 Task: Create dashboard for showing registration numbers and attendance.
Action: Mouse moved to (398, 77)
Screenshot: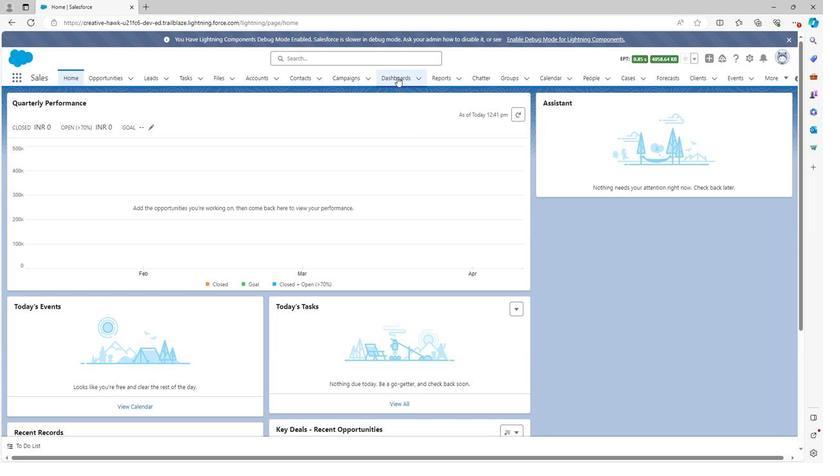 
Action: Mouse pressed left at (398, 77)
Screenshot: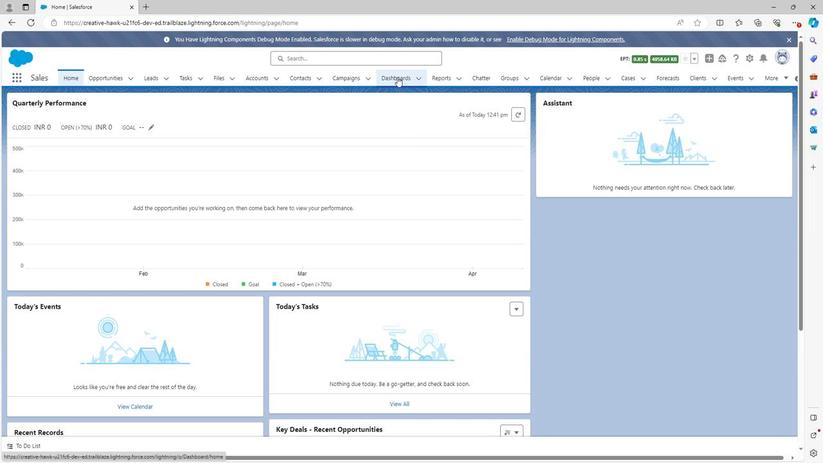 
Action: Mouse moved to (750, 110)
Screenshot: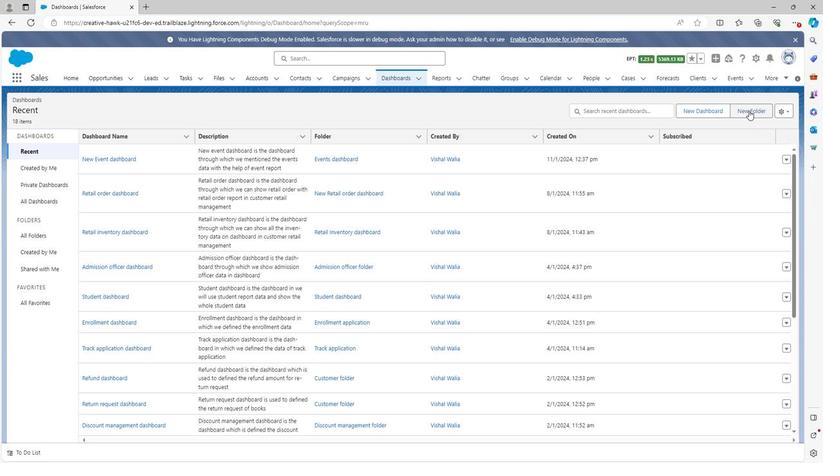 
Action: Mouse pressed left at (750, 110)
Screenshot: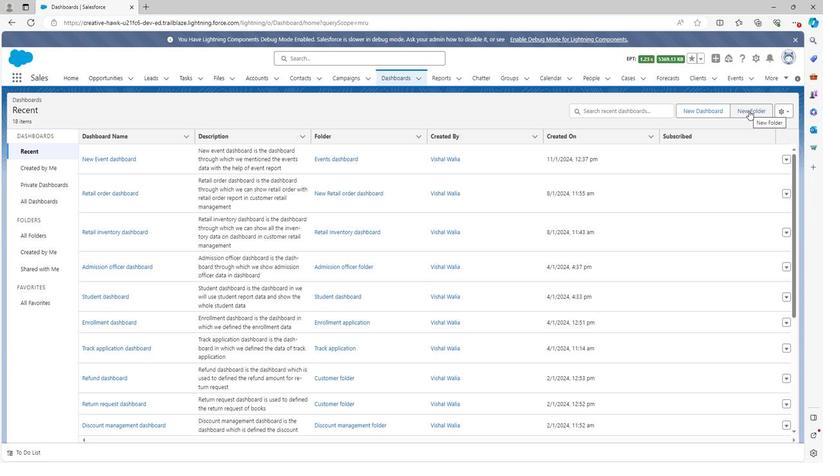 
Action: Mouse moved to (364, 221)
Screenshot: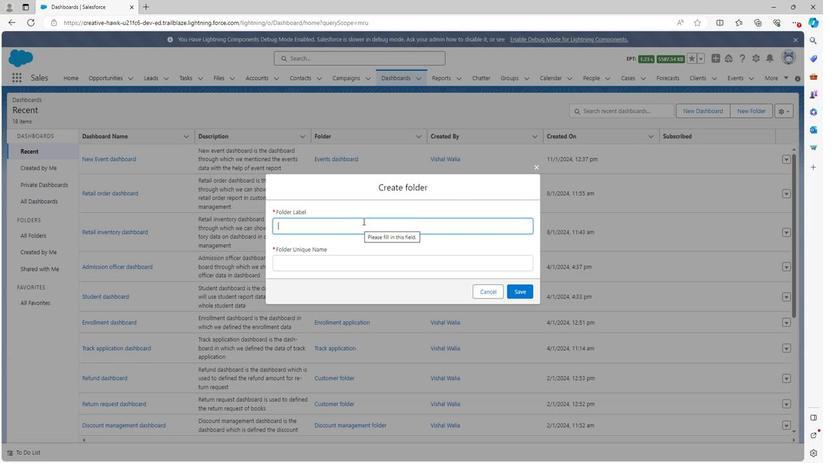 
Action: Key pressed <Key.shift>N
Screenshot: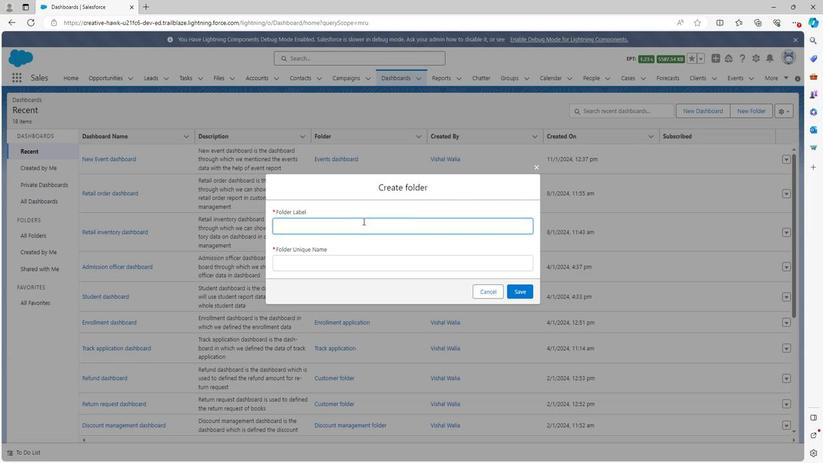 
Action: Mouse moved to (365, 221)
Screenshot: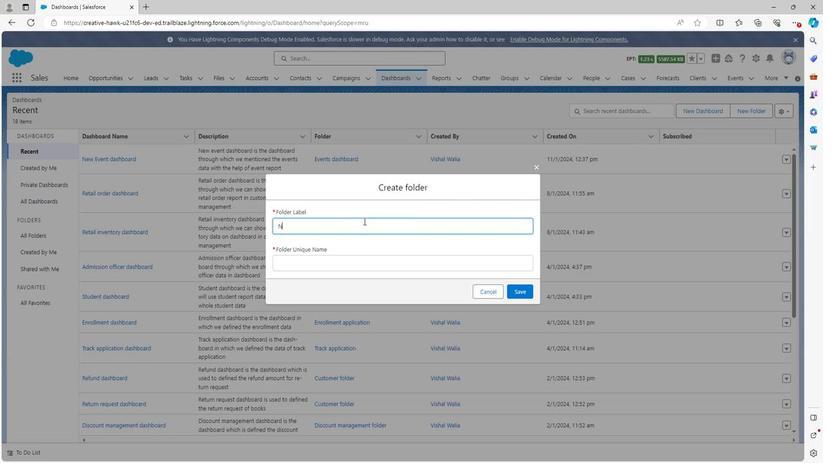 
Action: Key pressed e
Screenshot: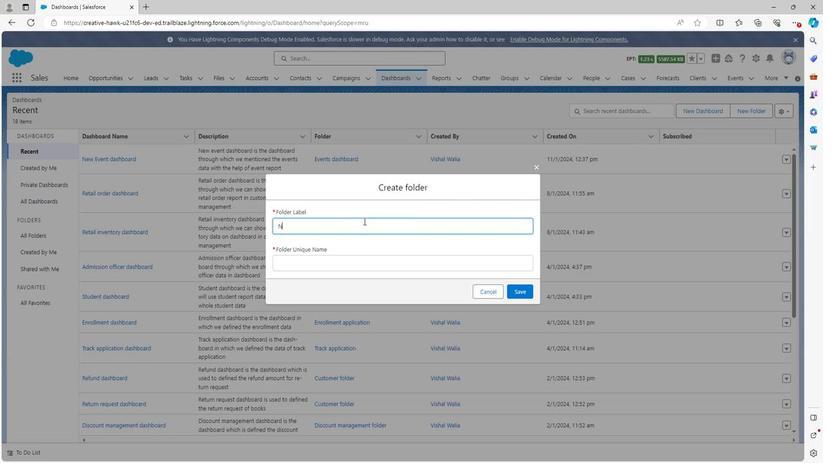 
Action: Mouse moved to (367, 220)
Screenshot: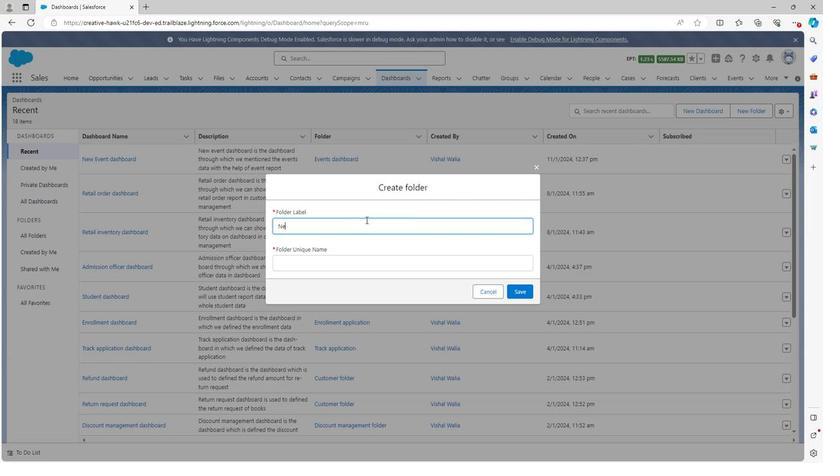 
Action: Key pressed w
Screenshot: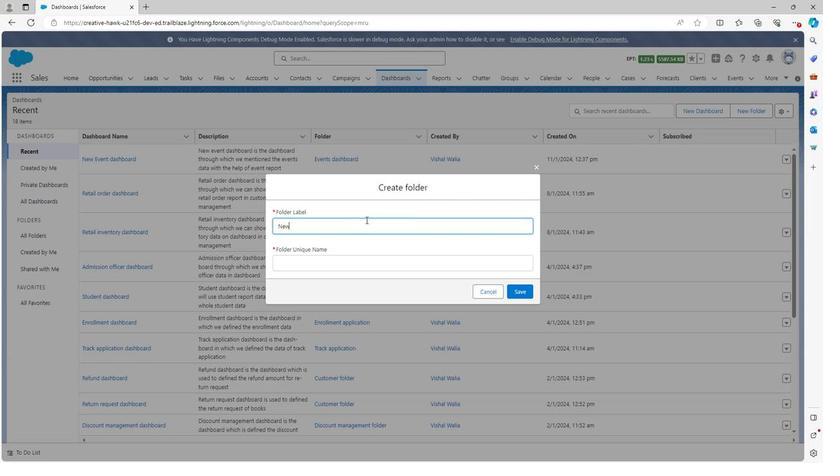 
Action: Mouse moved to (369, 218)
Screenshot: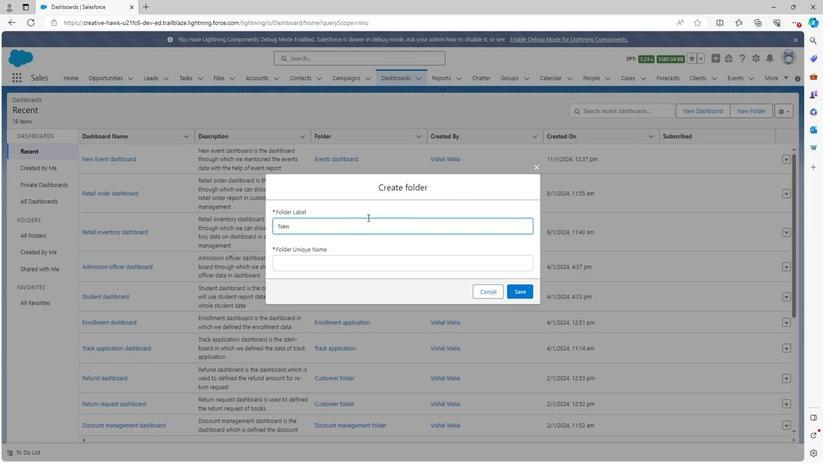 
Action: Key pressed <Key.space>
Screenshot: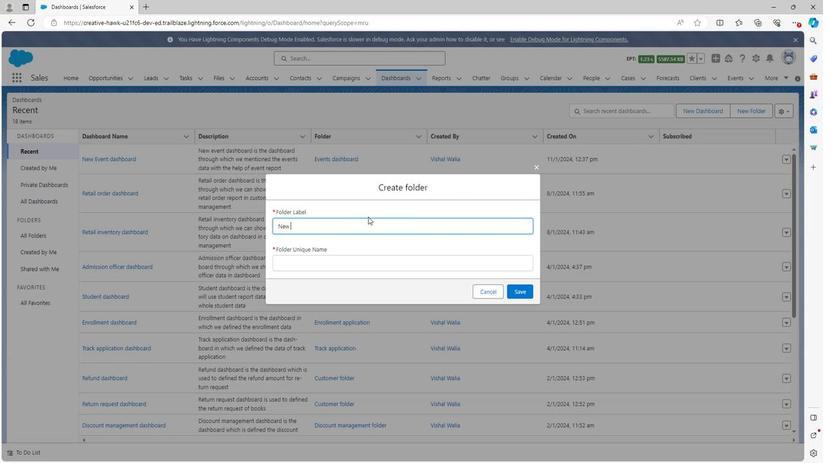 
Action: Mouse moved to (369, 216)
Screenshot: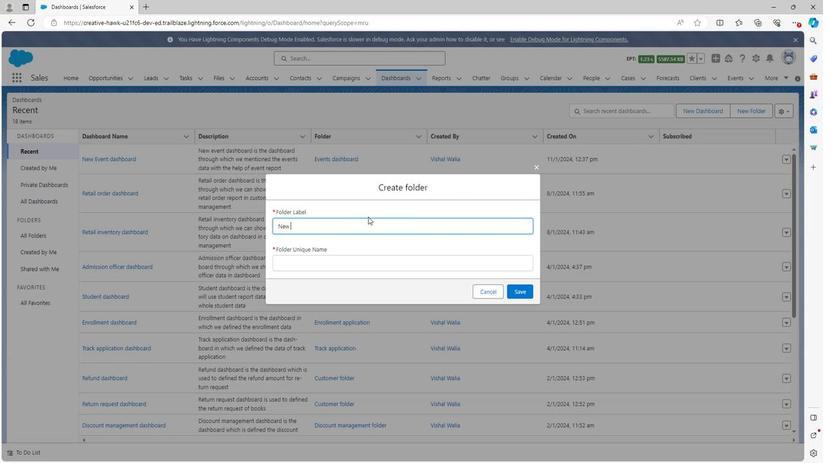 
Action: Key pressed <Key.shift>R
Screenshot: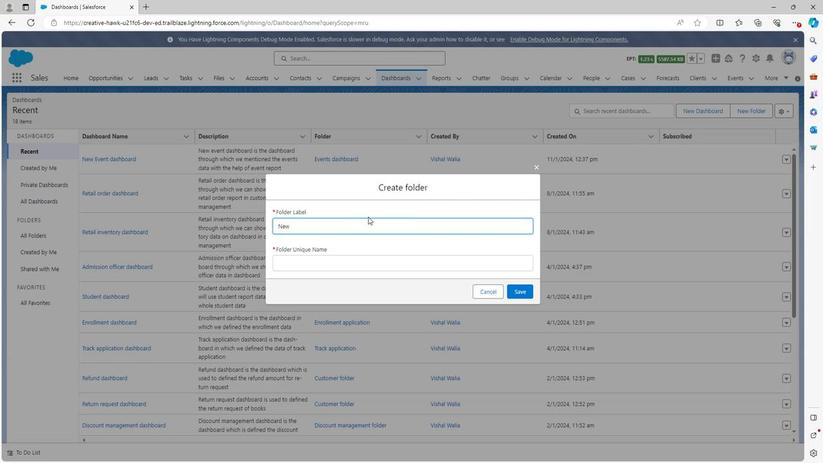 
Action: Mouse moved to (369, 216)
Screenshot: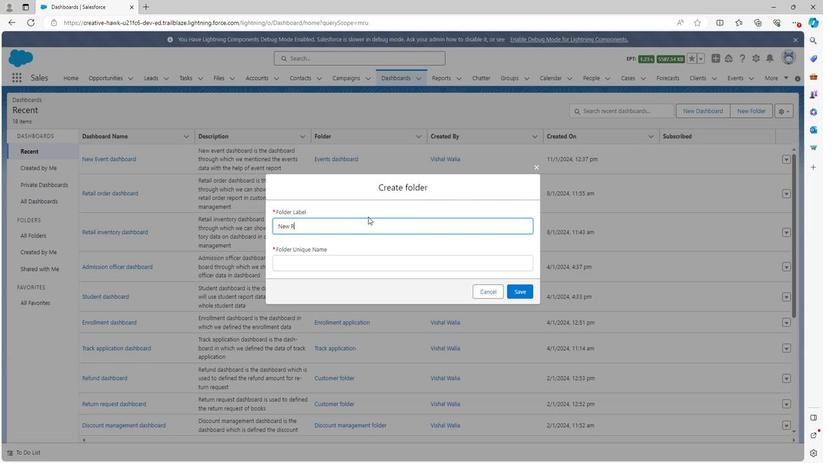 
Action: Key pressed egi
Screenshot: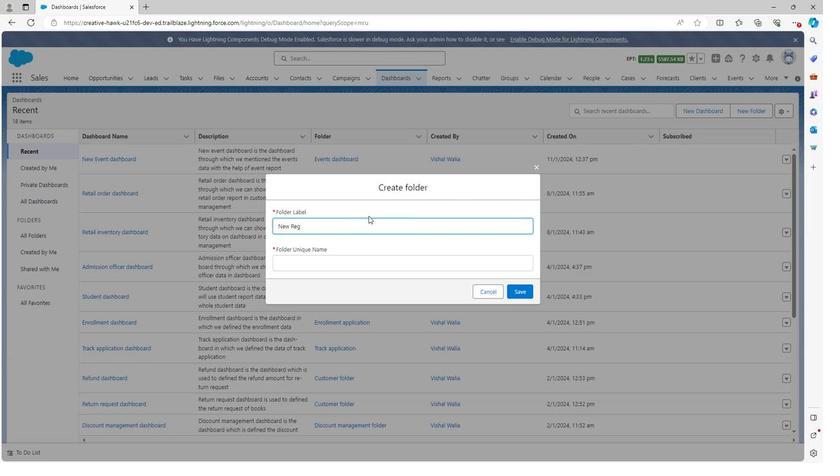 
Action: Mouse moved to (370, 216)
Screenshot: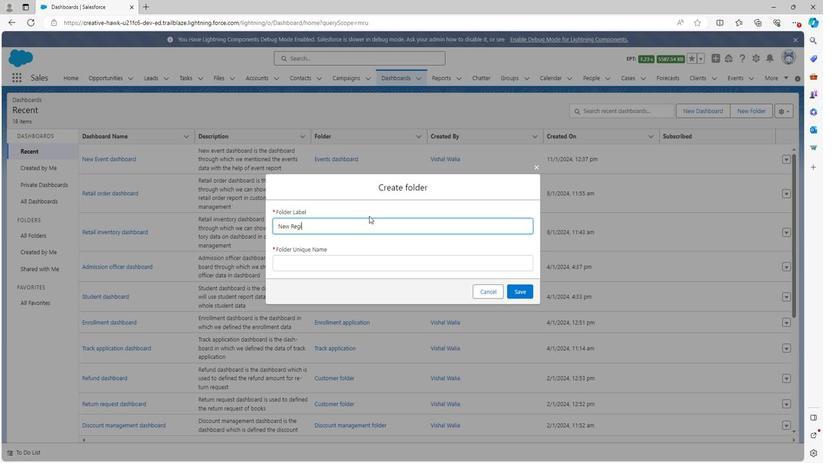 
Action: Key pressed stration
Screenshot: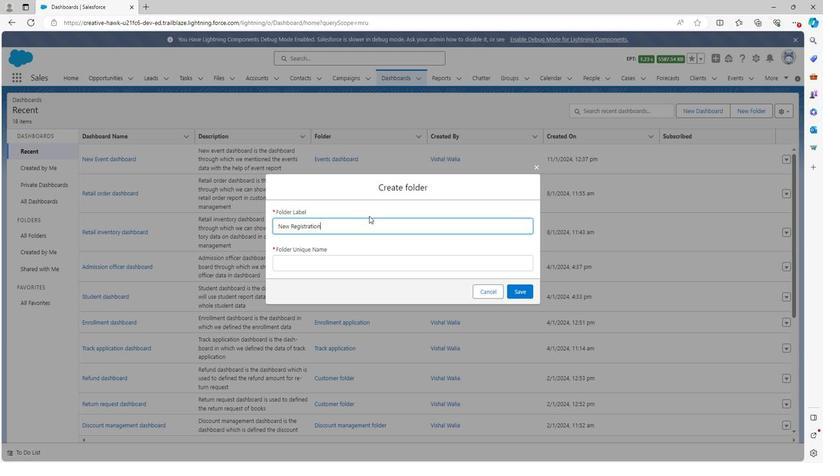 
Action: Mouse moved to (371, 216)
Screenshot: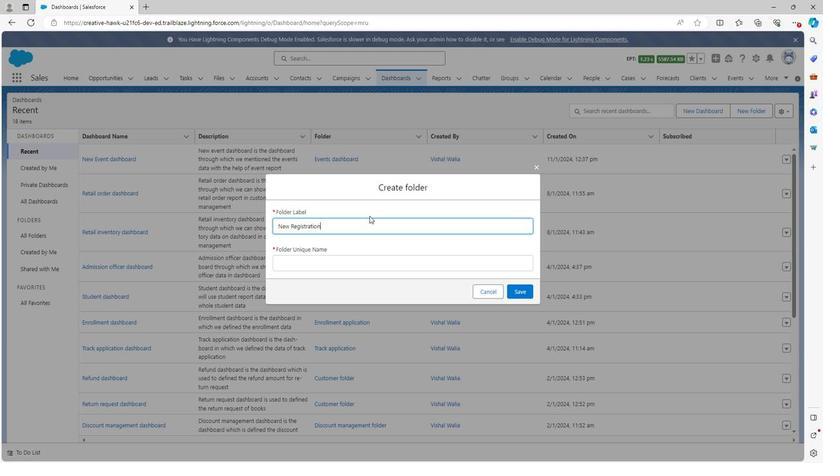 
Action: Key pressed <Key.space>dashboard
Screenshot: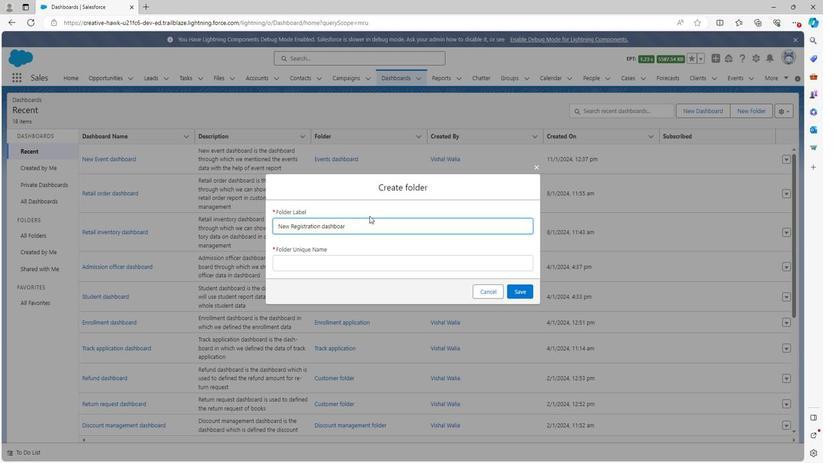 
Action: Mouse moved to (341, 240)
Screenshot: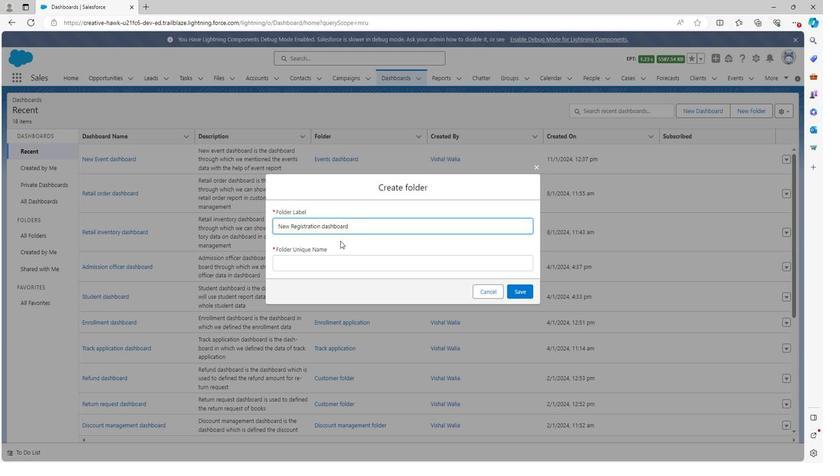
Action: Mouse pressed left at (341, 240)
Screenshot: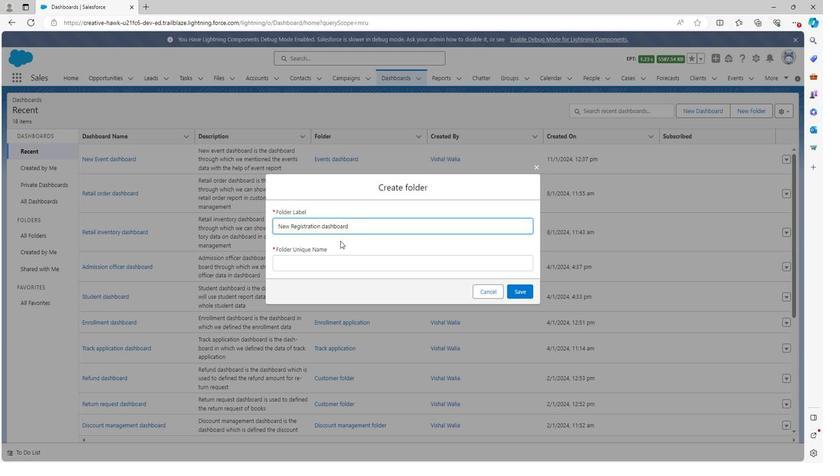 
Action: Mouse moved to (404, 257)
Screenshot: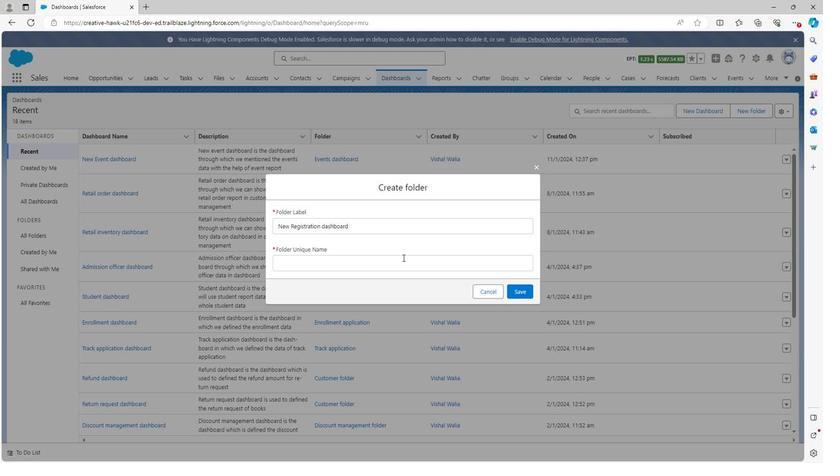 
Action: Mouse pressed left at (404, 257)
Screenshot: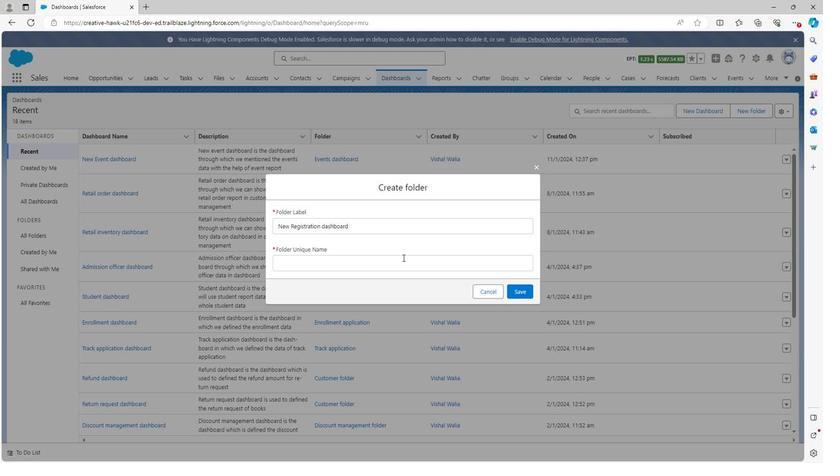 
Action: Mouse moved to (512, 287)
Screenshot: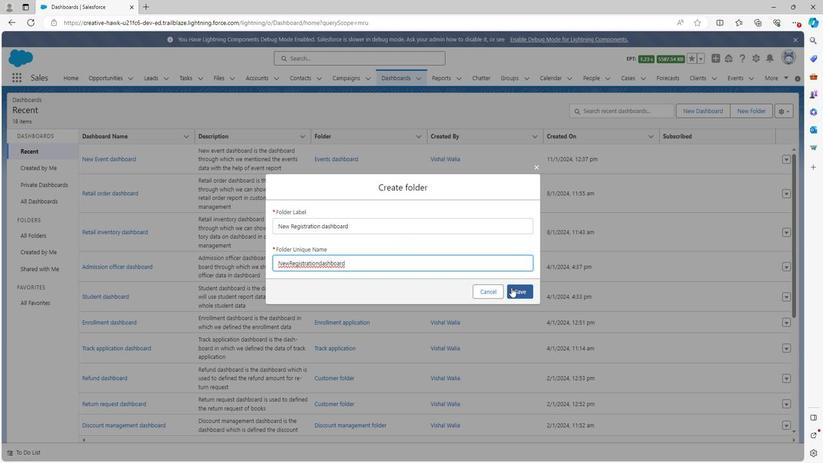 
Action: Mouse pressed left at (512, 287)
Screenshot: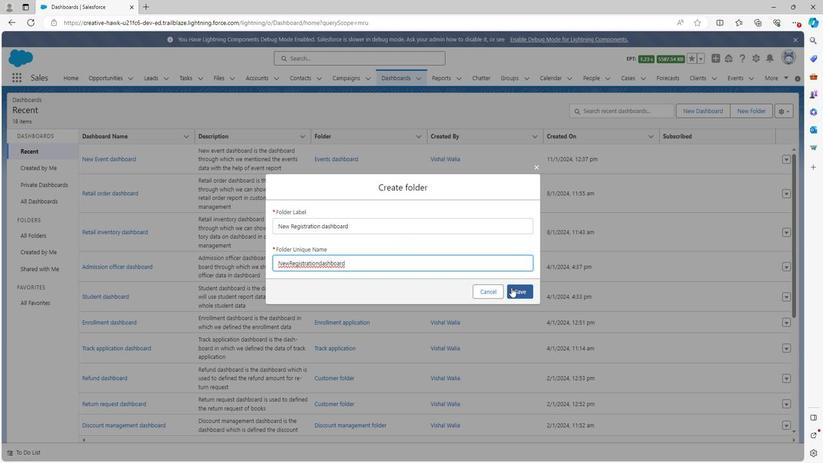 
Action: Mouse moved to (715, 115)
Screenshot: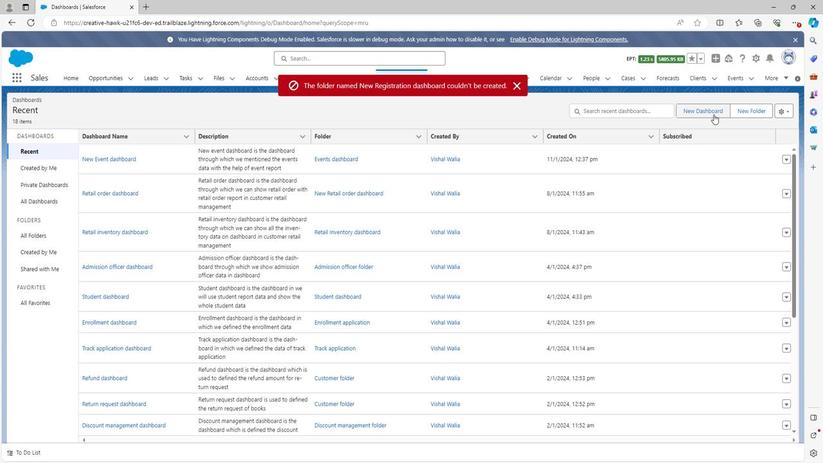 
Action: Mouse pressed left at (715, 115)
Screenshot: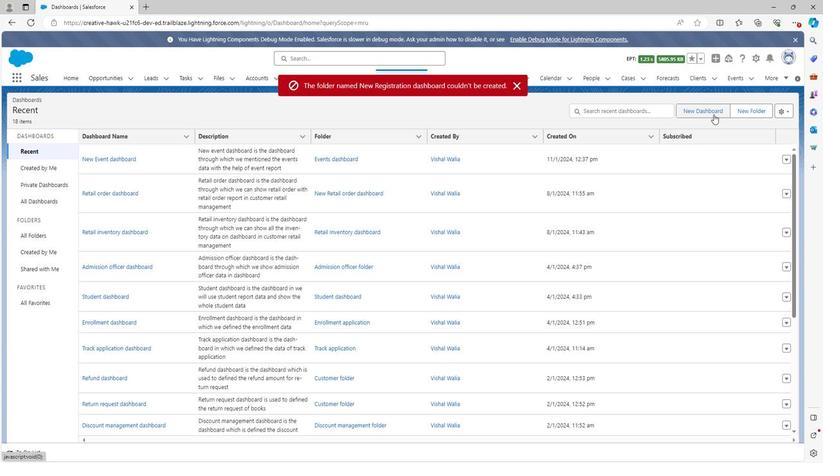 
Action: Mouse moved to (370, 229)
Screenshot: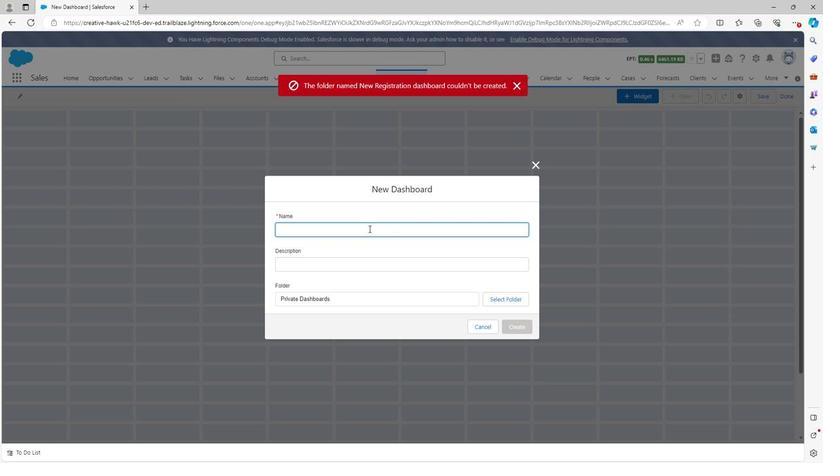 
Action: Key pressed <Key.shift><Key.shift><Key.shift><Key.shift><Key.shift><Key.shift><Key.shift><Key.shift><Key.shift><Key.shift><Key.shift><Key.shift>New<Key.space>registrati
Screenshot: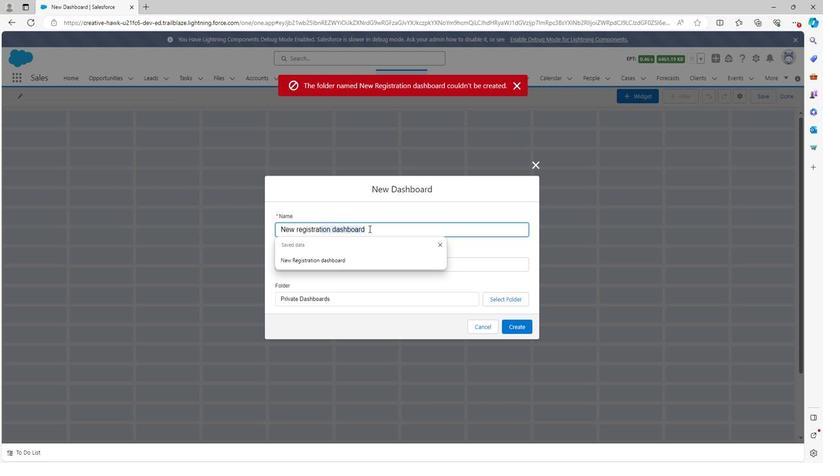 
Action: Mouse moved to (369, 229)
Screenshot: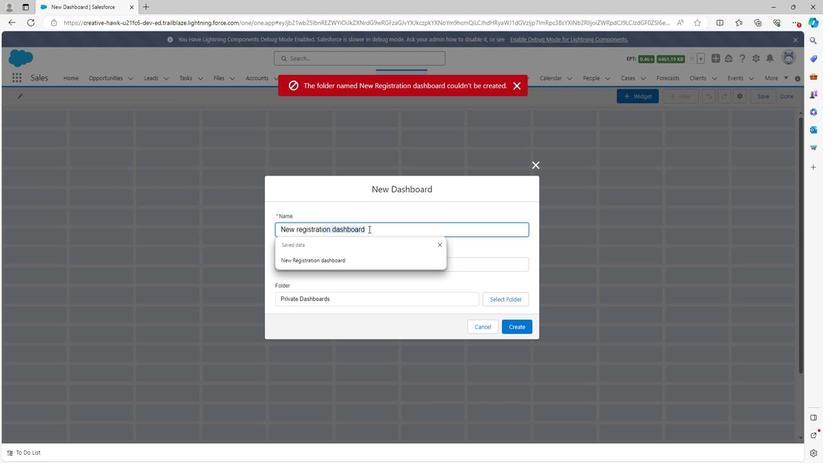 
Action: Key pressed o
Screenshot: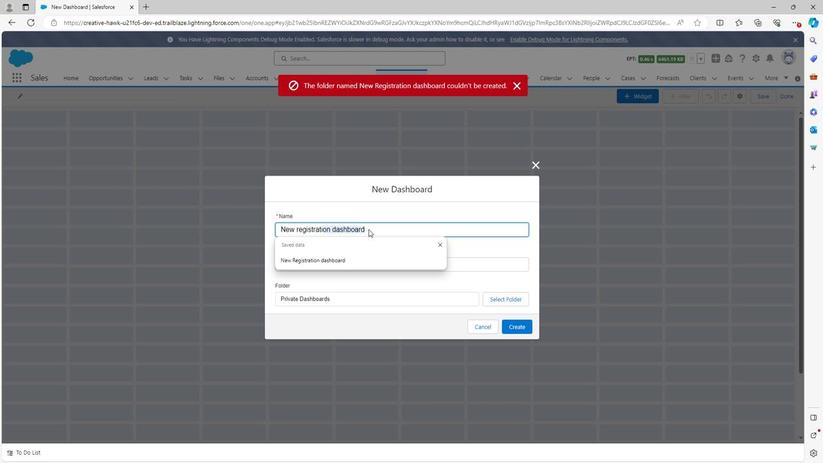 
Action: Mouse moved to (369, 230)
Screenshot: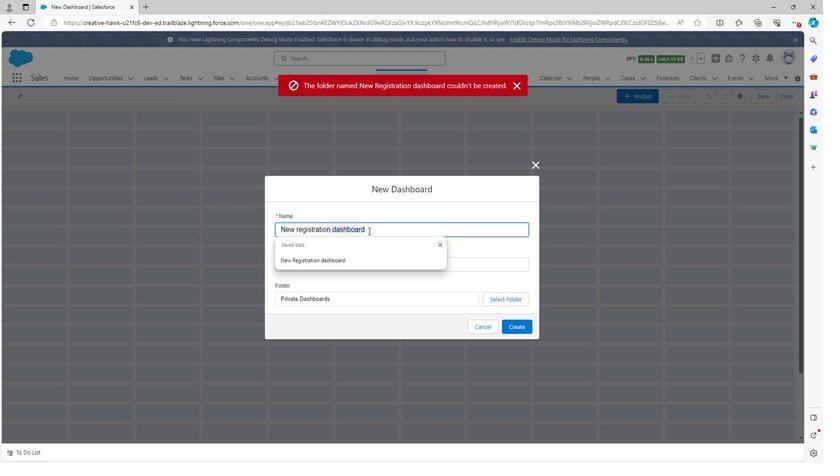 
Action: Key pressed n<Key.space>dashb
Screenshot: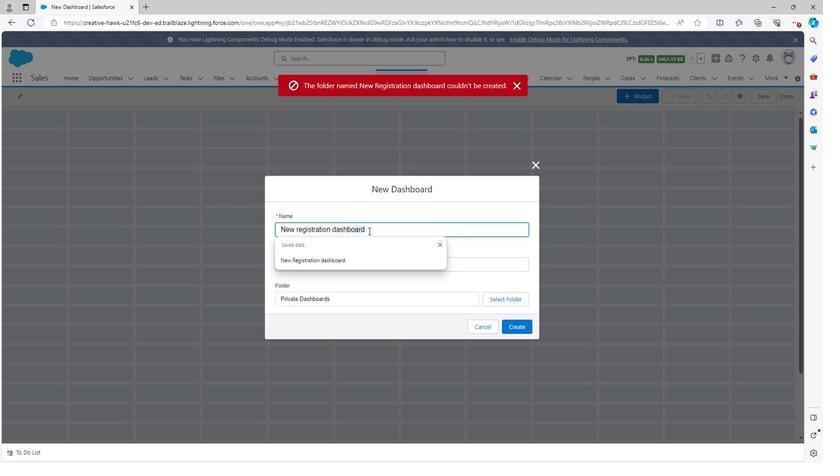
Action: Mouse moved to (369, 230)
Screenshot: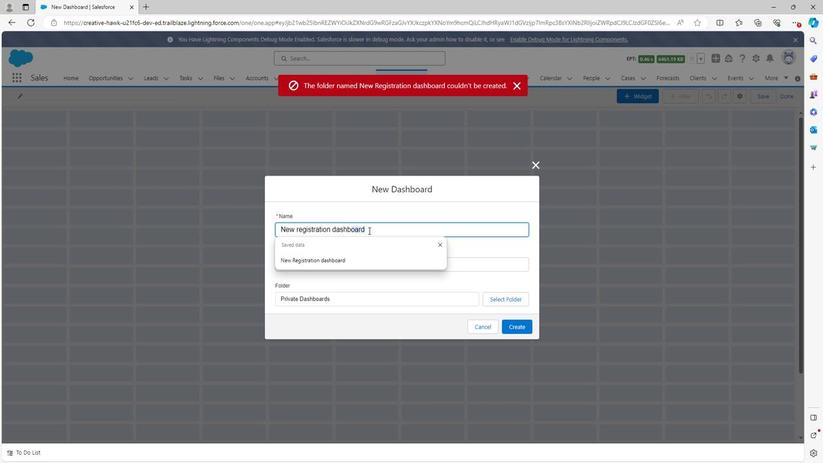 
Action: Key pressed oar
Screenshot: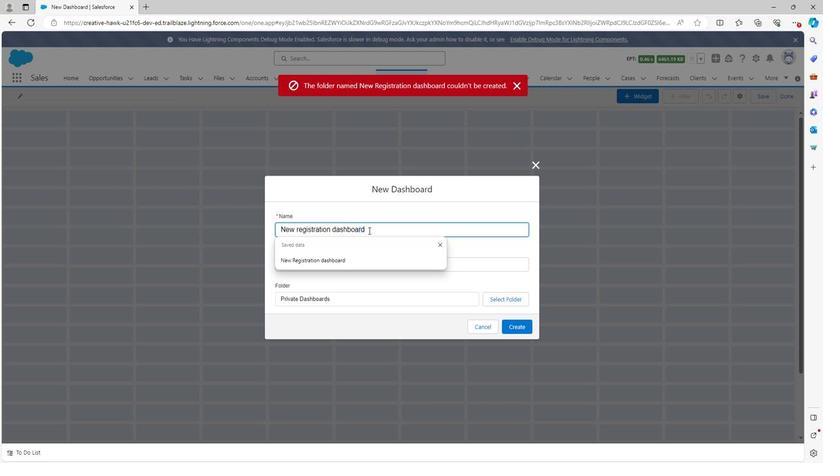 
Action: Mouse moved to (370, 239)
Screenshot: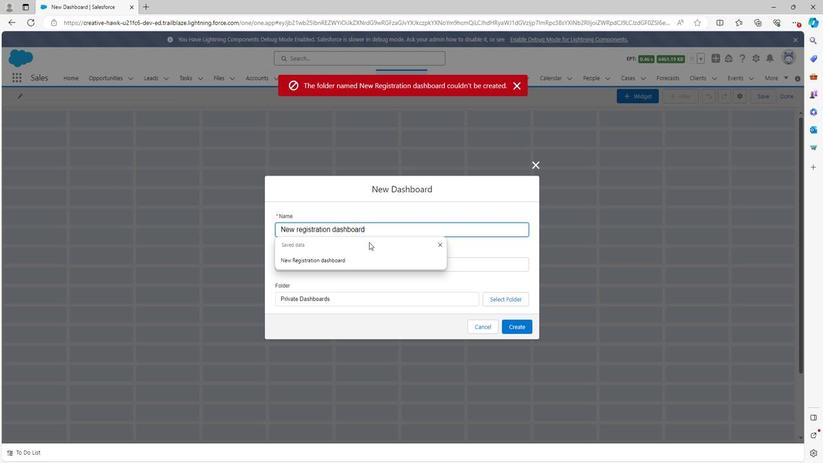 
Action: Key pressed d
Screenshot: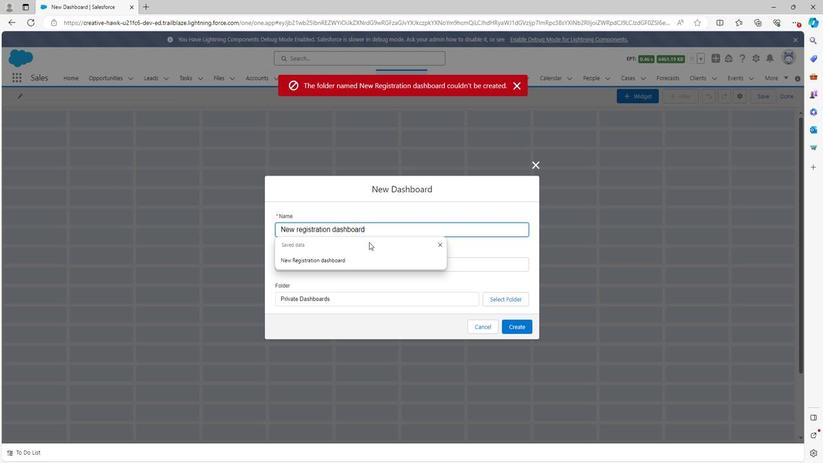 
Action: Mouse moved to (338, 263)
Screenshot: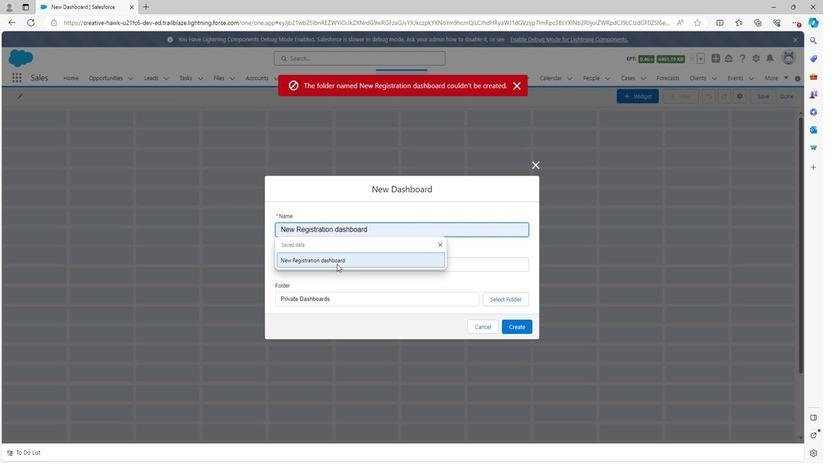 
Action: Mouse pressed left at (338, 263)
Screenshot: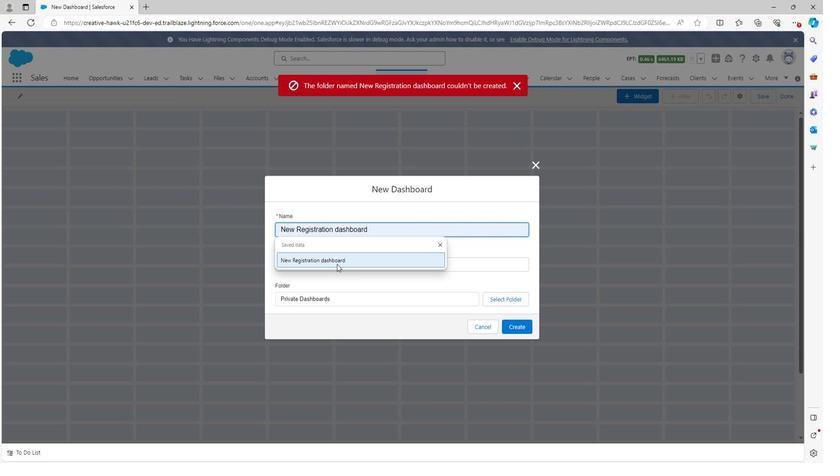 
Action: Mouse pressed left at (338, 263)
Screenshot: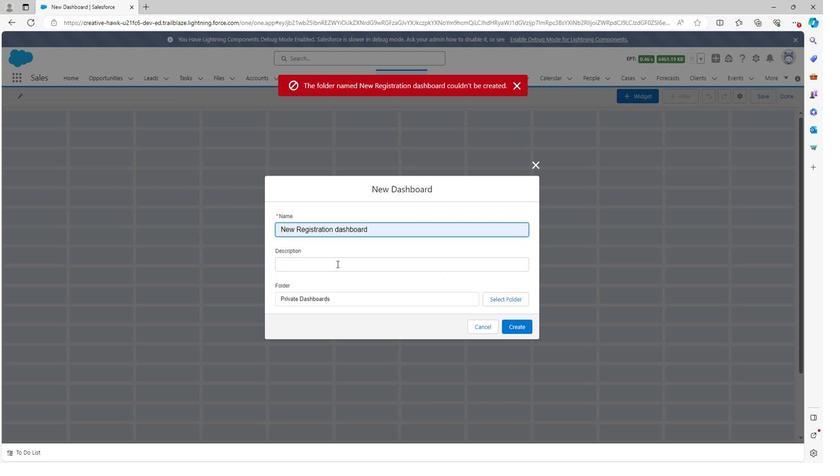 
Action: Key pressed <Key.shift>
Screenshot: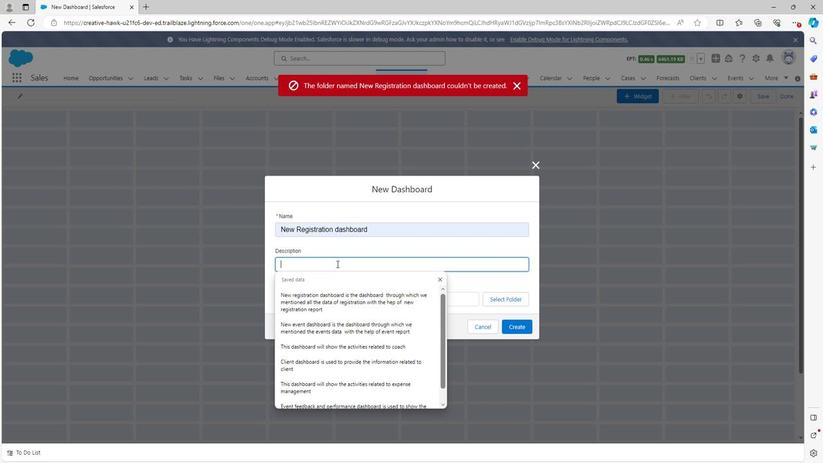 
Action: Mouse moved to (338, 263)
Screenshot: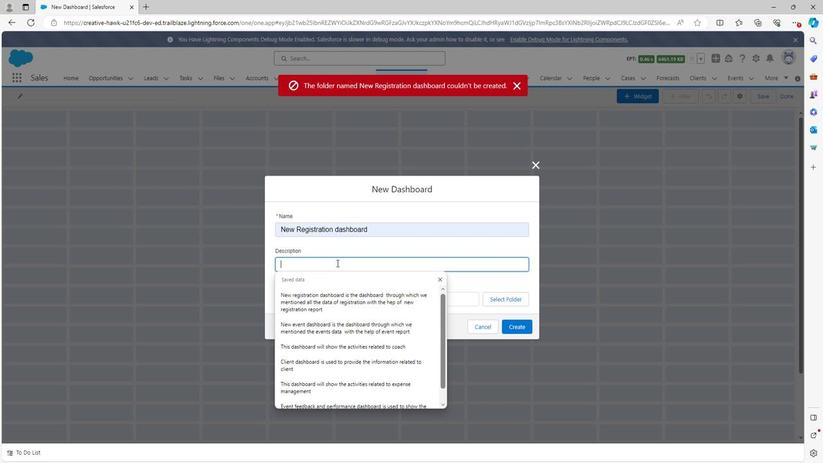 
Action: Key pressed N
Screenshot: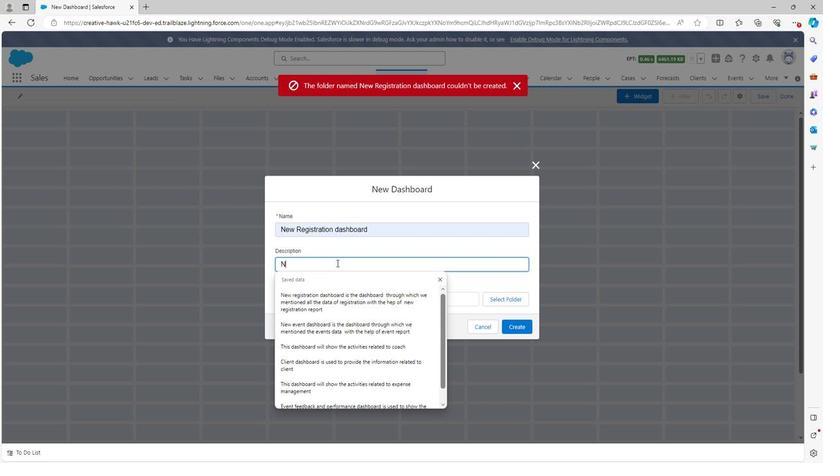 
Action: Mouse moved to (338, 262)
Screenshot: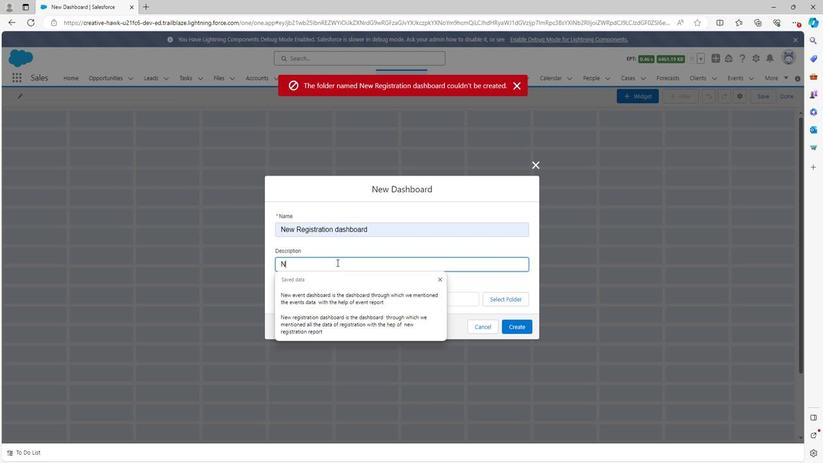 
Action: Key pressed e
Screenshot: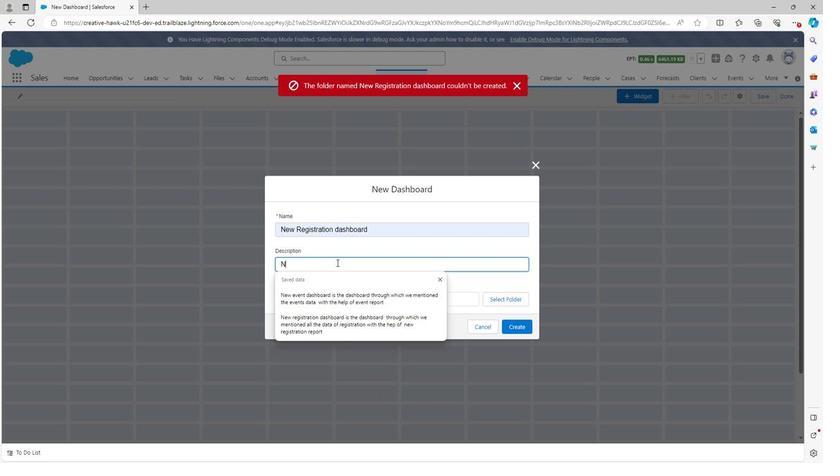 
Action: Mouse moved to (338, 262)
Screenshot: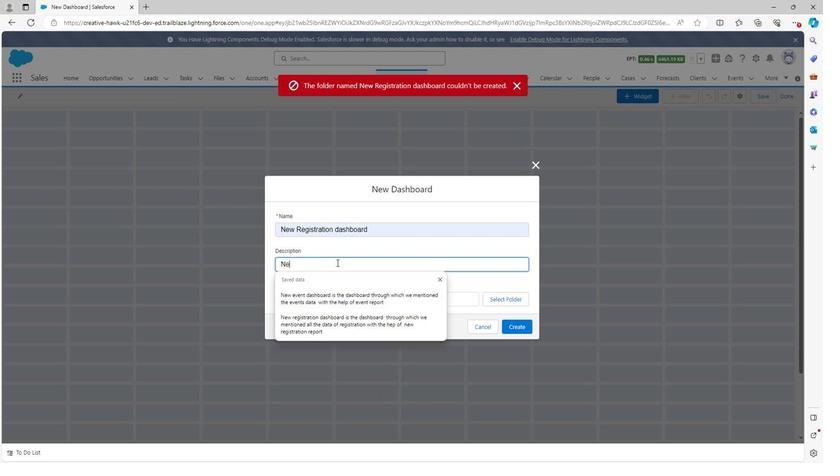 
Action: Key pressed w<Key.space>
Screenshot: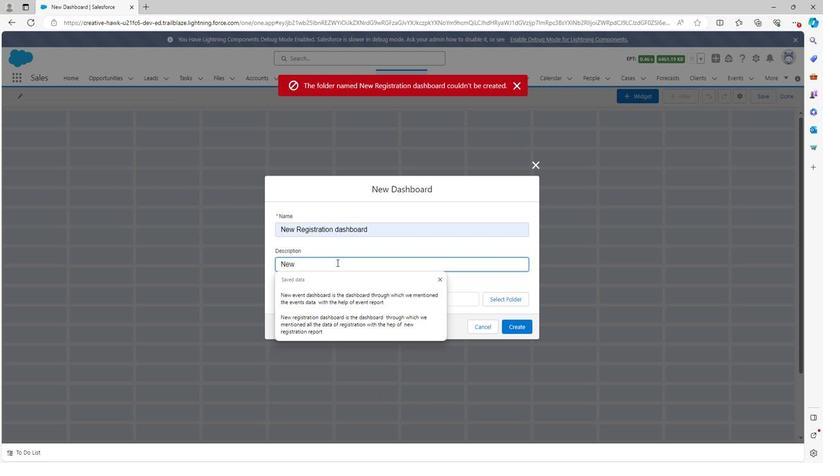 
Action: Mouse moved to (338, 262)
Screenshot: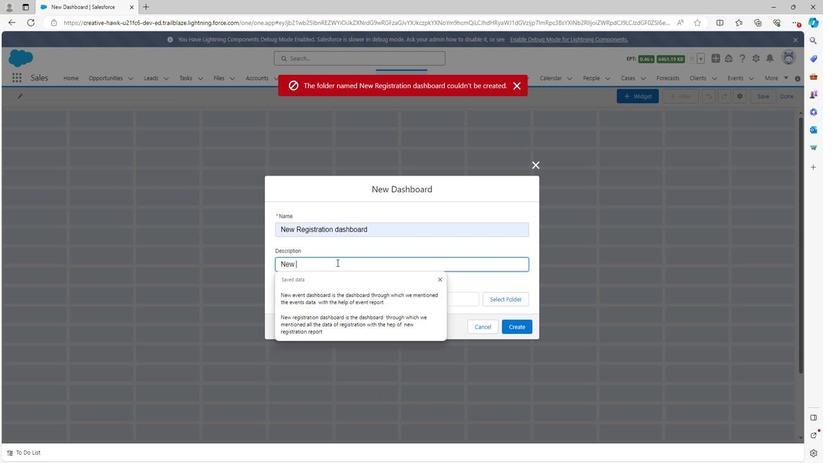 
Action: Key pressed r
Screenshot: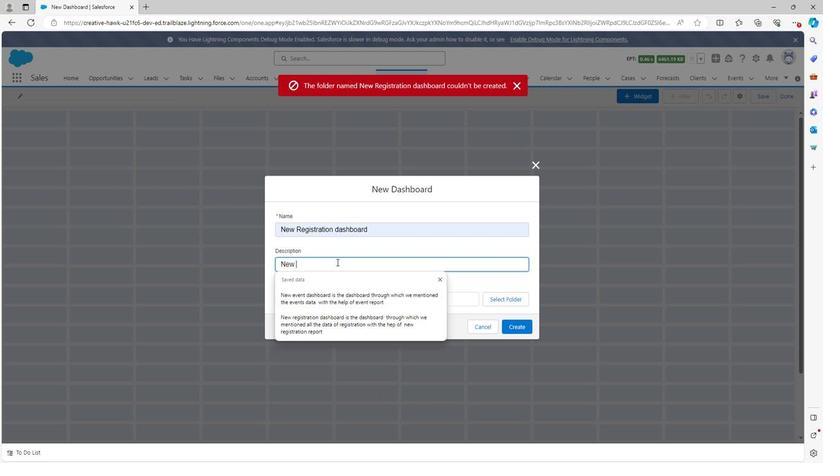 
Action: Mouse moved to (338, 261)
Screenshot: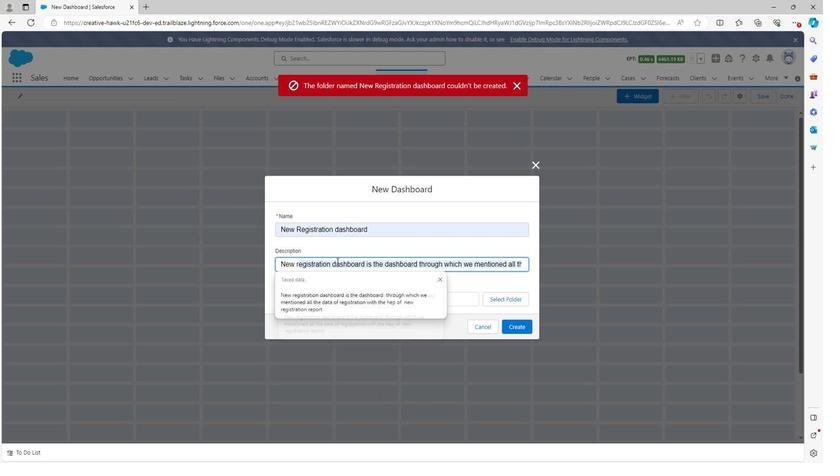 
Action: Key pressed egis
Screenshot: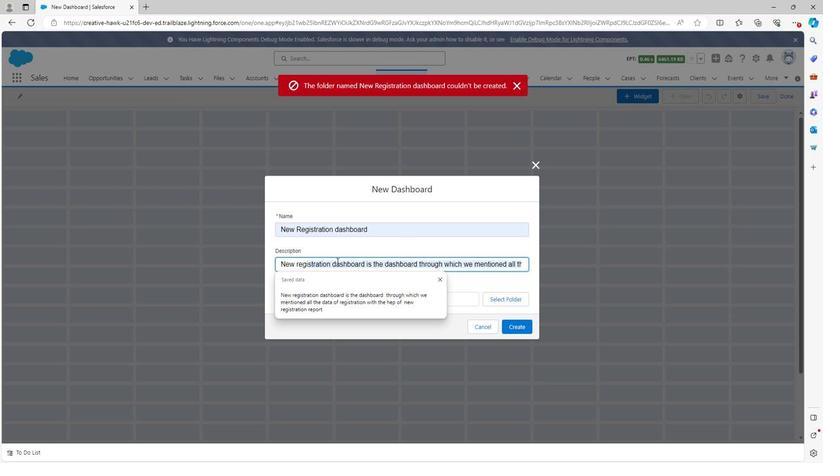 
Action: Mouse moved to (338, 261)
Screenshot: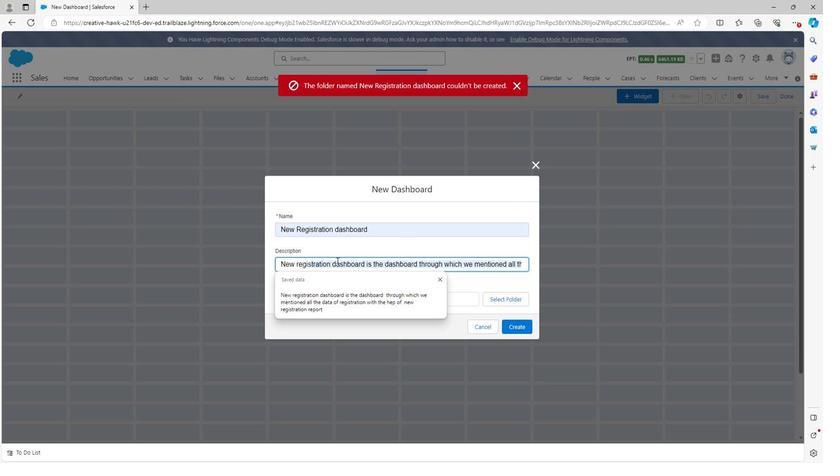 
Action: Key pressed t
Screenshot: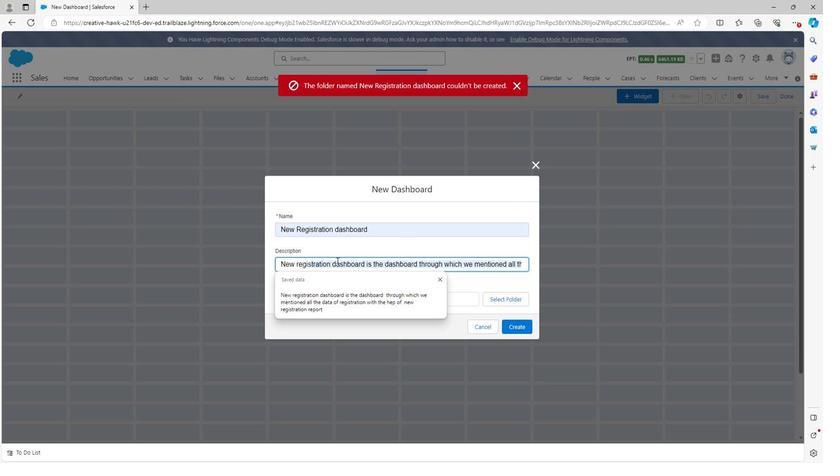 
Action: Mouse moved to (338, 260)
Screenshot: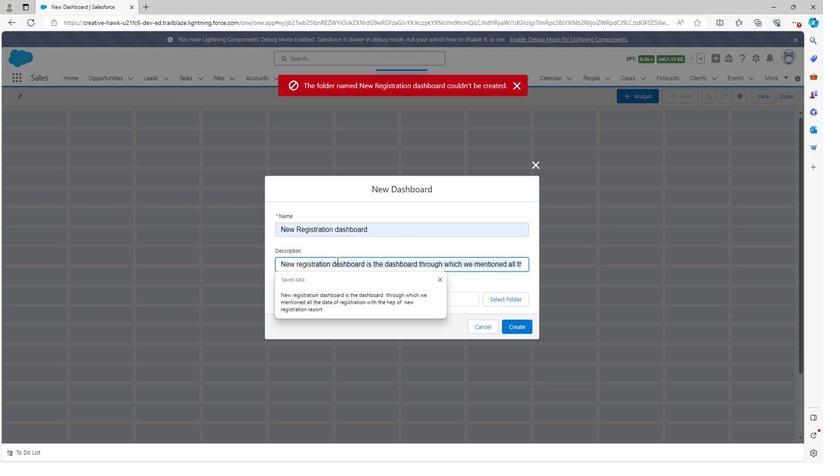 
Action: Key pressed ra
Screenshot: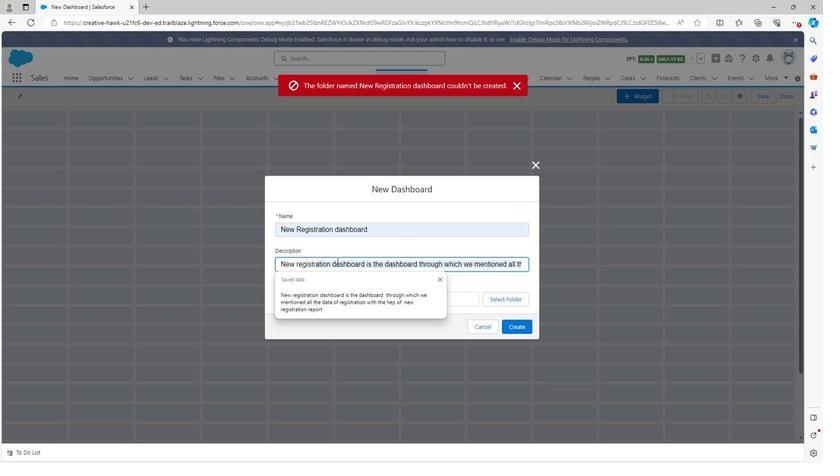 
Action: Mouse moved to (338, 259)
Screenshot: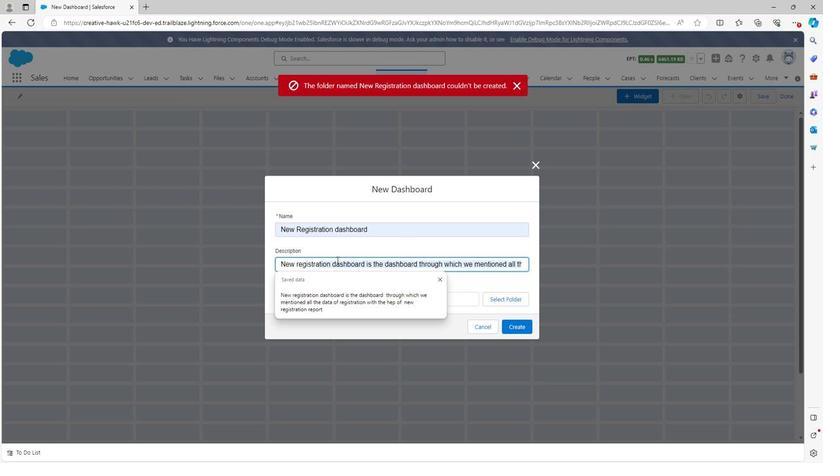 
Action: Key pressed t
Screenshot: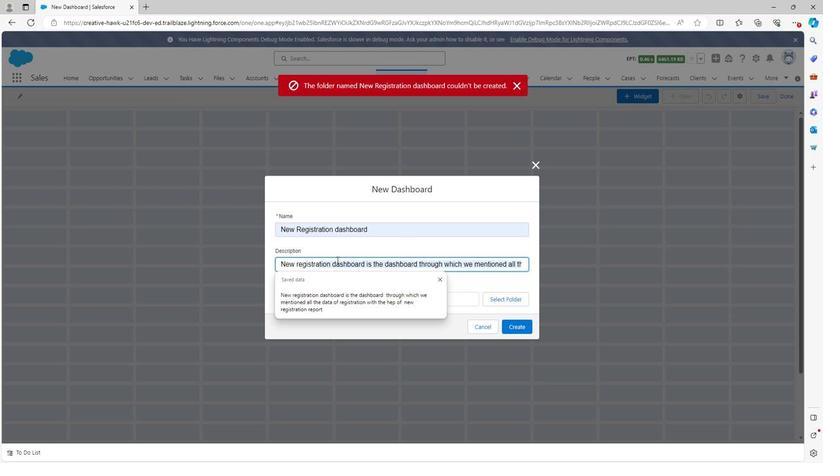 
Action: Mouse moved to (338, 257)
Screenshot: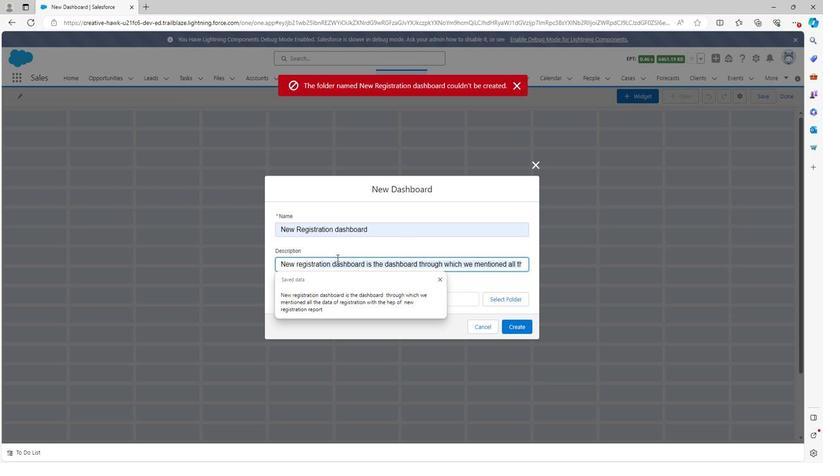 
Action: Key pressed io
Screenshot: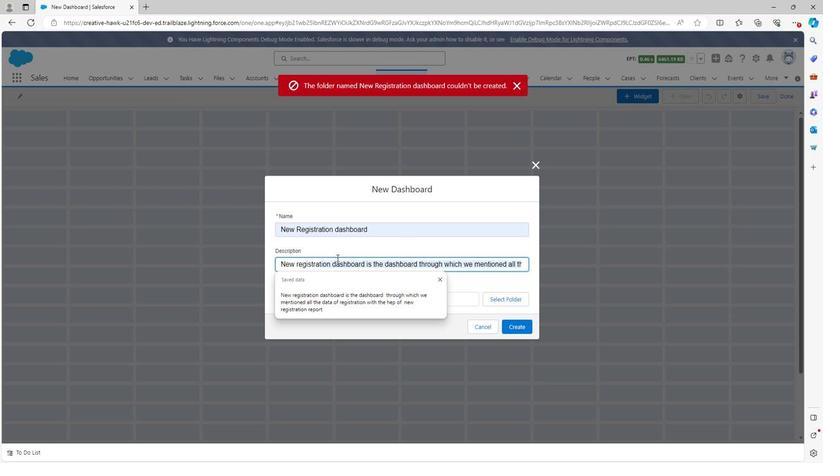 
Action: Mouse moved to (338, 257)
Screenshot: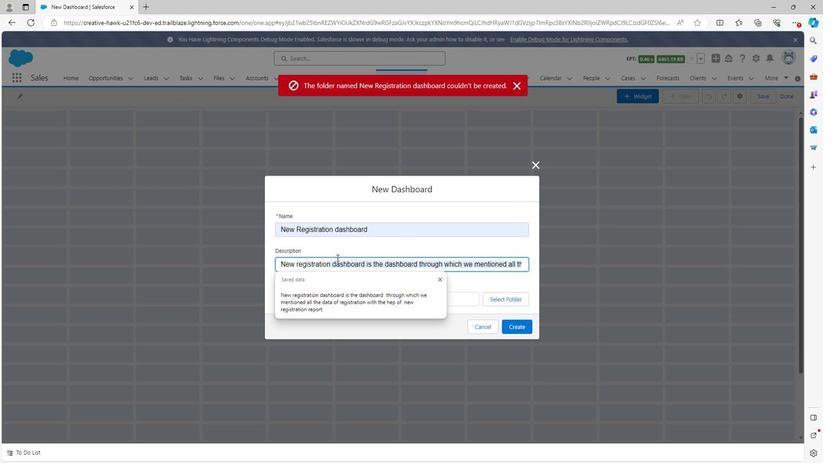 
Action: Key pressed n<Key.space>das
Screenshot: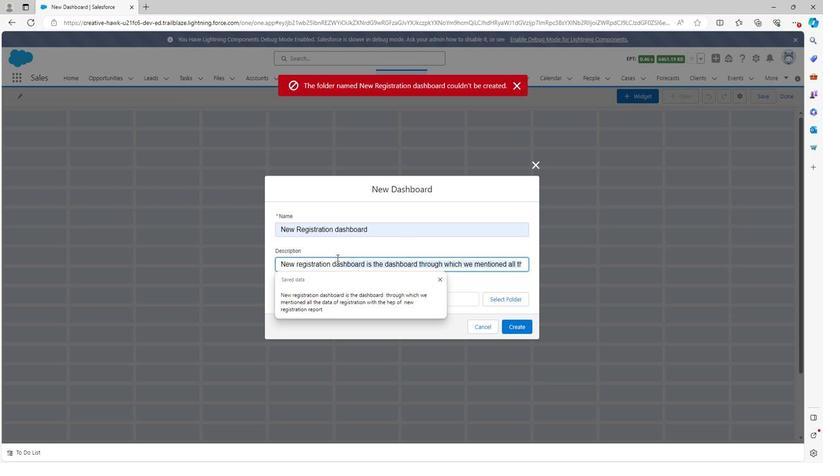 
Action: Mouse moved to (337, 256)
Screenshot: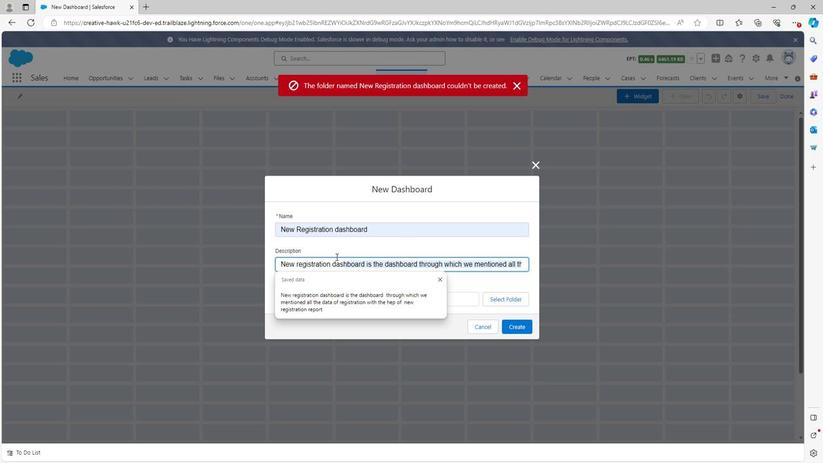 
Action: Key pressed hb
Screenshot: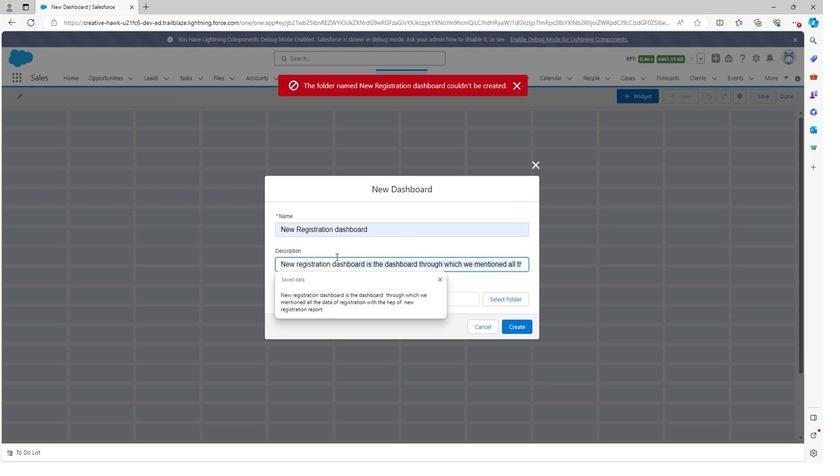 
Action: Mouse moved to (337, 256)
Screenshot: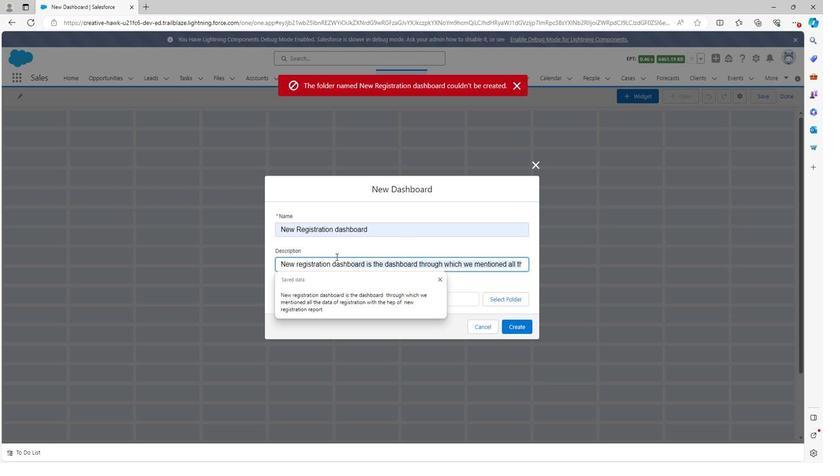 
Action: Key pressed o
Screenshot: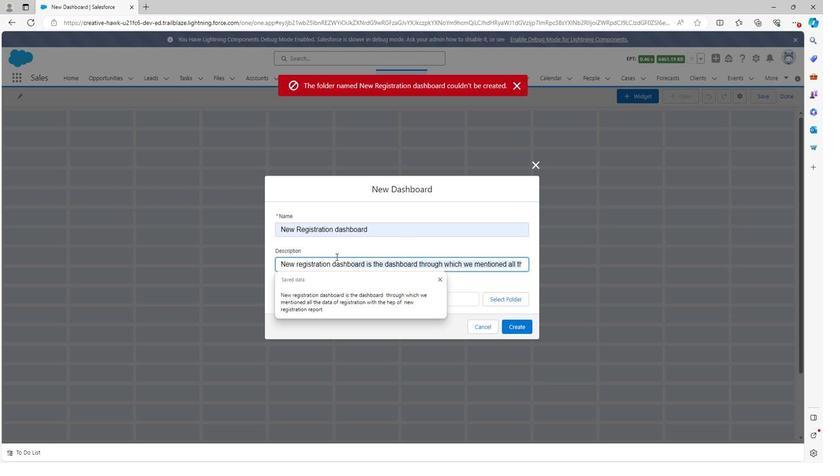 
Action: Mouse moved to (337, 257)
Screenshot: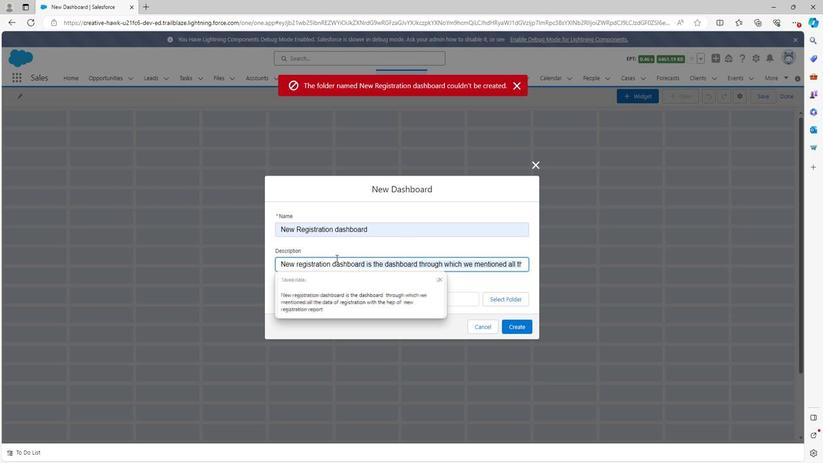 
Action: Key pressed ard<Key.space>id<Key.backspace>s<Key.space>the<Key.space>dashboard<Key.space>through<Key.space>wh
Screenshot: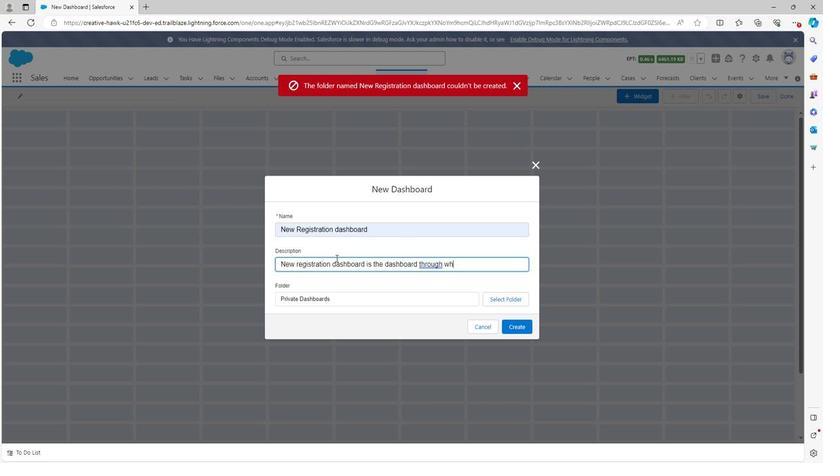 
Action: Mouse moved to (337, 257)
Screenshot: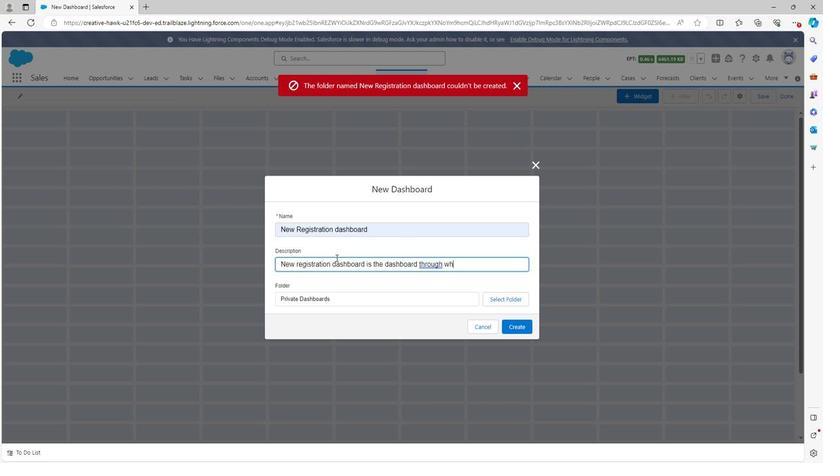 
Action: Key pressed i
Screenshot: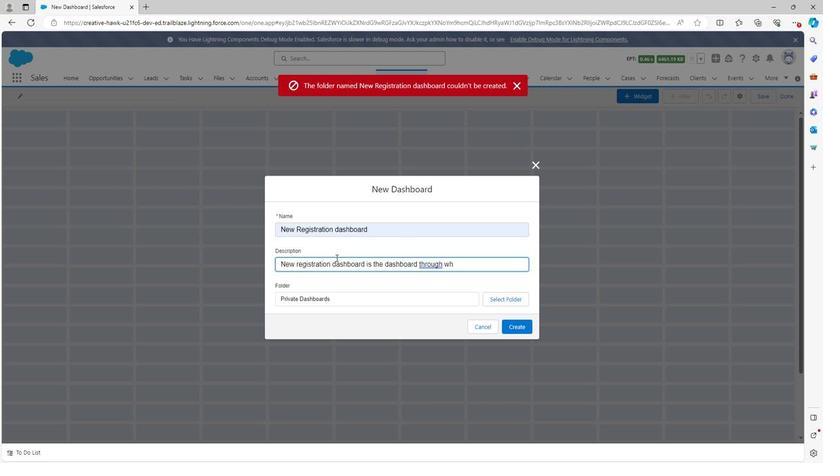 
Action: Mouse moved to (337, 255)
Screenshot: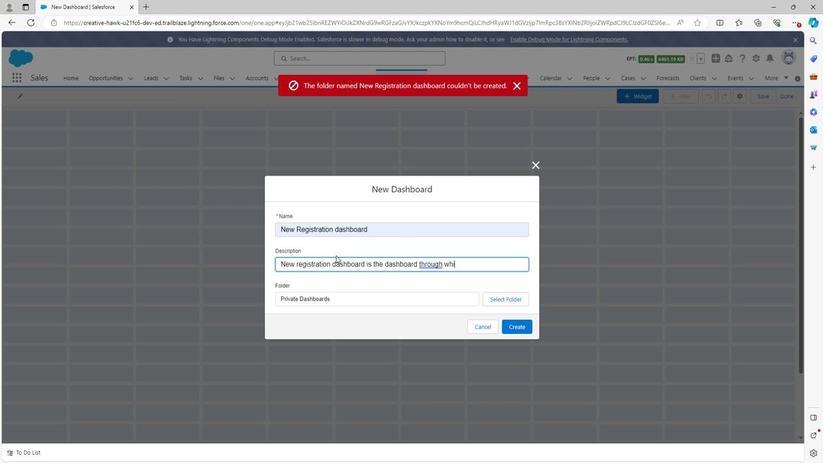 
Action: Key pressed c
Screenshot: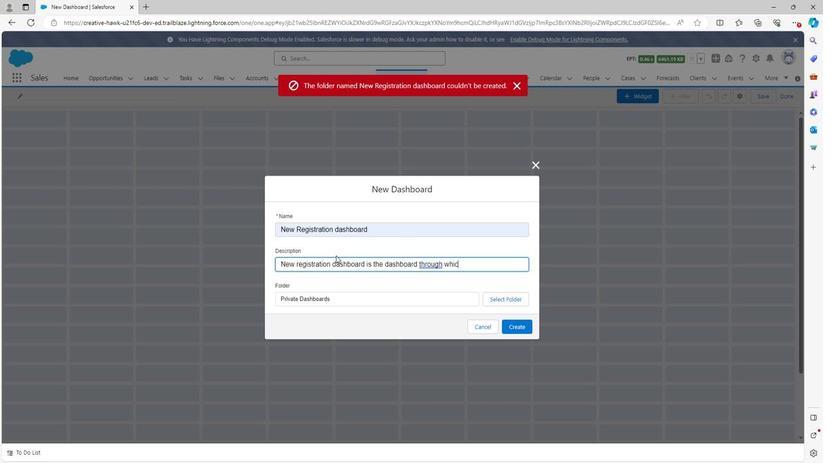 
Action: Mouse moved to (337, 257)
Screenshot: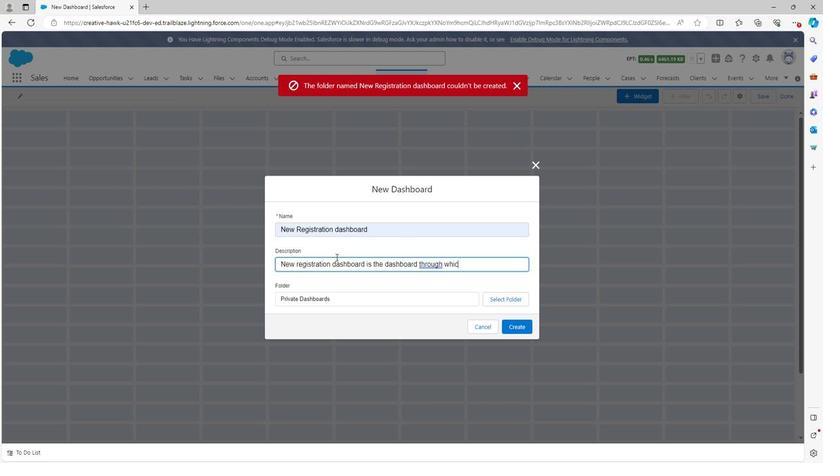 
Action: Key pressed h
Screenshot: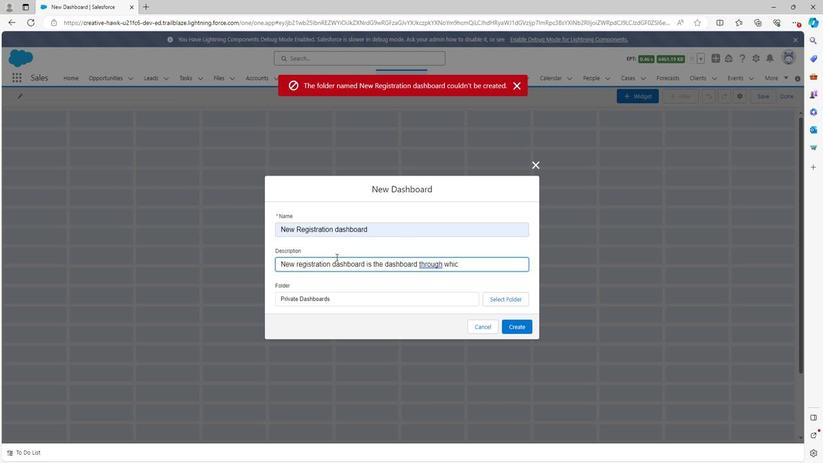 
Action: Mouse moved to (337, 257)
Screenshot: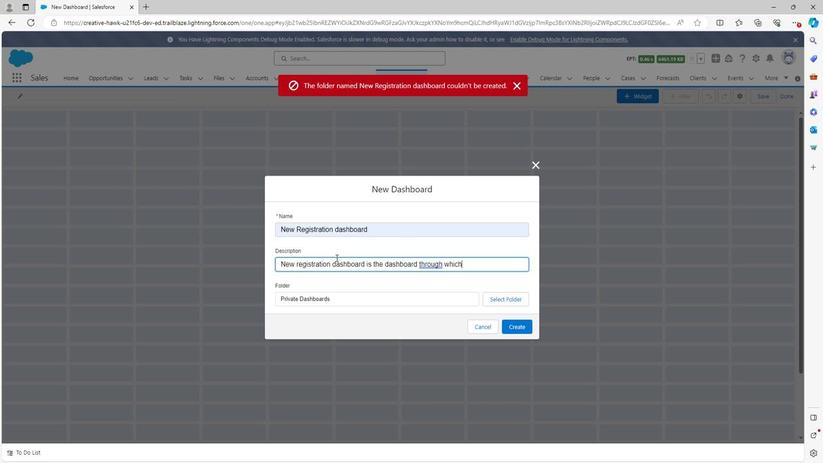
Action: Key pressed <Key.space>we<Key.space>define
Screenshot: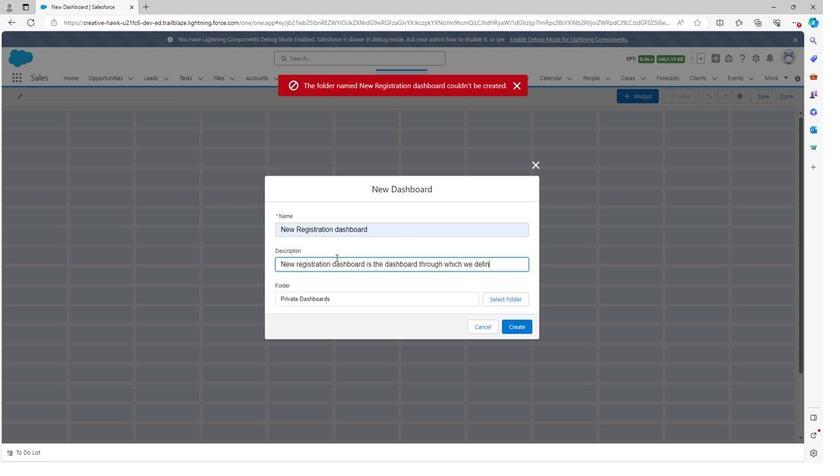 
Action: Mouse moved to (337, 257)
Screenshot: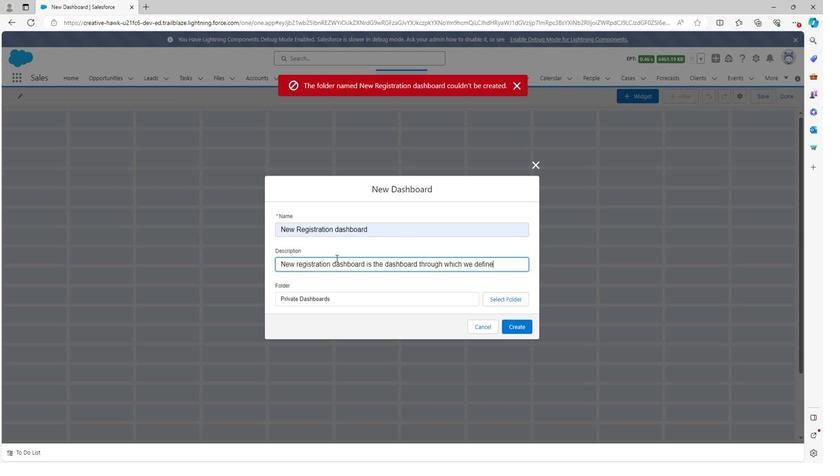 
Action: Key pressed d
Screenshot: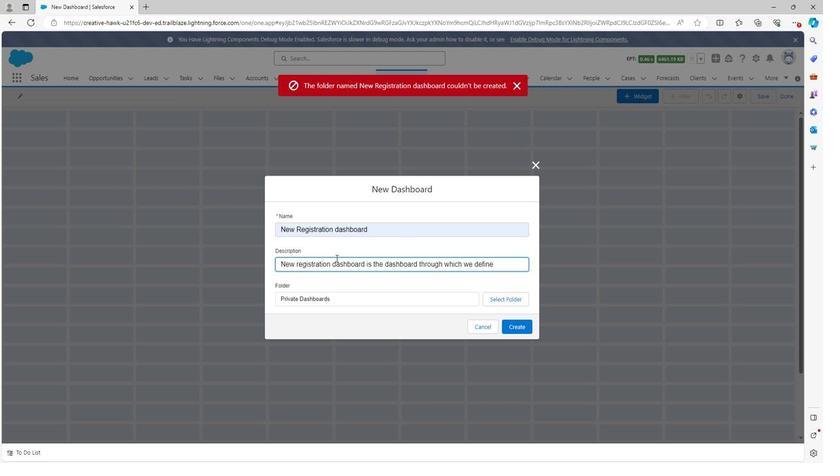 
Action: Mouse moved to (337, 257)
Screenshot: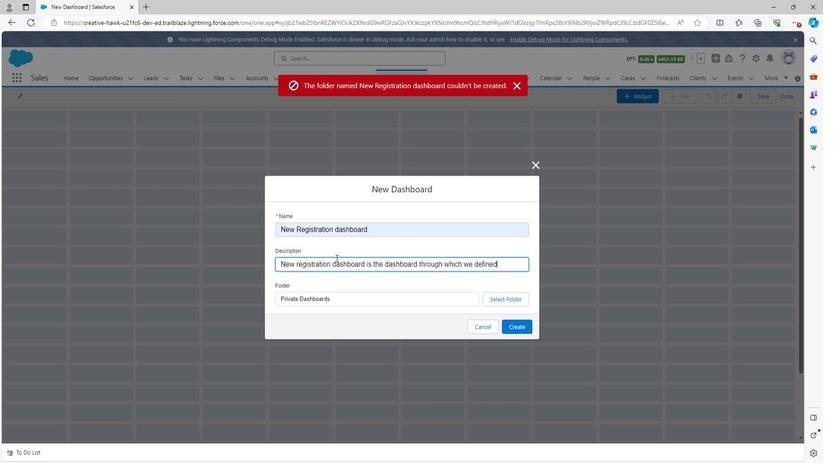 
Action: Key pressed <Key.space>
Screenshot: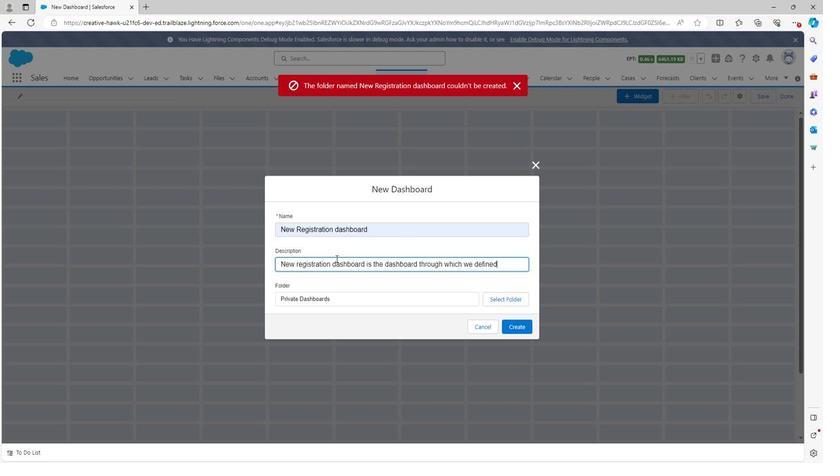 
Action: Mouse moved to (337, 258)
Screenshot: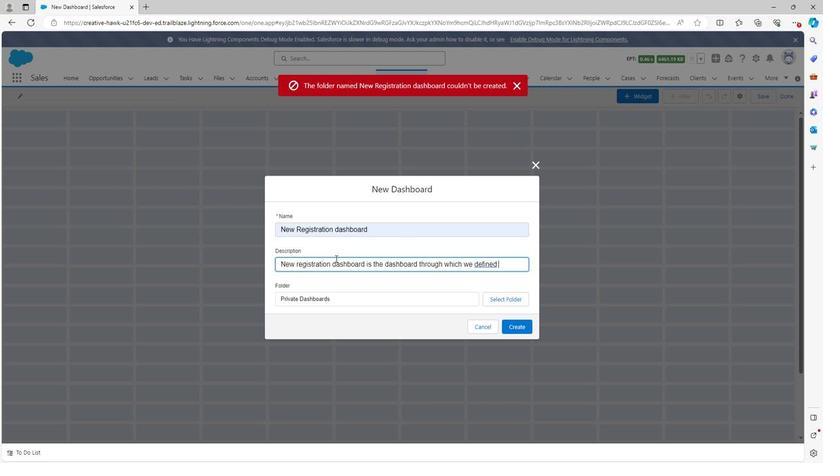 
Action: Key pressed the
Screenshot: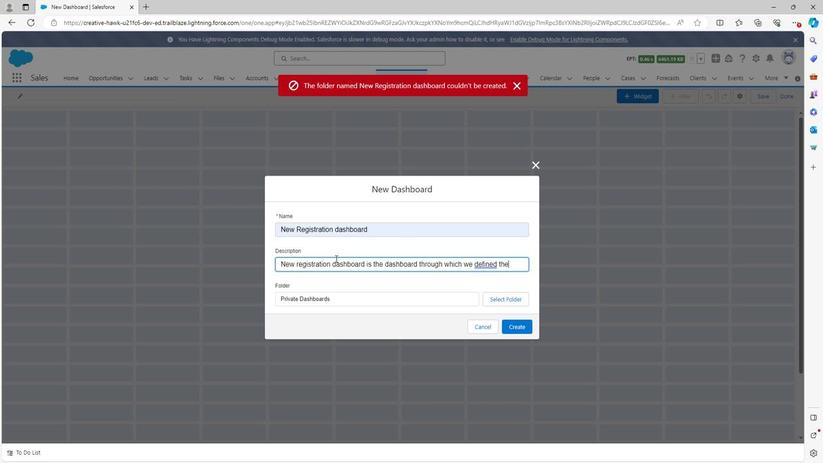 
Action: Mouse moved to (337, 259)
Screenshot: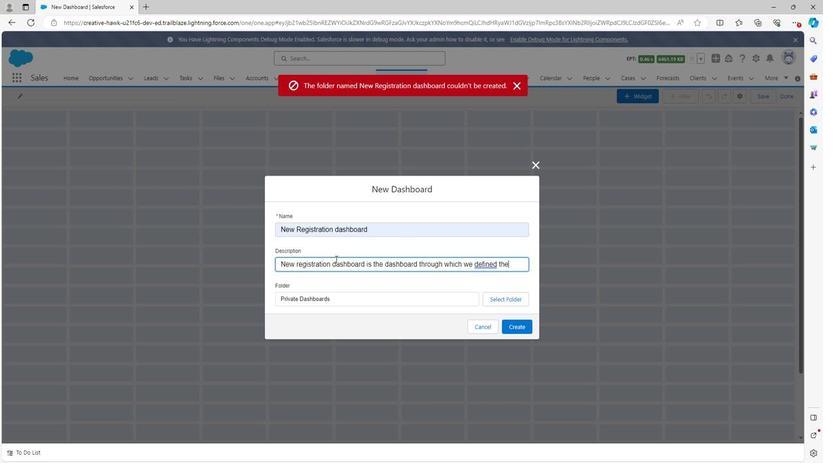 
Action: Key pressed <Key.space>
Screenshot: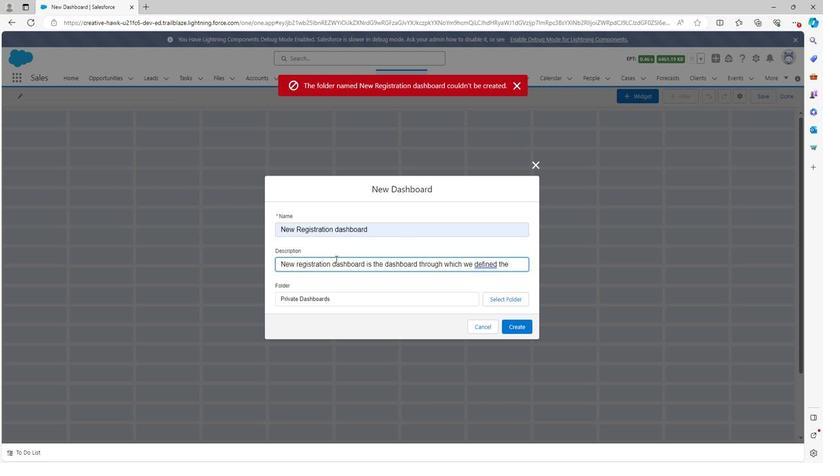 
Action: Mouse moved to (338, 259)
Screenshot: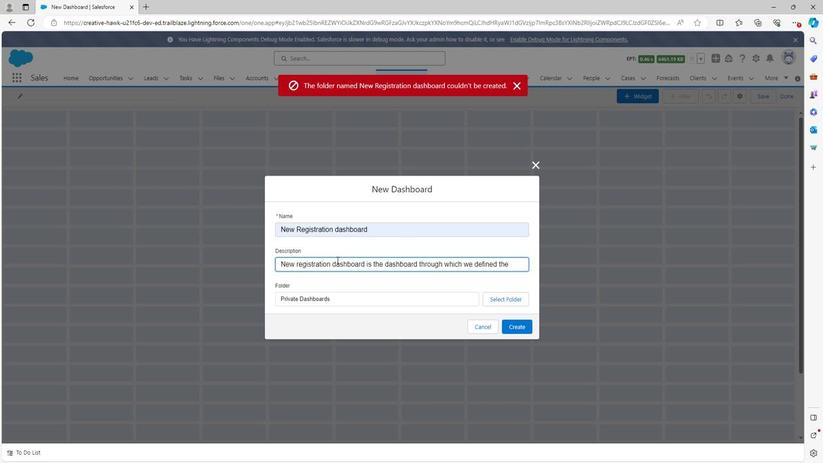
Action: Key pressed r
Screenshot: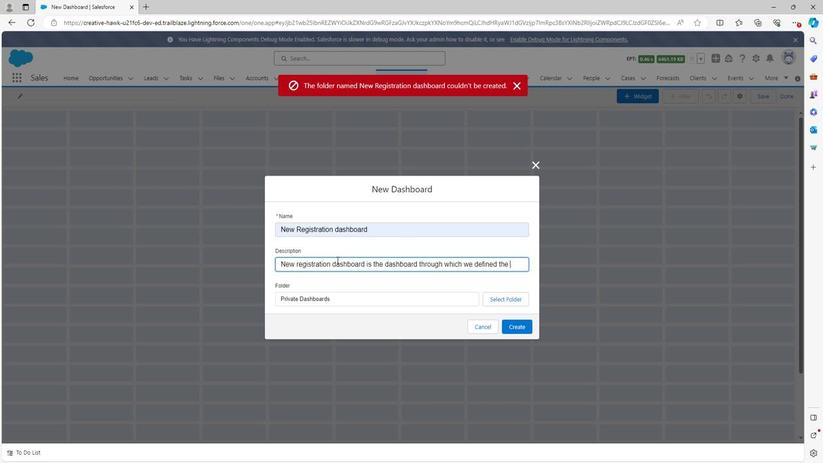 
Action: Mouse moved to (338, 259)
Screenshot: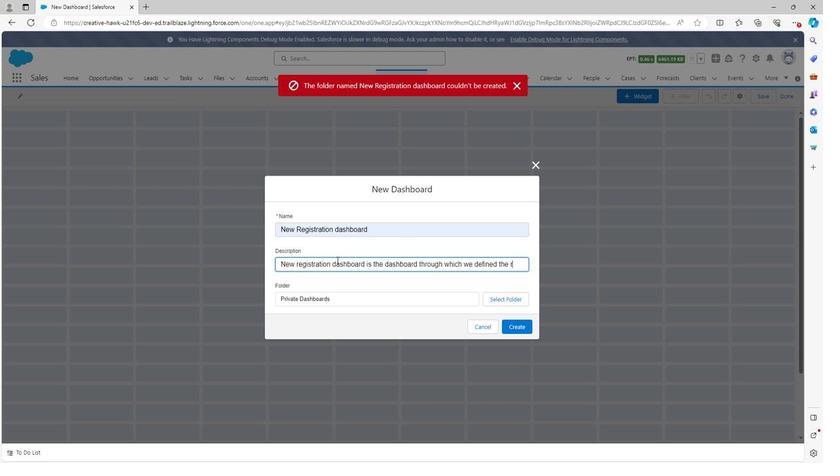 
Action: Key pressed e
Screenshot: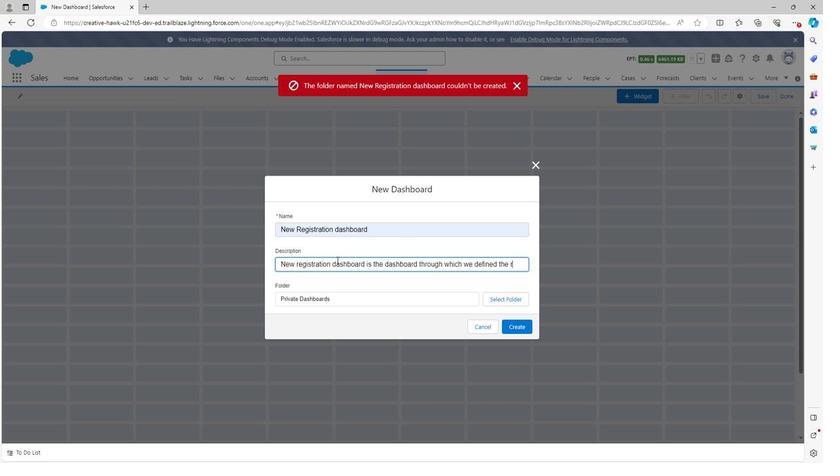 
Action: Mouse moved to (337, 261)
Screenshot: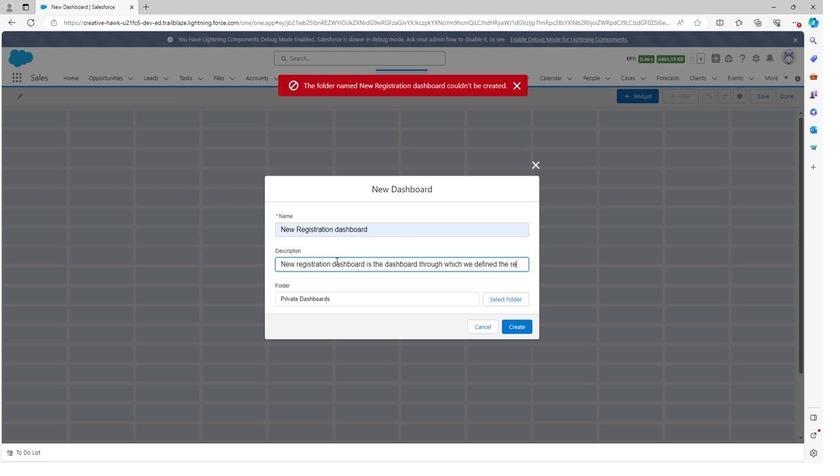 
Action: Key pressed gi
Screenshot: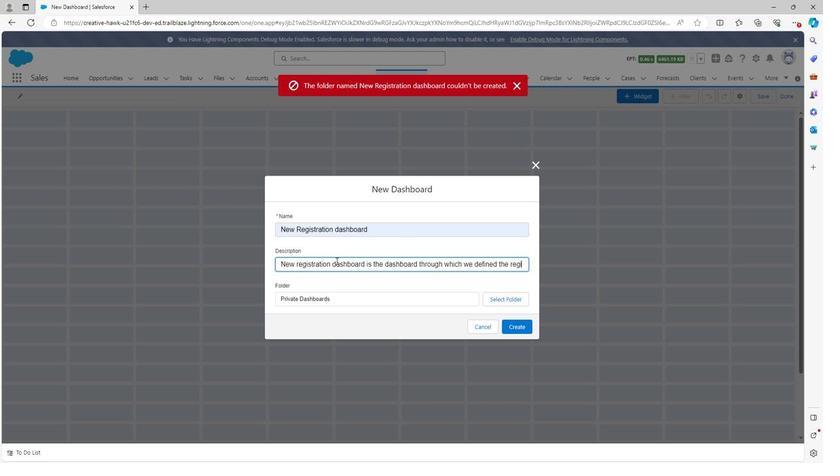 
Action: Mouse moved to (337, 261)
Screenshot: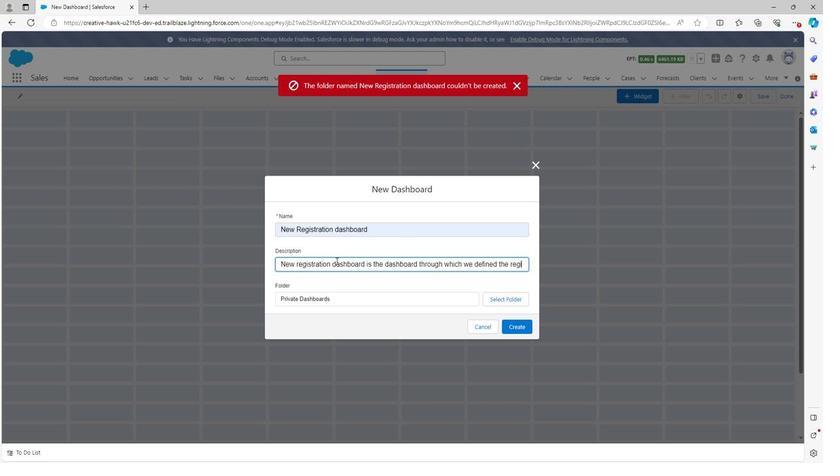 
Action: Key pressed s
Screenshot: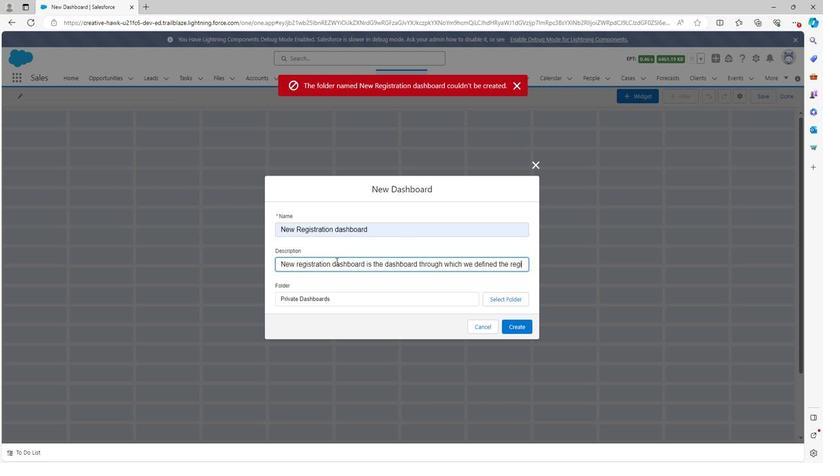 
Action: Mouse moved to (337, 261)
Screenshot: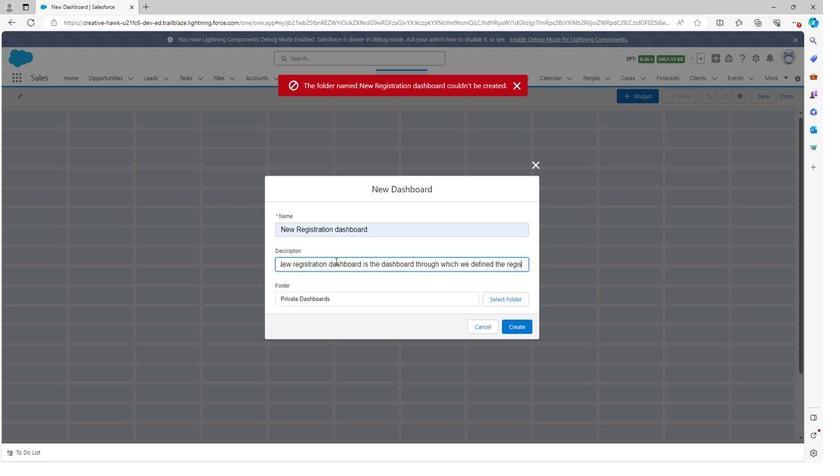 
Action: Key pressed tr
Screenshot: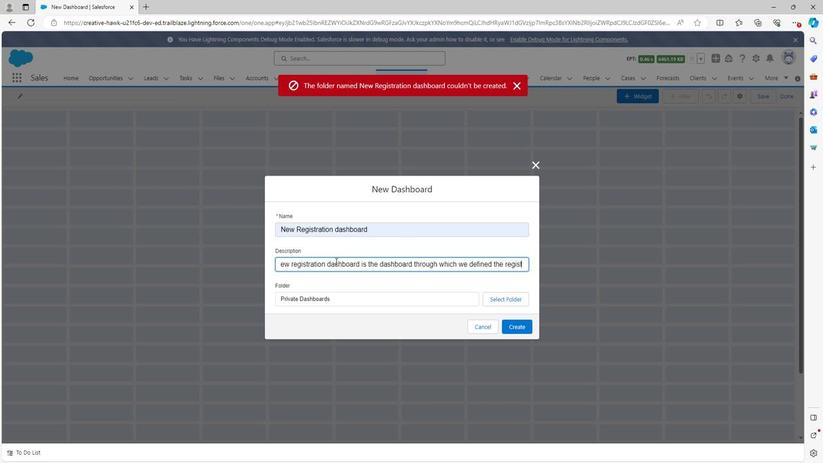 
Action: Mouse moved to (337, 261)
Screenshot: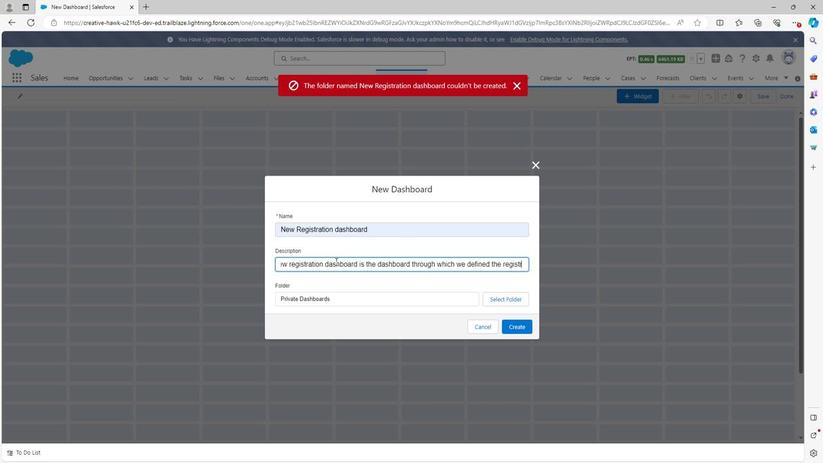 
Action: Key pressed ati
Screenshot: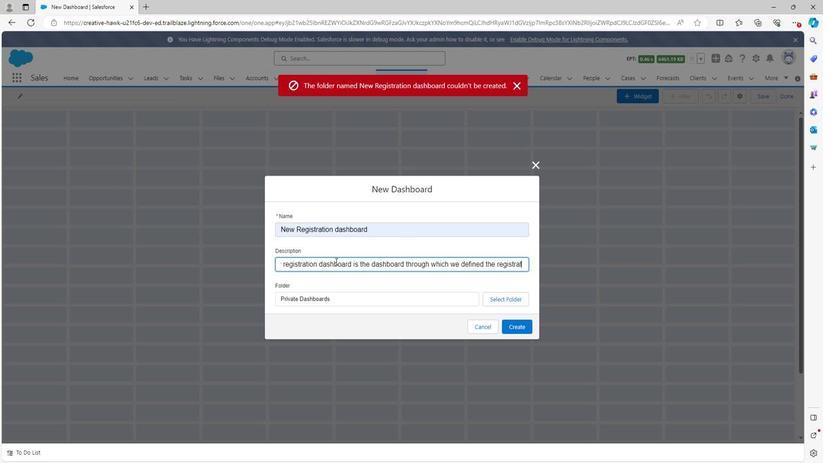 
Action: Mouse moved to (336, 261)
Screenshot: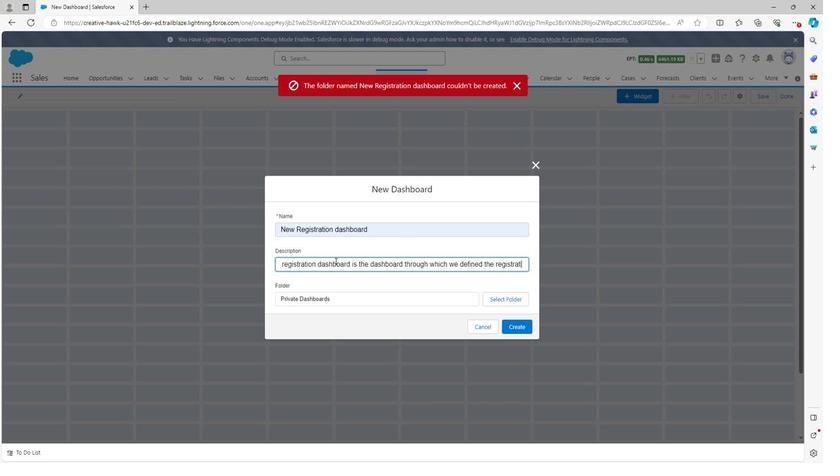
Action: Key pressed o
Screenshot: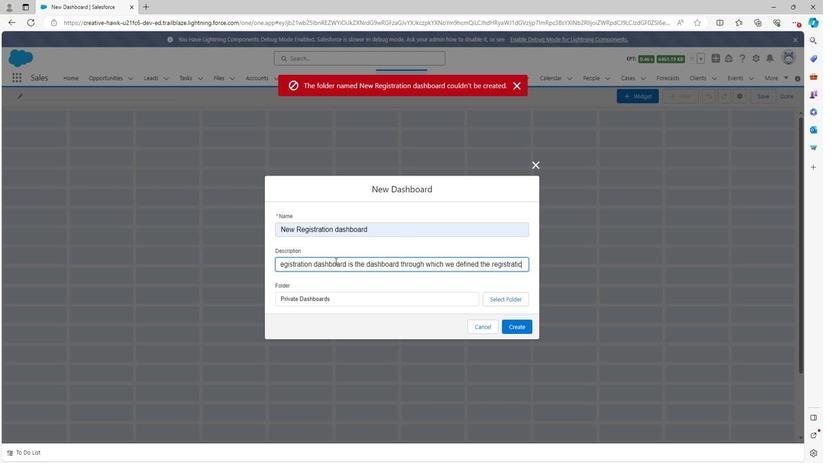 
Action: Mouse moved to (335, 262)
Screenshot: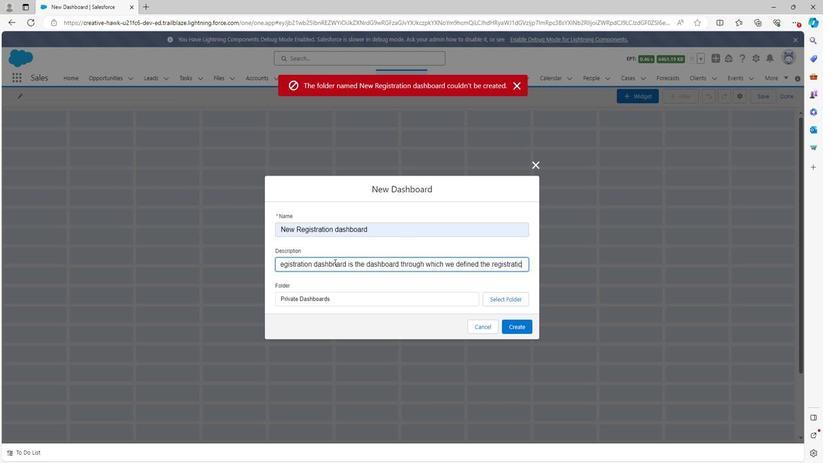 
Action: Key pressed n<Key.space>data<Key.space>
Screenshot: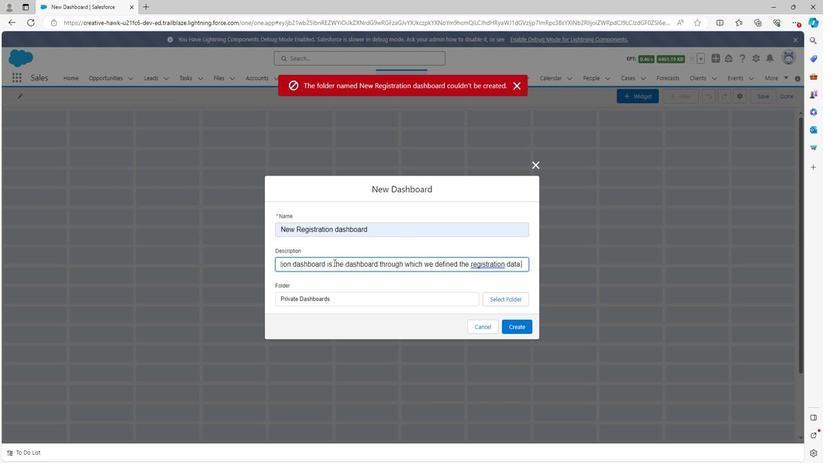 
Action: Mouse moved to (335, 262)
Screenshot: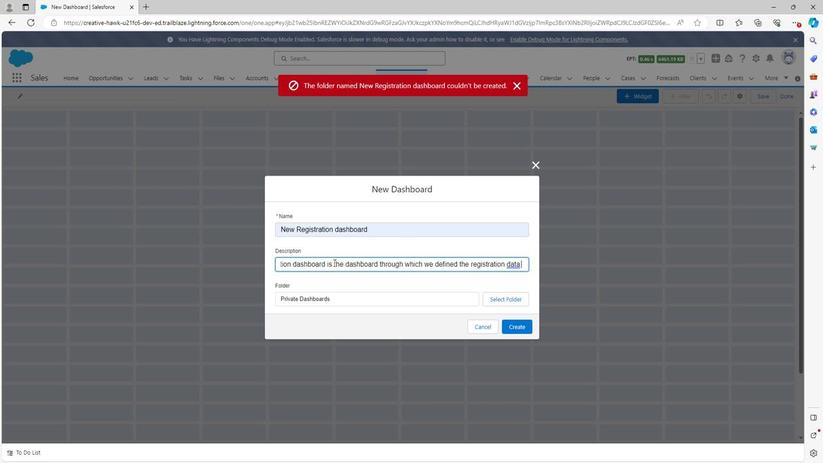 
Action: Key pressed with<Key.space>the<Key.space>help
Screenshot: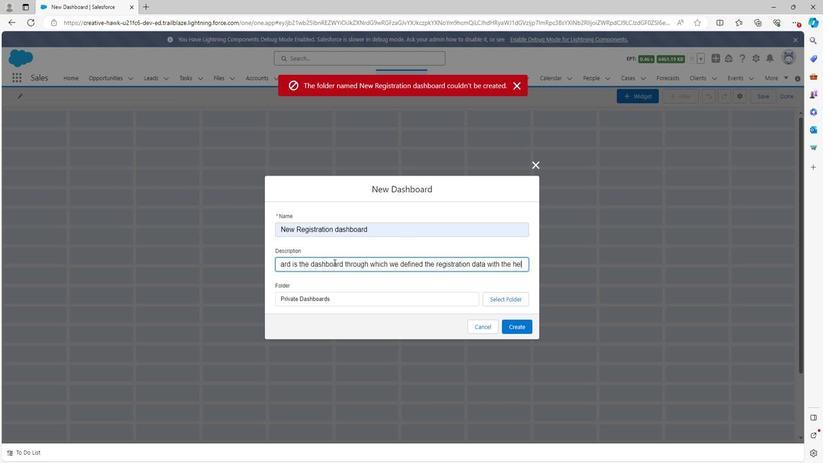 
Action: Mouse moved to (335, 262)
Screenshot: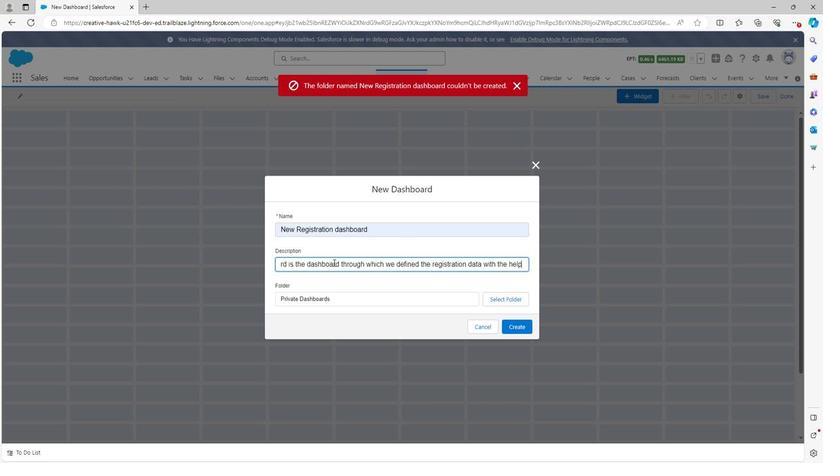 
Action: Key pressed <Key.space>of<Key.space>regist
Screenshot: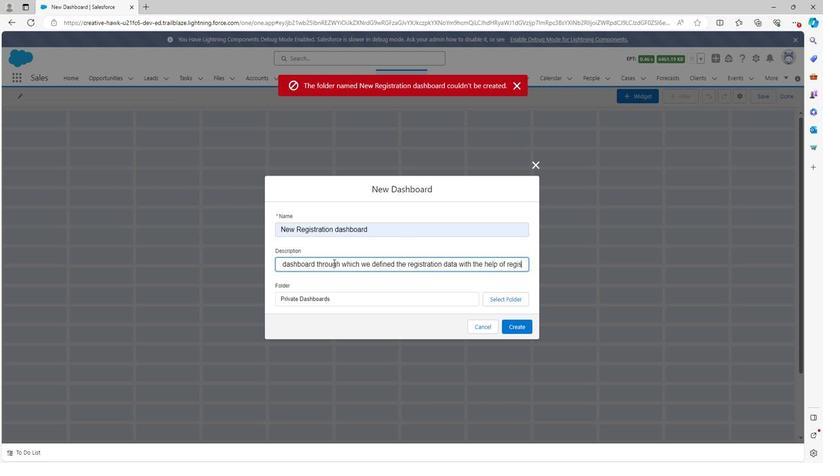 
Action: Mouse moved to (333, 259)
Screenshot: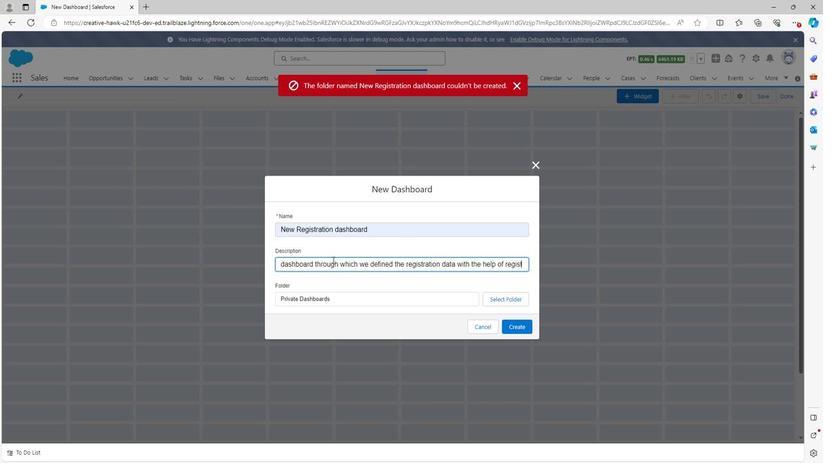 
Action: Key pressed r
Screenshot: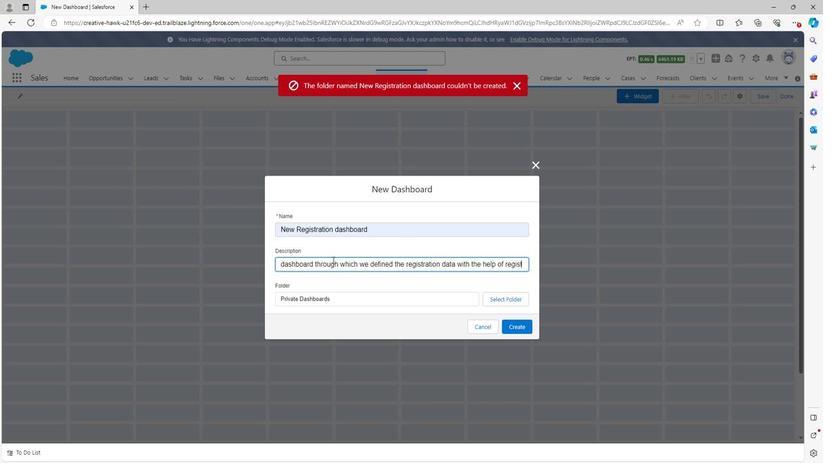 
Action: Mouse moved to (333, 259)
Screenshot: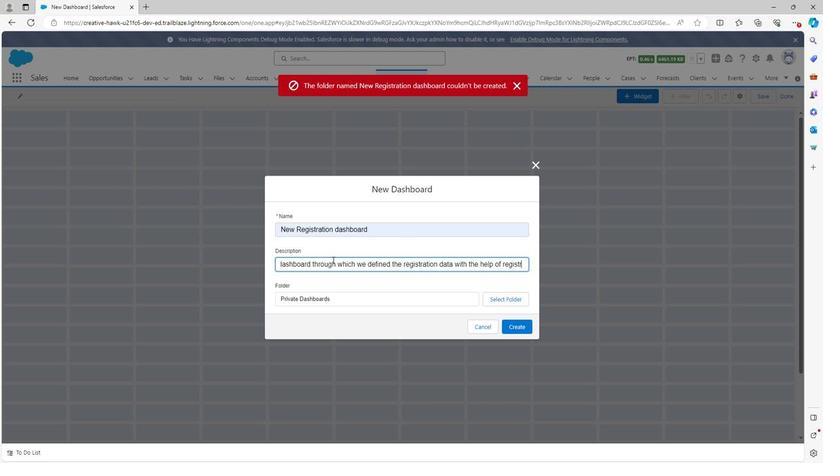 
Action: Key pressed atio
Screenshot: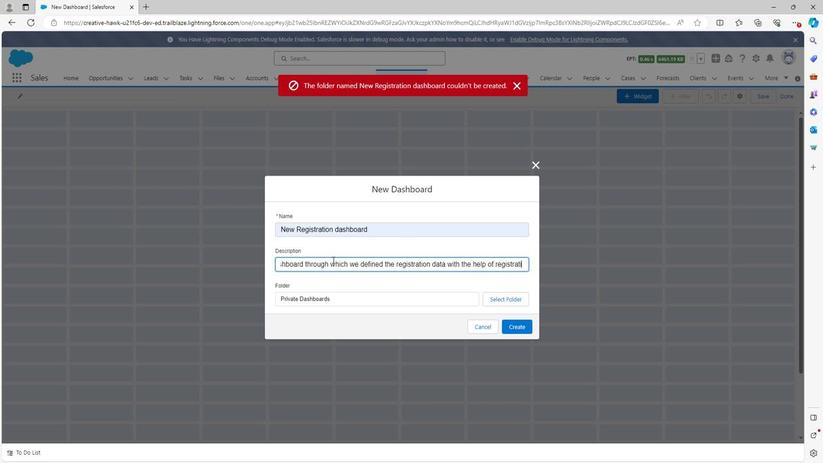 
Action: Mouse moved to (333, 259)
Screenshot: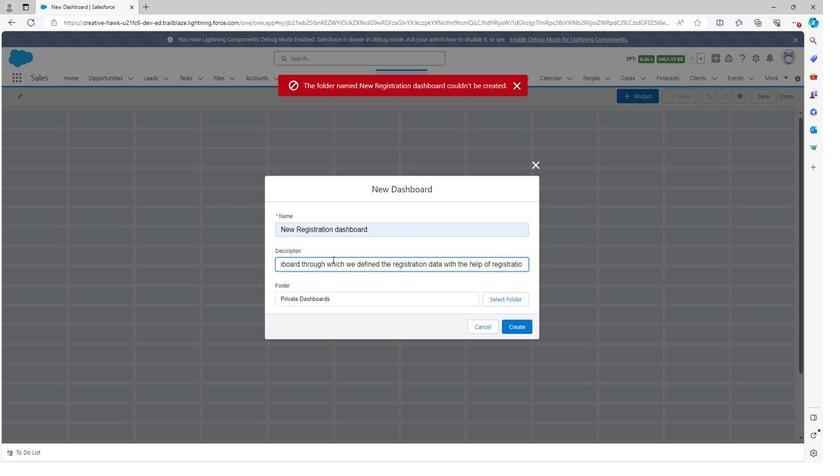 
Action: Key pressed n<Key.space>report<Key.space>in
Screenshot: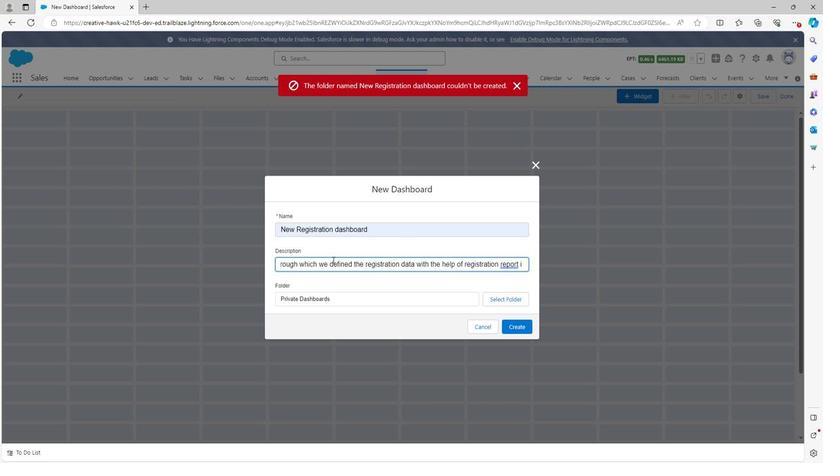 
Action: Mouse moved to (333, 259)
Screenshot: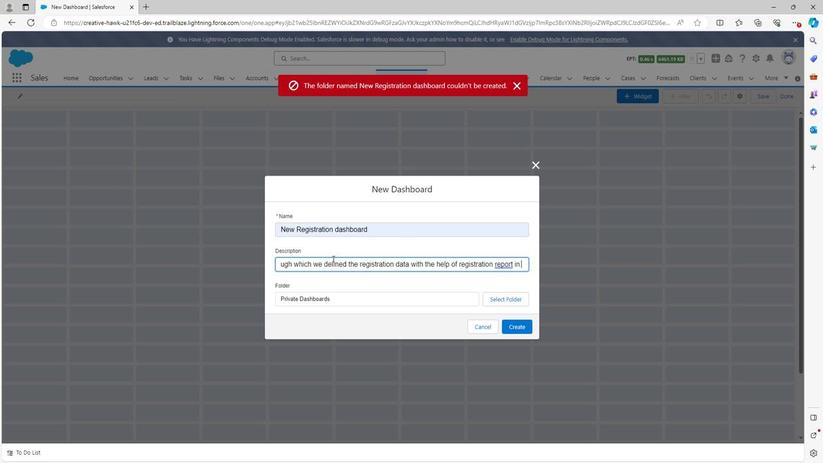 
Action: Key pressed <Key.space>
Screenshot: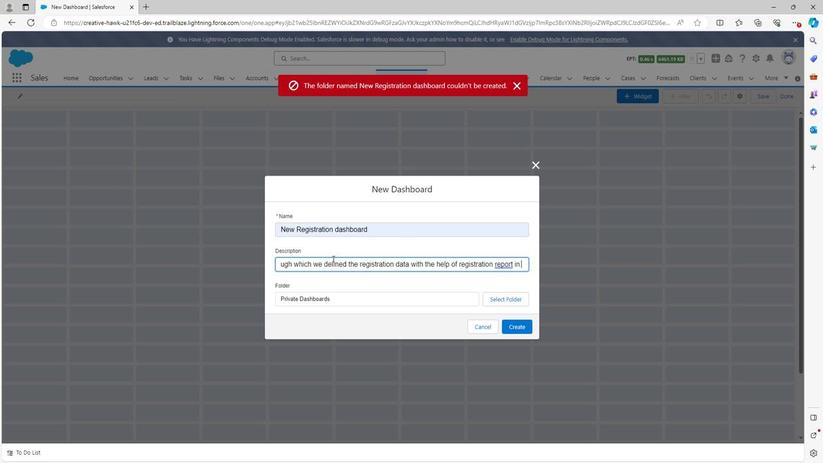 
Action: Mouse moved to (334, 255)
Screenshot: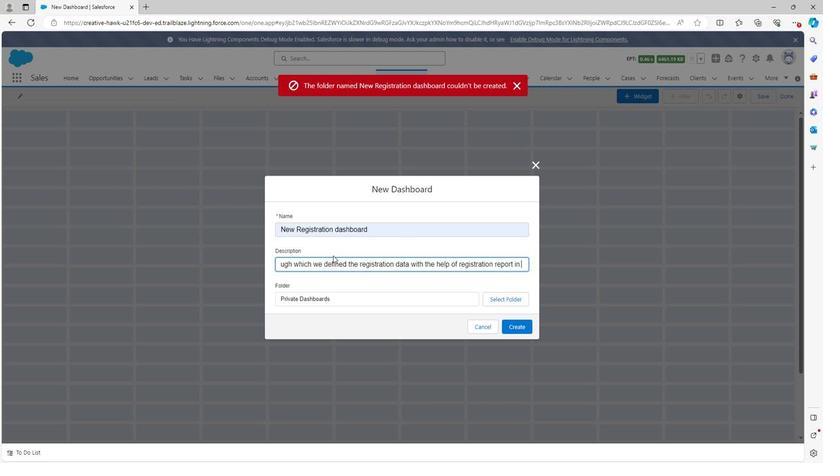 
Action: Key pressed e
Screenshot: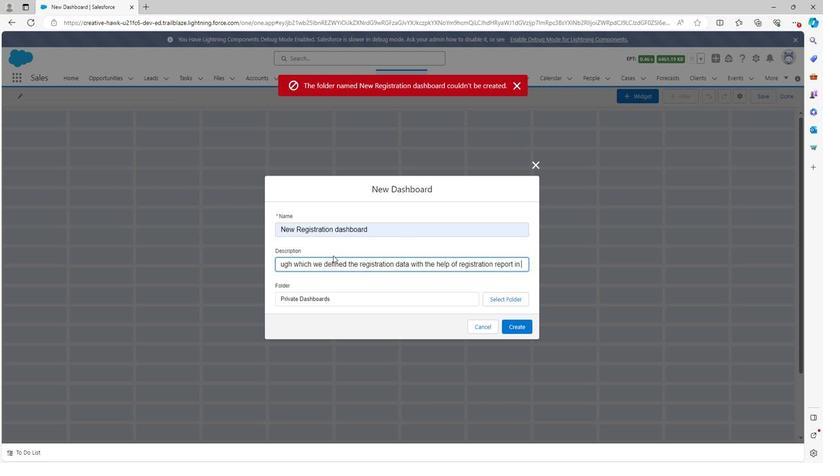 
Action: Mouse moved to (335, 253)
Screenshot: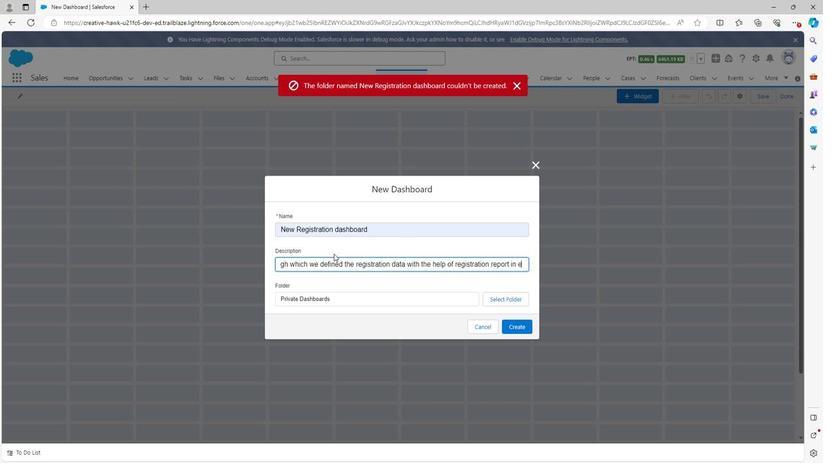 
Action: Key pressed v
Screenshot: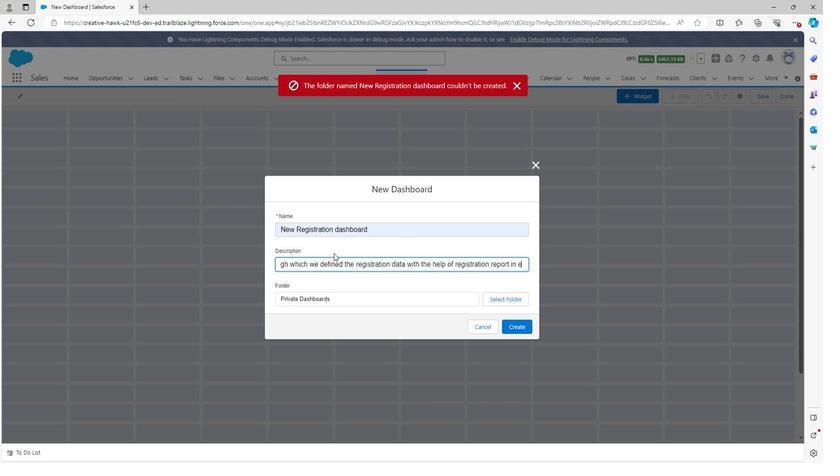 
Action: Mouse moved to (335, 253)
Screenshot: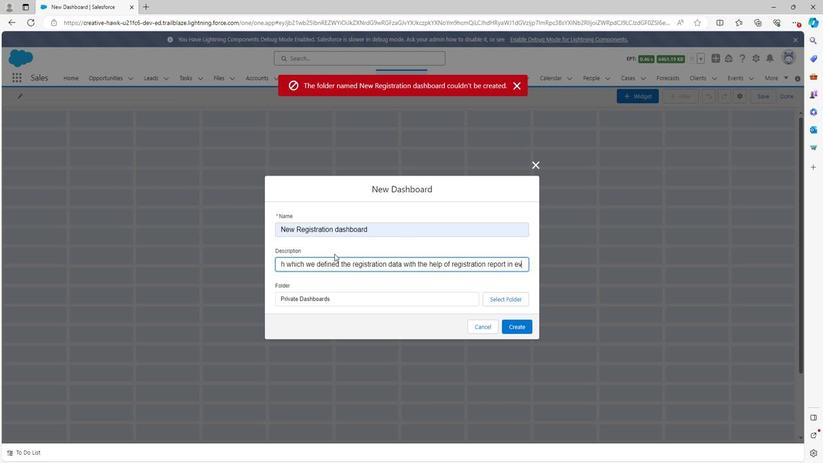 
Action: Key pressed e
Screenshot: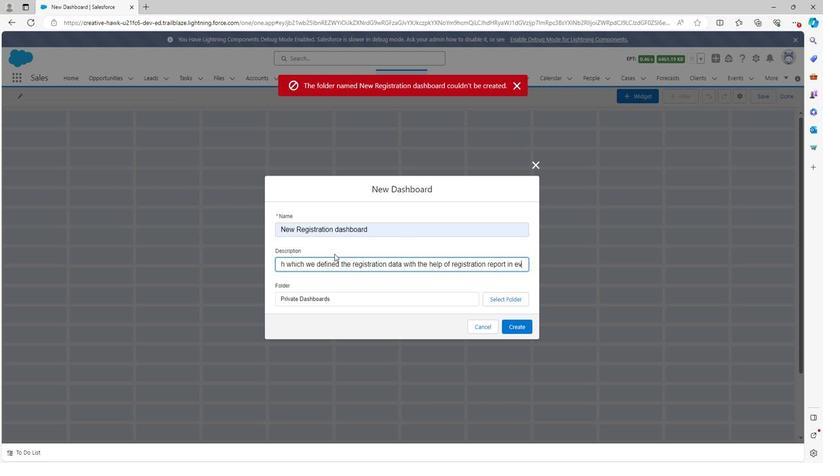 
Action: Mouse moved to (335, 250)
Screenshot: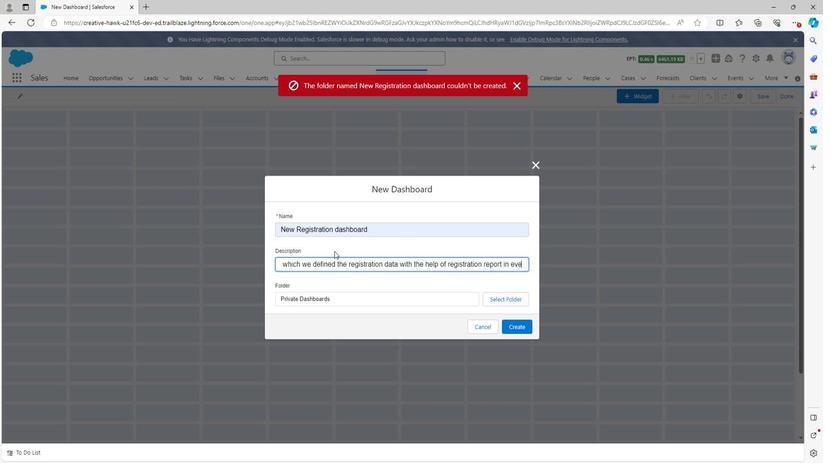 
Action: Key pressed nt
Screenshot: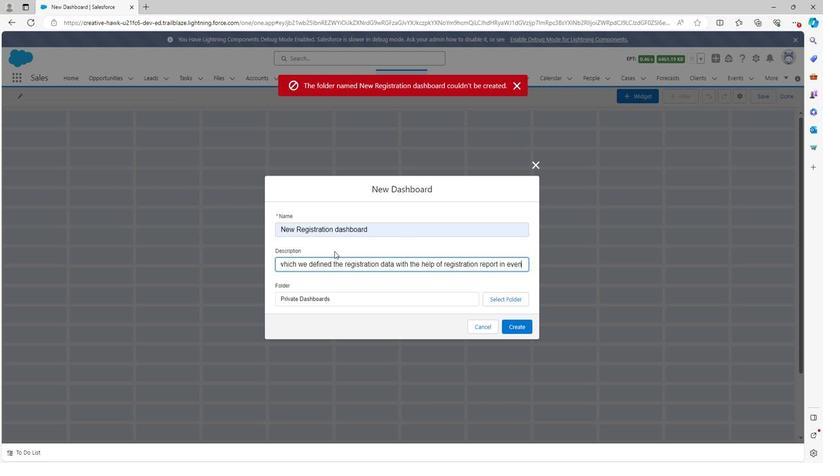 
Action: Mouse moved to (335, 252)
Screenshot: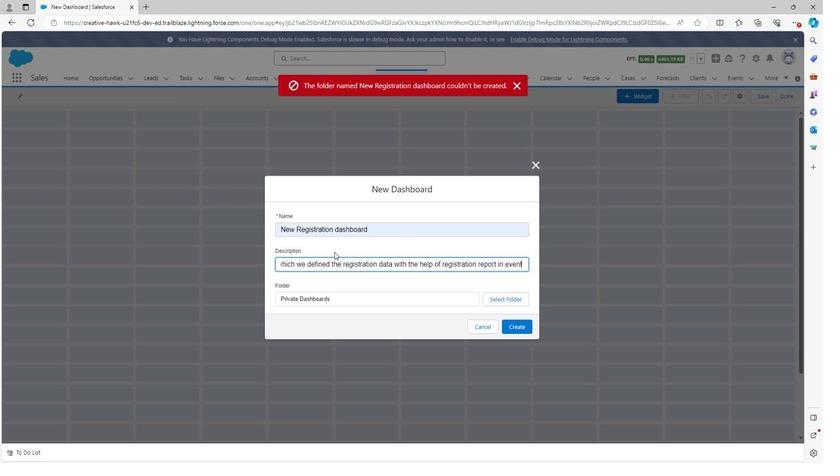 
Action: Key pressed <Key.space>
Screenshot: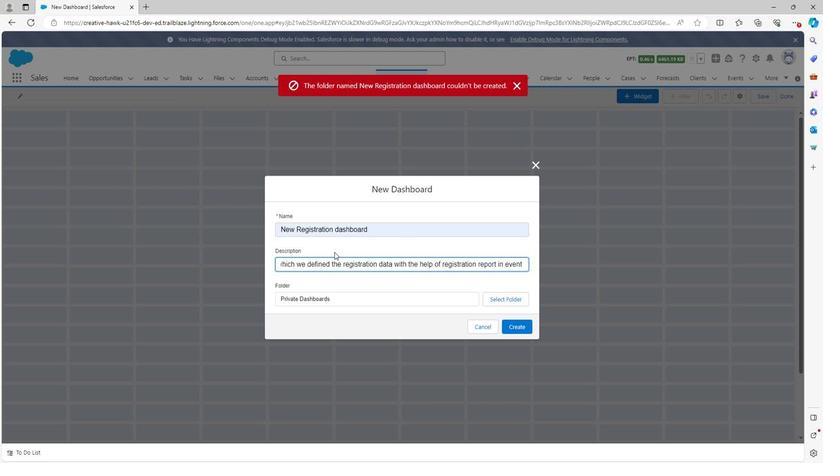 
Action: Mouse moved to (335, 252)
Screenshot: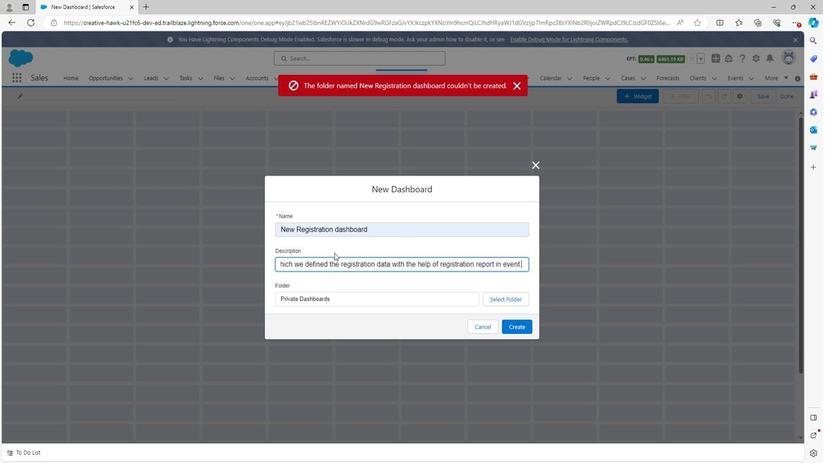 
Action: Key pressed m
Screenshot: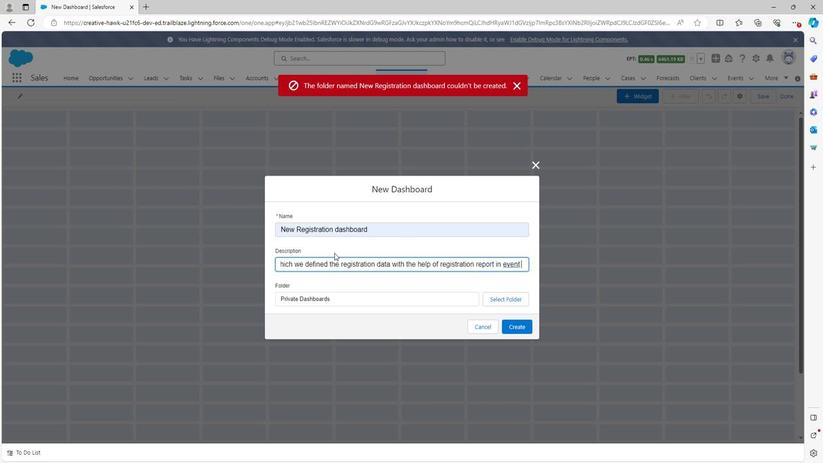 
Action: Mouse moved to (335, 254)
Screenshot: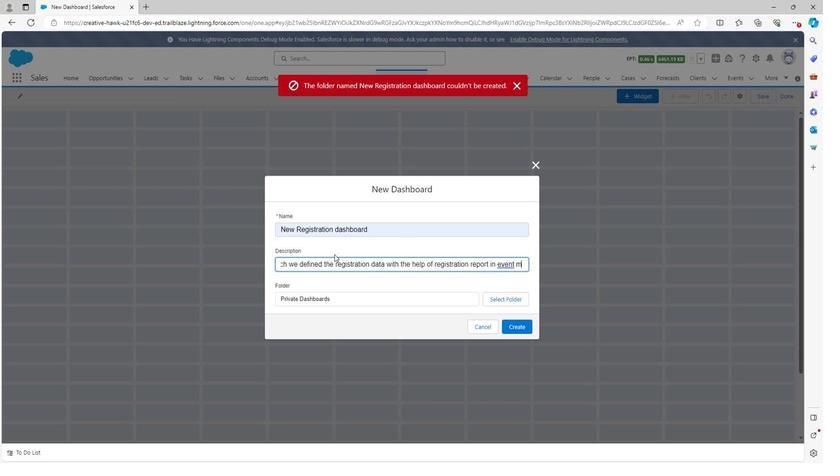 
Action: Key pressed a
Screenshot: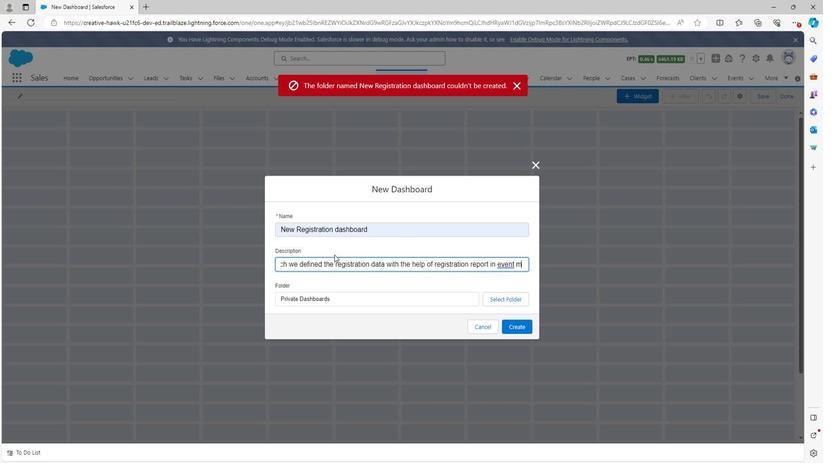 
Action: Mouse moved to (335, 255)
Screenshot: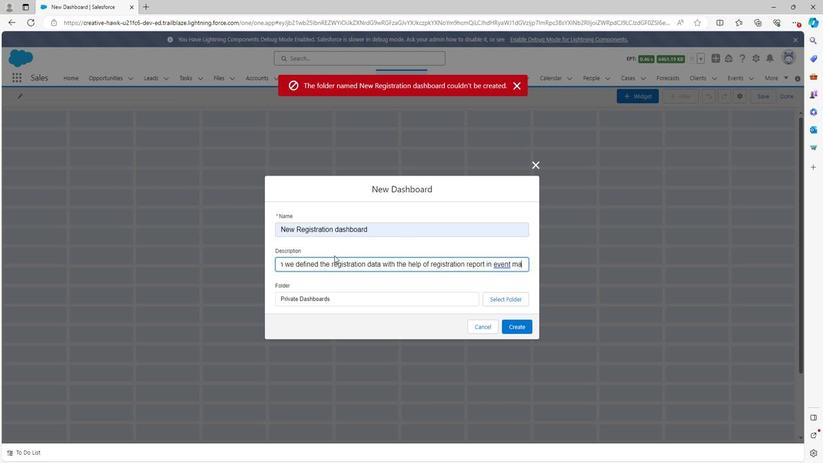
Action: Key pressed na
Screenshot: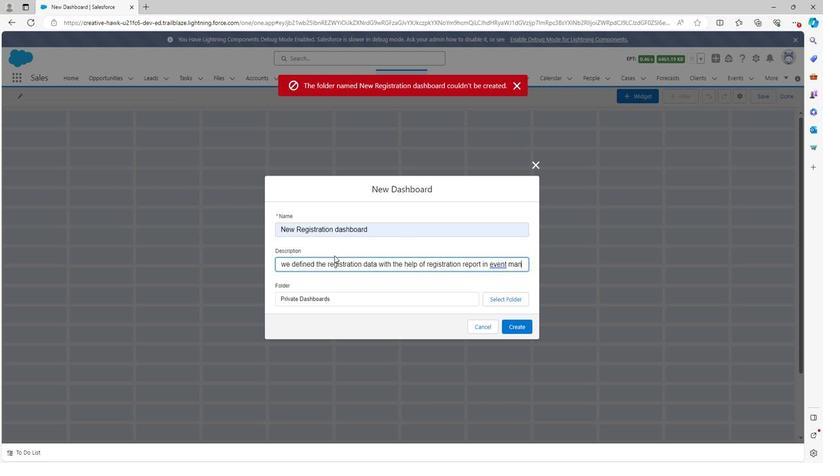 
Action: Mouse moved to (335, 257)
Screenshot: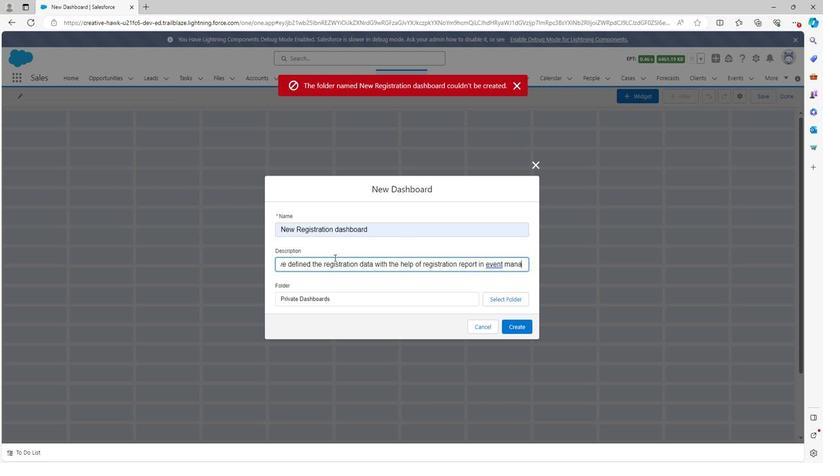 
Action: Key pressed gemen
Screenshot: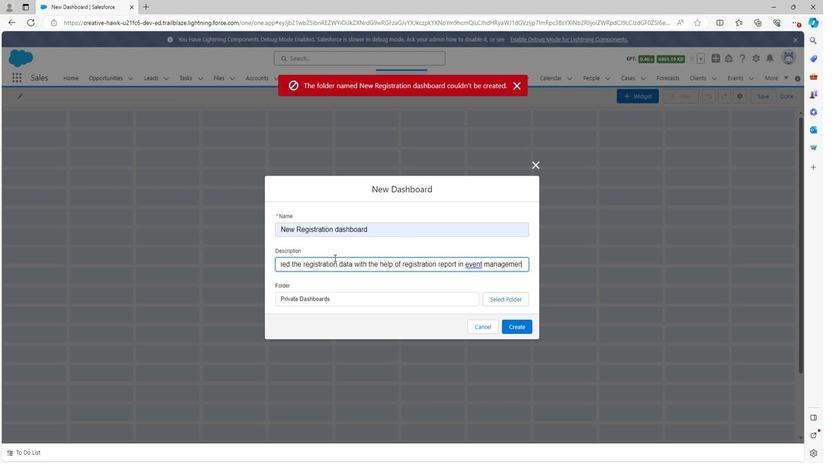
Action: Mouse moved to (333, 265)
Screenshot: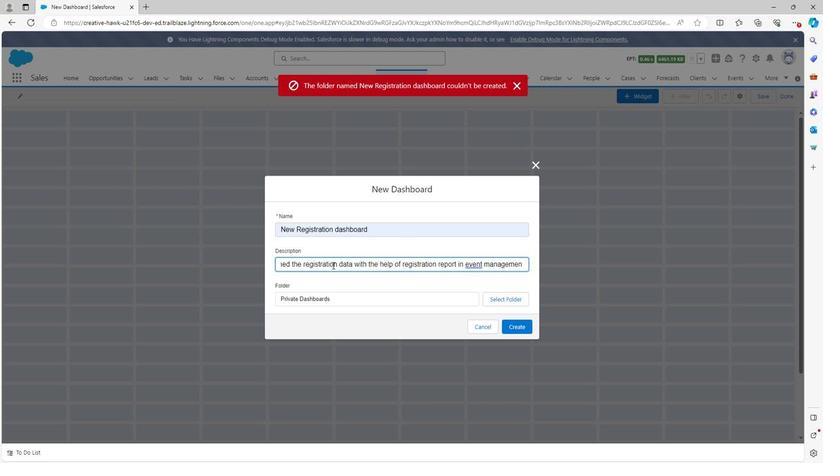 
Action: Key pressed t
Screenshot: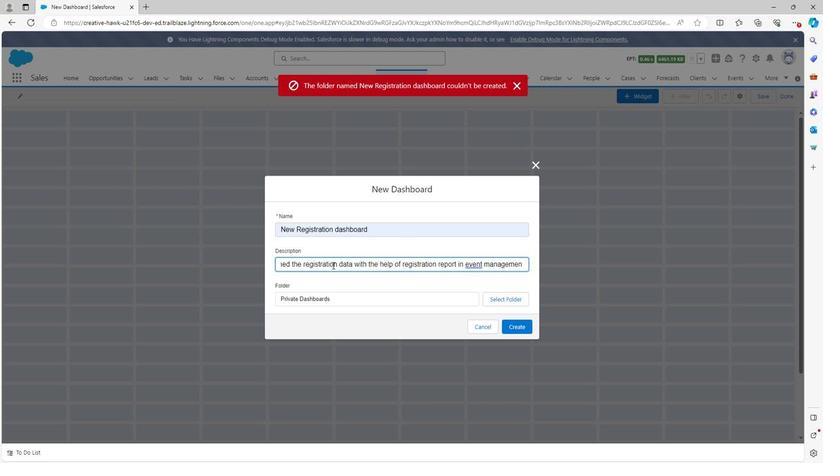 
Action: Mouse moved to (497, 296)
Screenshot: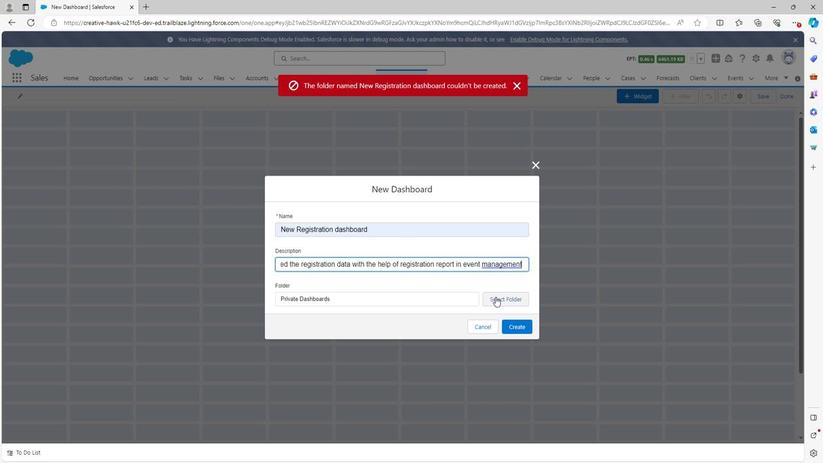 
Action: Mouse pressed left at (497, 296)
Screenshot: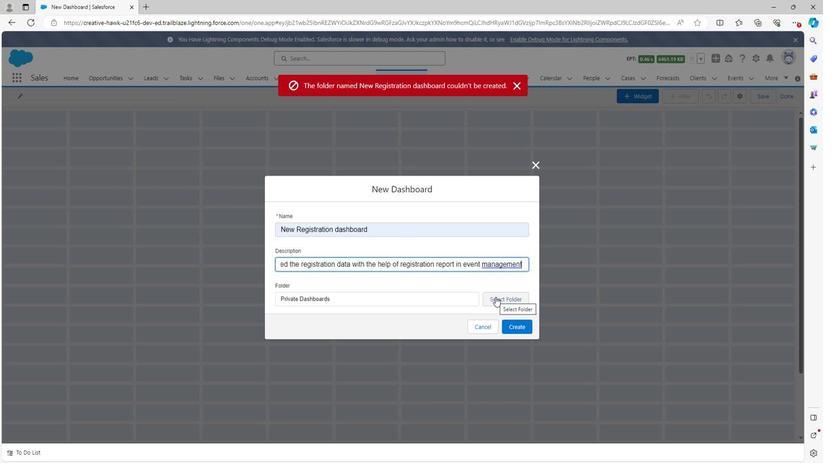
Action: Mouse moved to (485, 413)
Screenshot: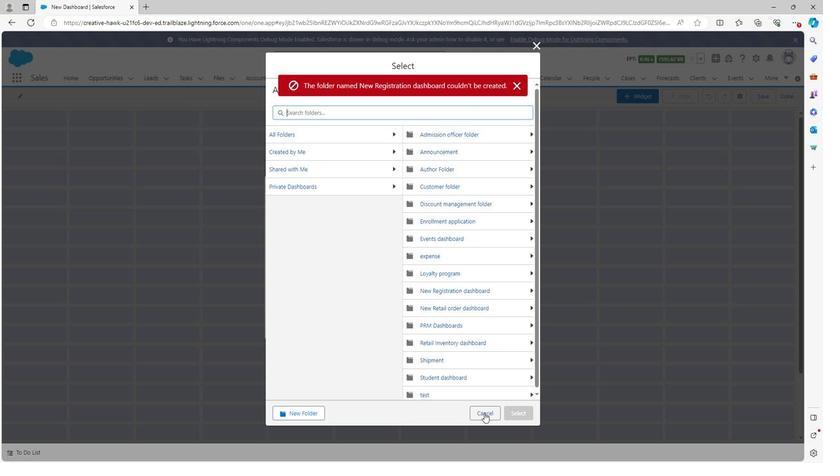 
Action: Mouse pressed left at (485, 413)
Screenshot: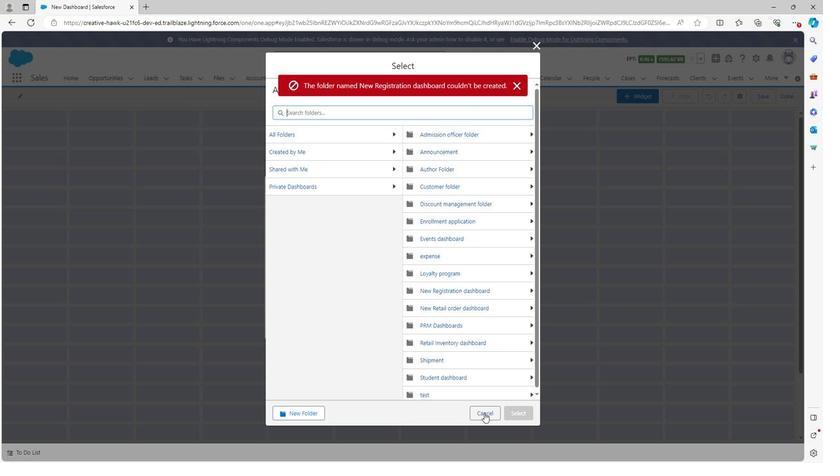 
Action: Mouse moved to (510, 326)
Screenshot: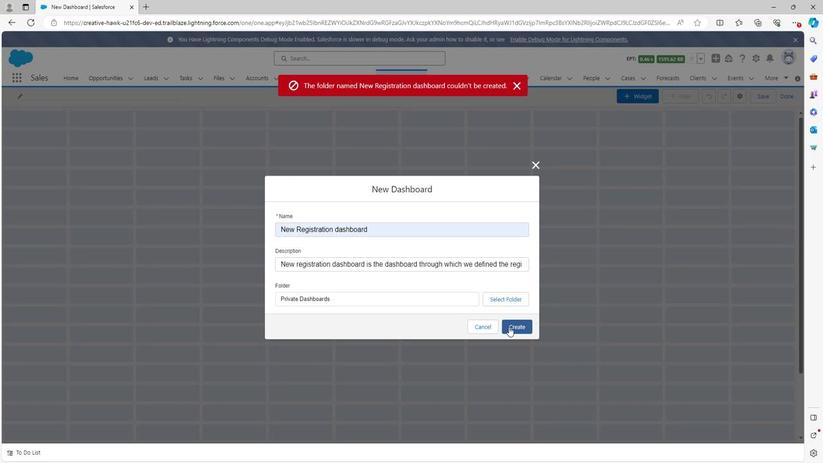 
Action: Mouse pressed left at (510, 326)
Screenshot: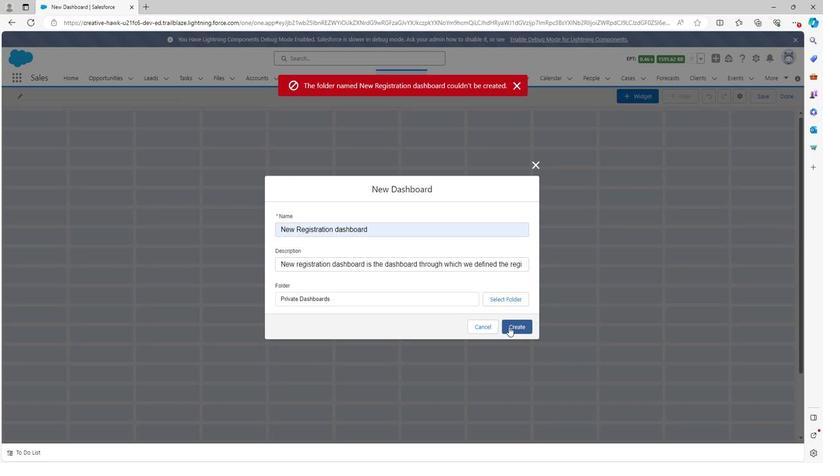 
Action: Mouse moved to (515, 84)
Screenshot: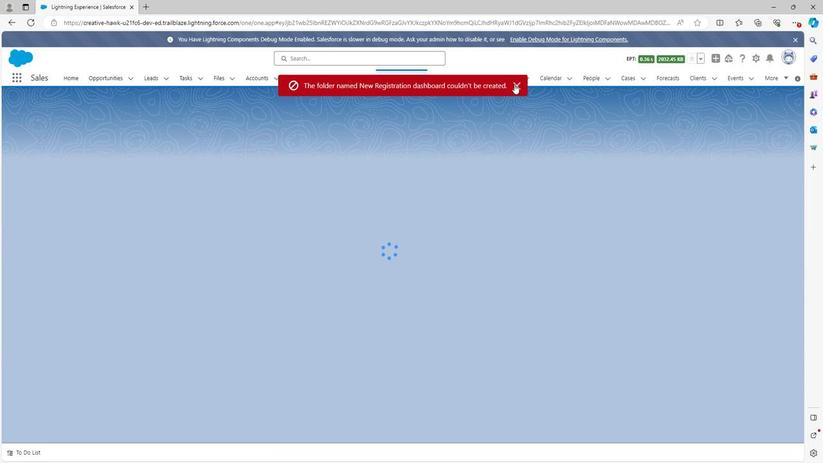 
Action: Mouse pressed left at (515, 84)
Screenshot: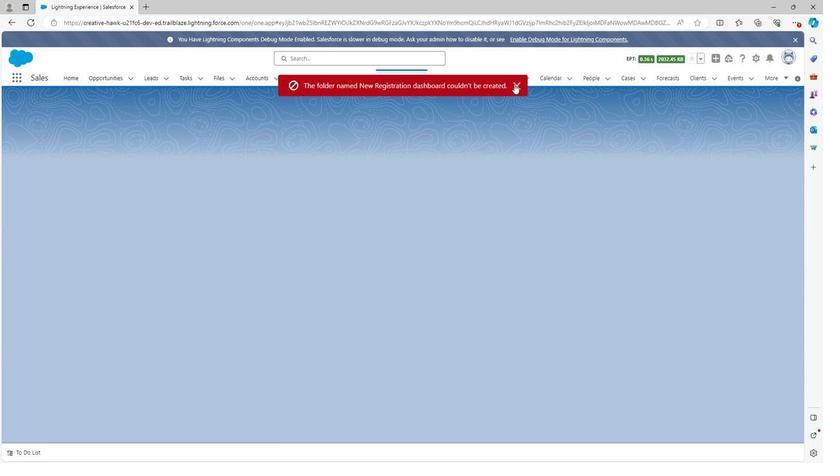 
Action: Mouse moved to (609, 97)
Screenshot: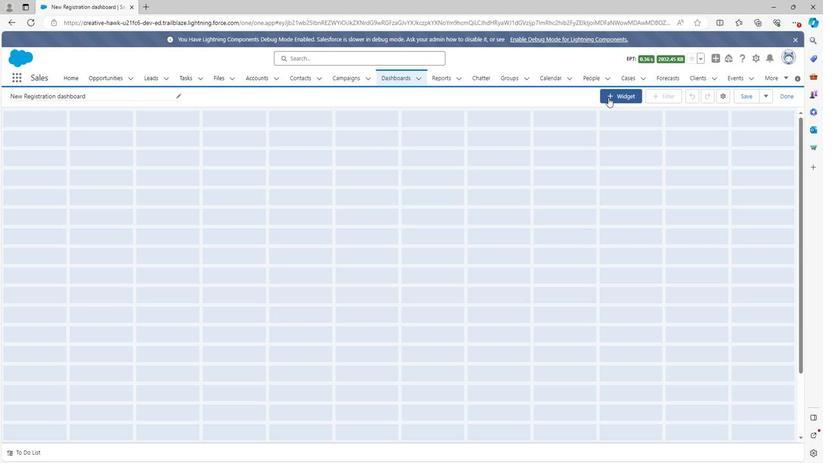 
Action: Mouse pressed left at (609, 97)
Screenshot: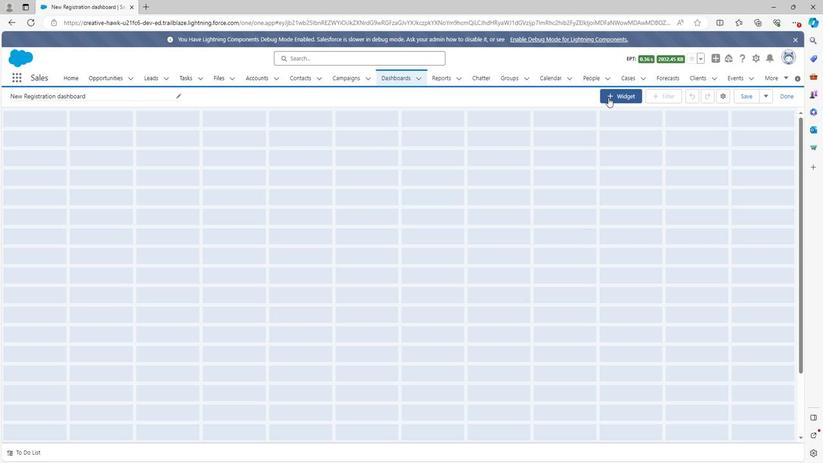 
Action: Mouse moved to (611, 111)
Screenshot: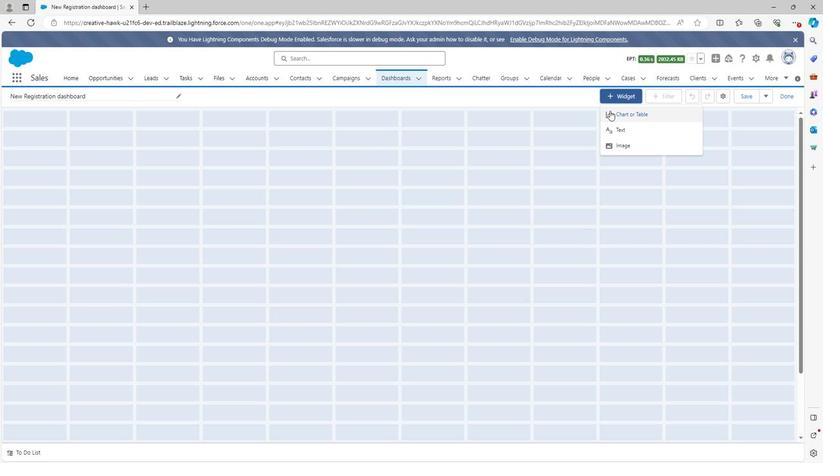 
Action: Mouse pressed left at (611, 111)
Screenshot: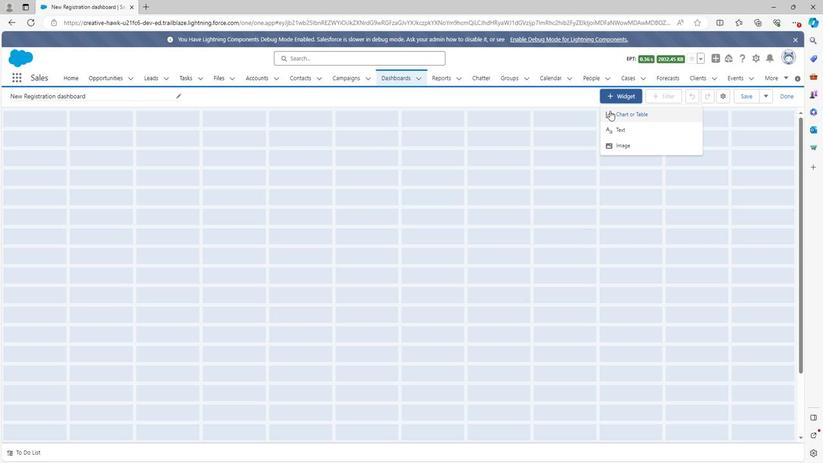 
Action: Mouse moved to (218, 202)
Screenshot: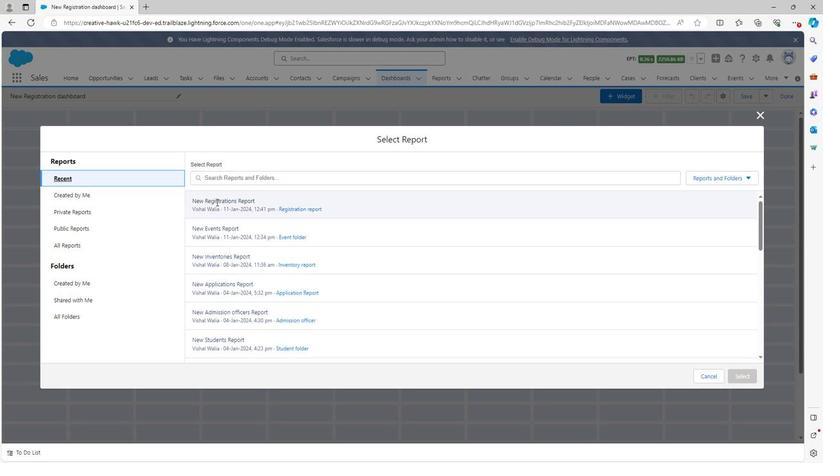 
Action: Mouse pressed left at (218, 202)
Screenshot: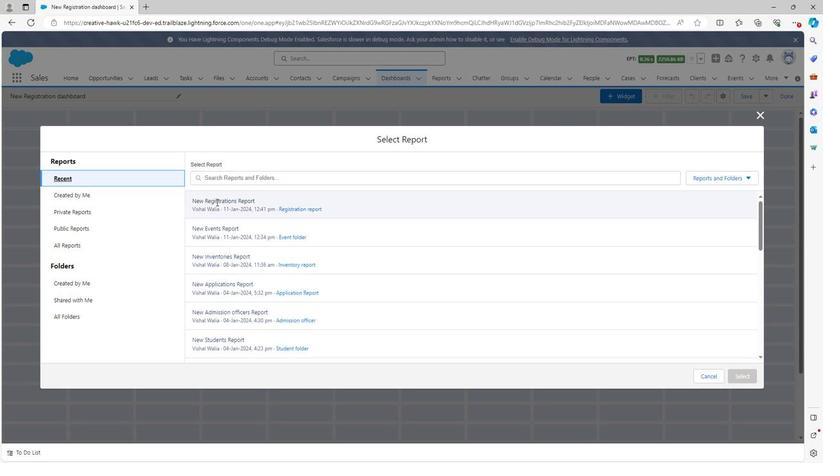 
Action: Mouse moved to (737, 375)
Screenshot: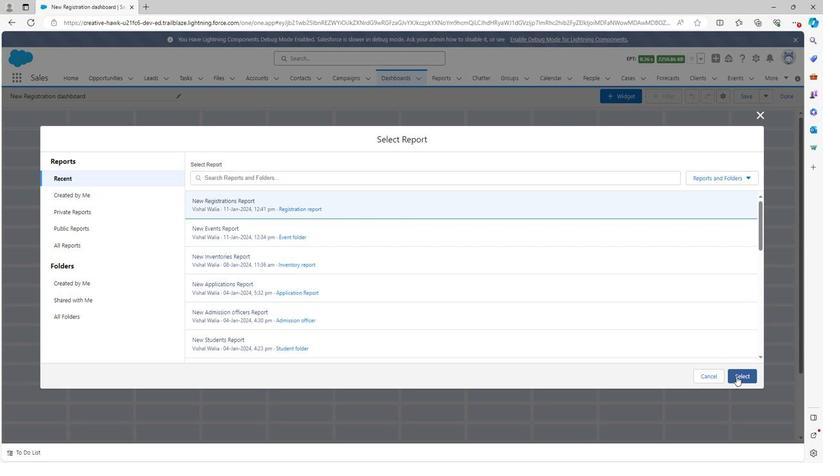 
Action: Mouse pressed left at (737, 375)
Screenshot: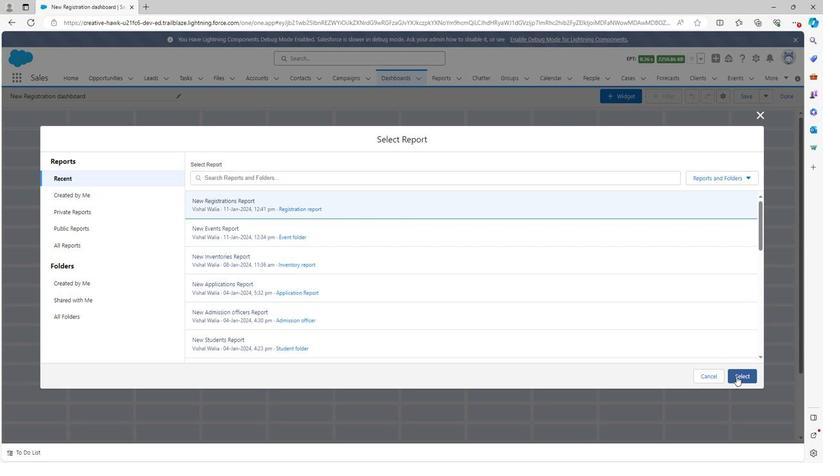 
Action: Mouse moved to (544, 393)
Screenshot: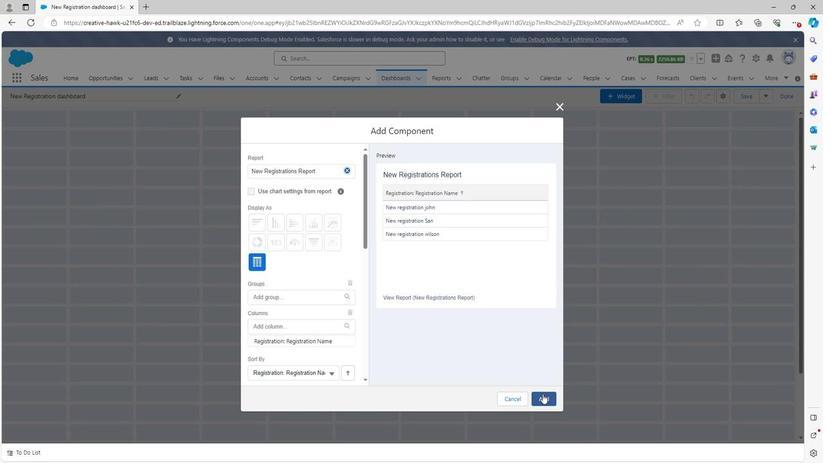 
Action: Mouse pressed left at (544, 393)
Screenshot: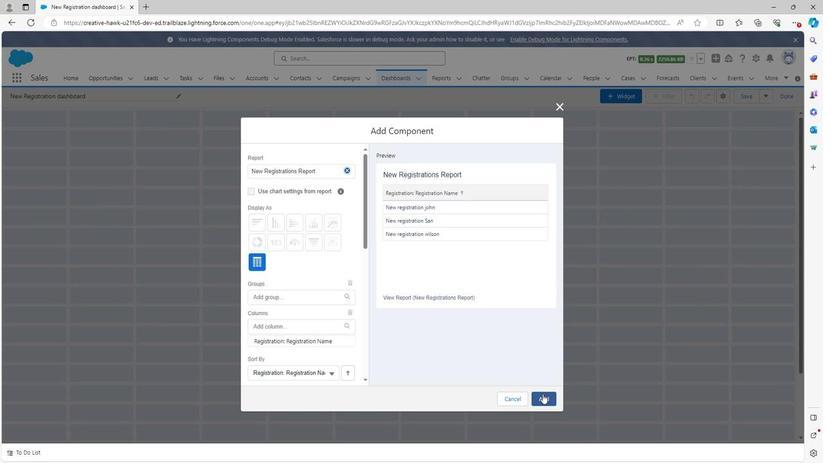 
Action: Mouse moved to (245, 121)
Screenshot: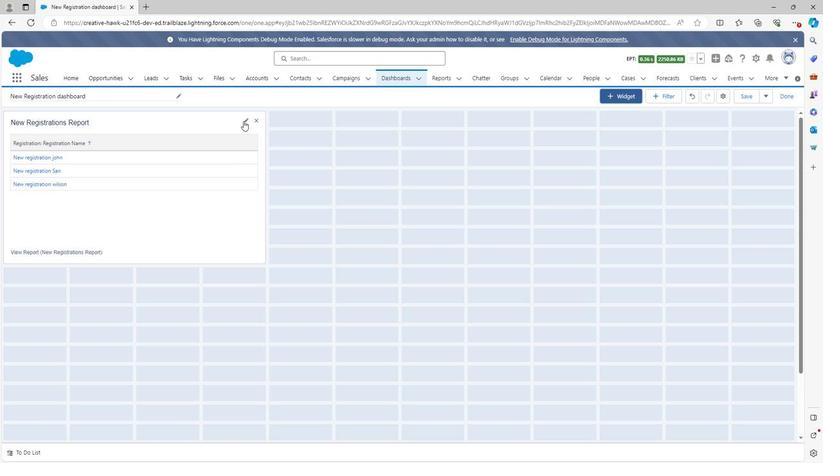 
Action: Mouse pressed left at (245, 121)
Screenshot: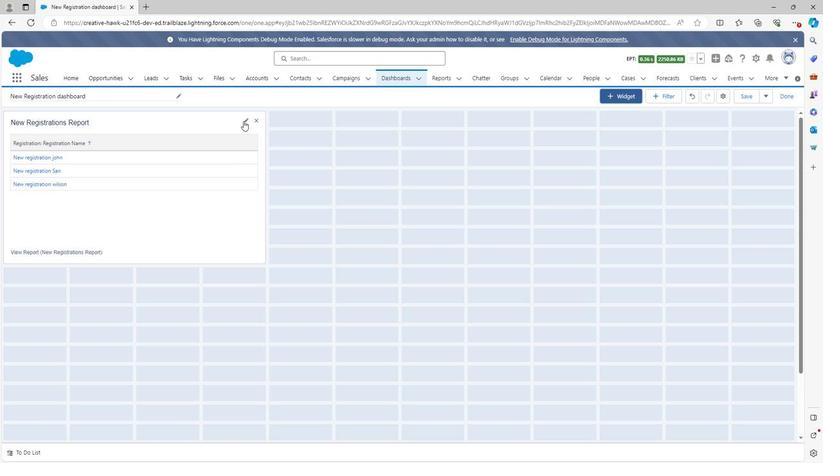 
Action: Mouse moved to (278, 328)
Screenshot: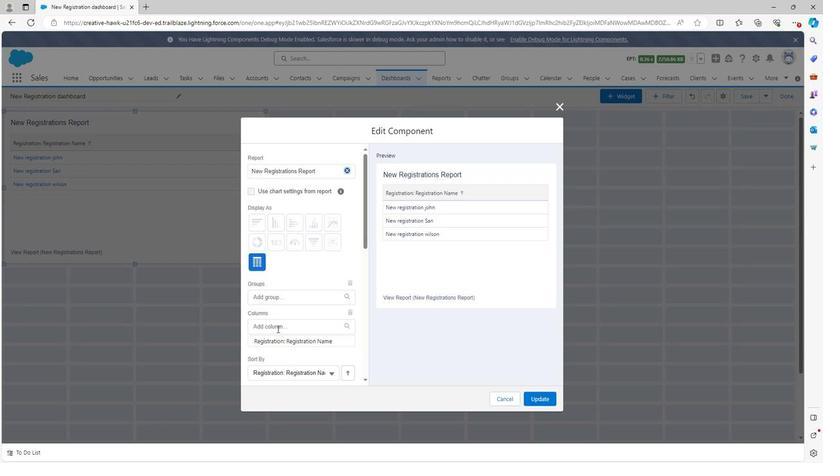 
Action: Mouse pressed left at (278, 328)
Screenshot: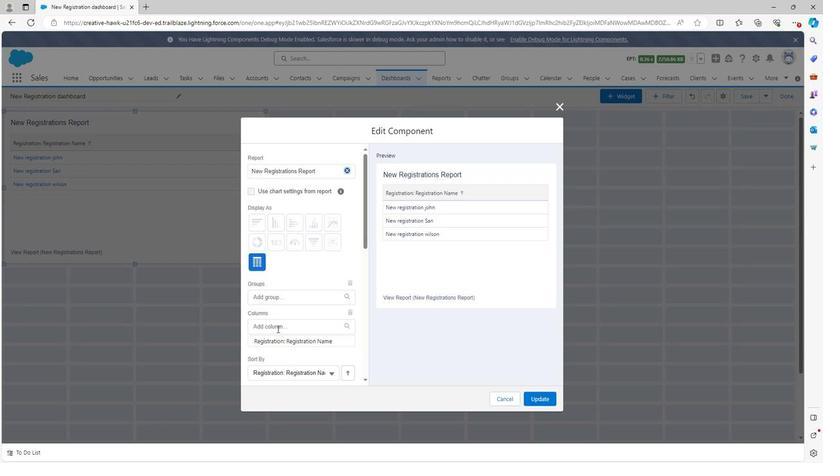 
Action: Mouse moved to (287, 357)
Screenshot: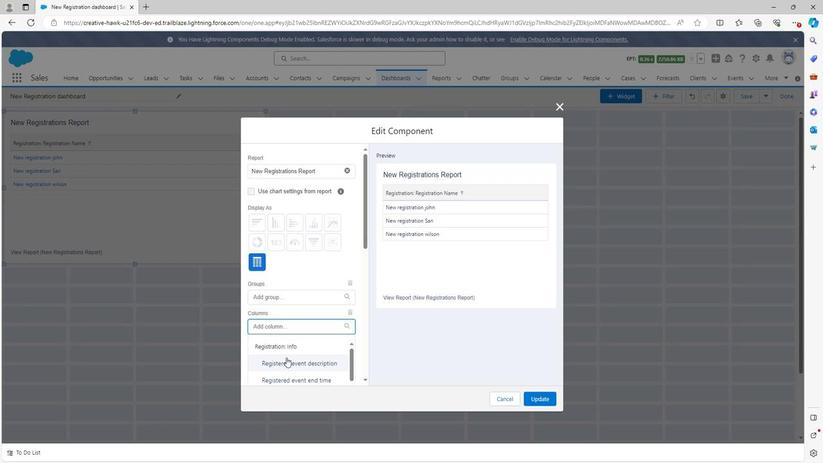 
Action: Mouse scrolled (287, 357) with delta (0, 0)
Screenshot: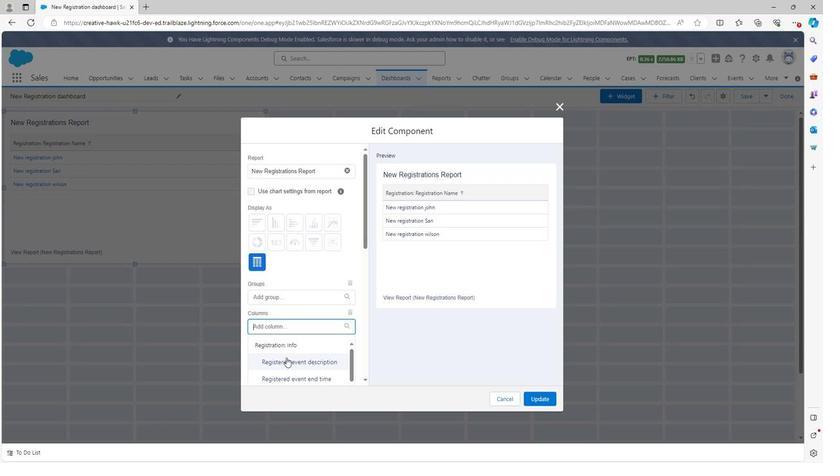 
Action: Mouse scrolled (287, 357) with delta (0, 0)
Screenshot: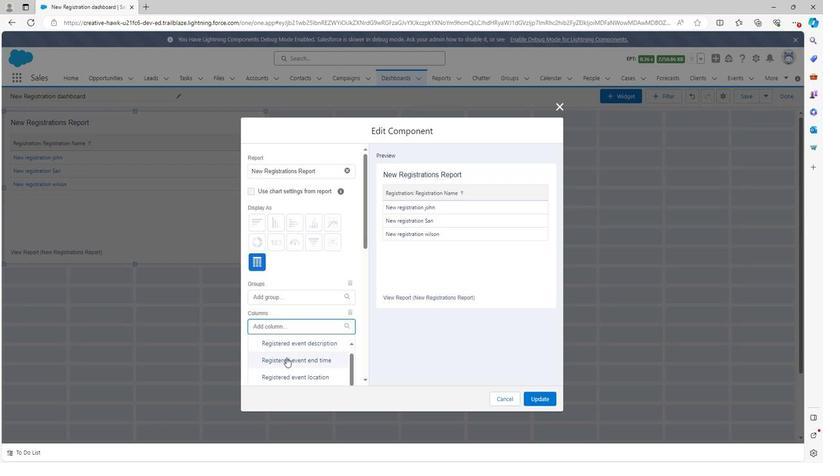 
Action: Mouse moved to (287, 357)
Screenshot: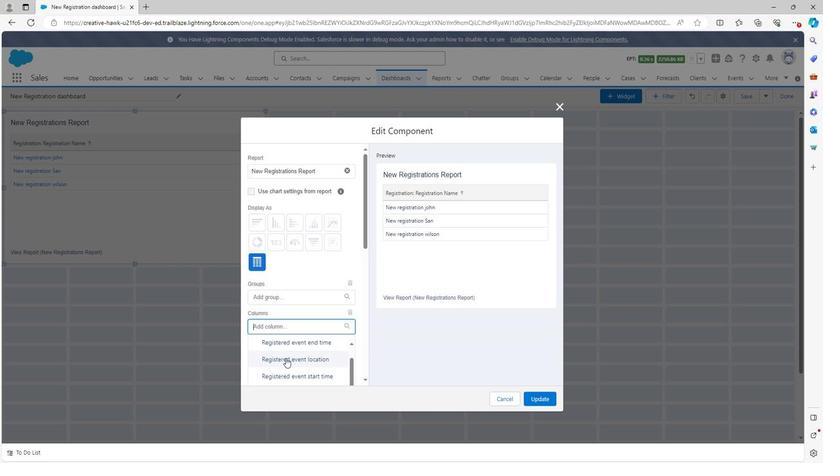 
Action: Mouse pressed left at (287, 357)
Screenshot: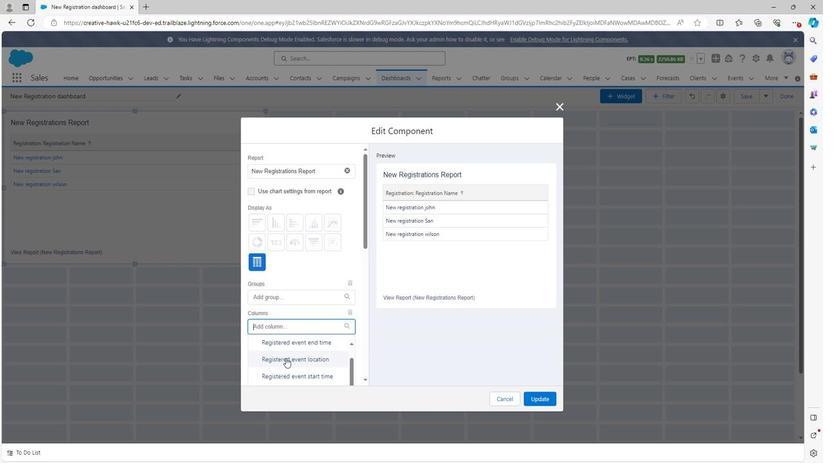 
Action: Mouse scrolled (287, 357) with delta (0, 0)
Screenshot: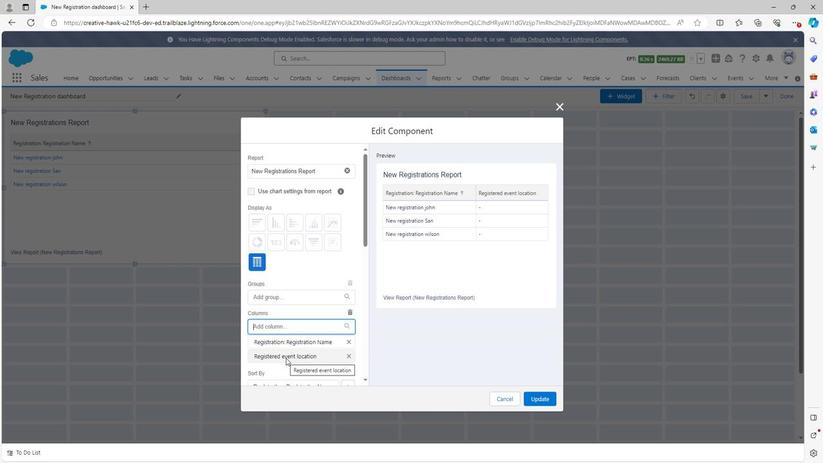 
Action: Mouse moved to (300, 288)
Screenshot: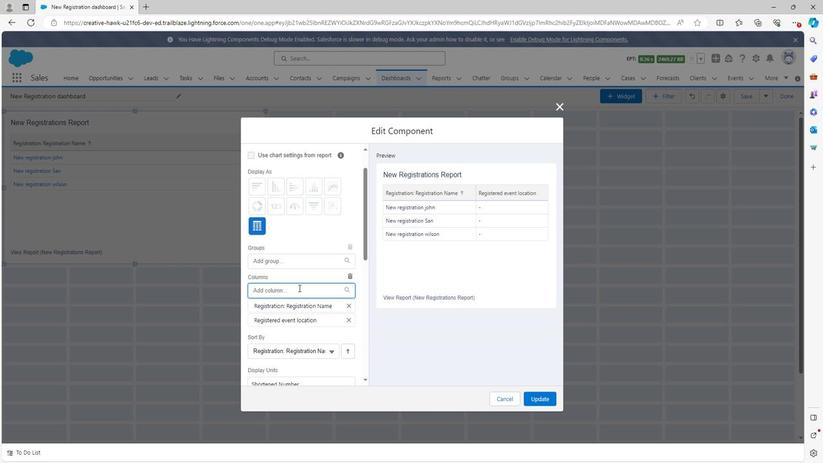 
Action: Mouse pressed left at (300, 288)
Screenshot: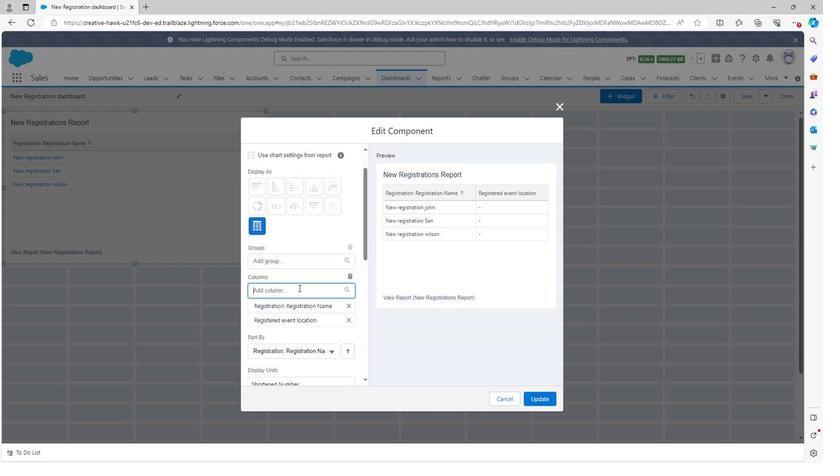 
Action: Mouse moved to (295, 345)
Screenshot: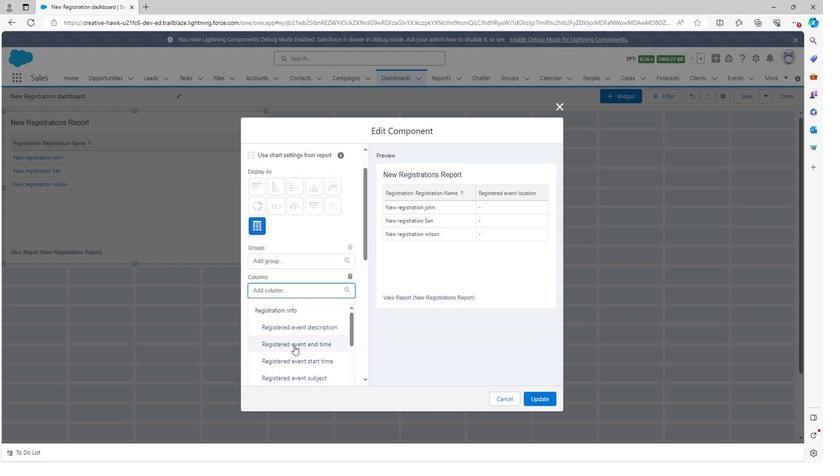 
Action: Mouse scrolled (295, 344) with delta (0, 0)
Screenshot: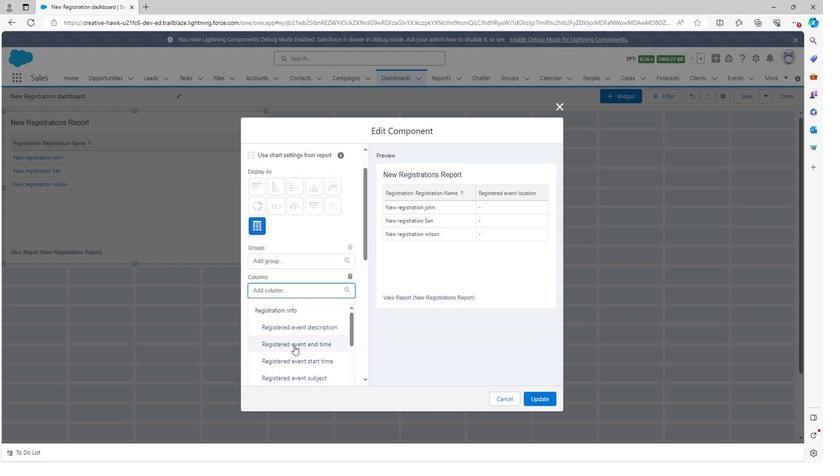 
Action: Mouse scrolled (295, 344) with delta (0, 0)
Screenshot: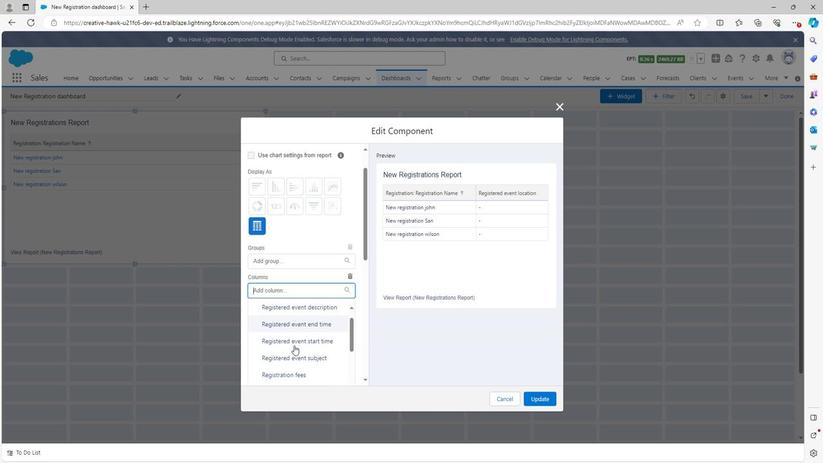 
Action: Mouse moved to (292, 356)
Screenshot: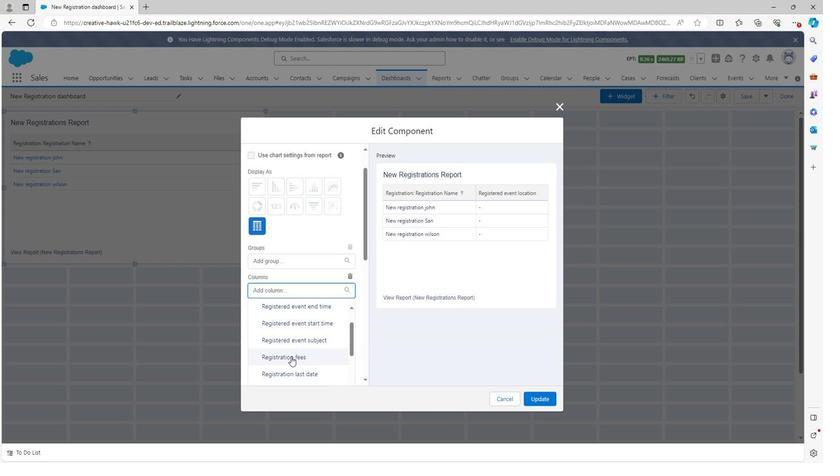 
Action: Mouse pressed left at (292, 356)
Screenshot: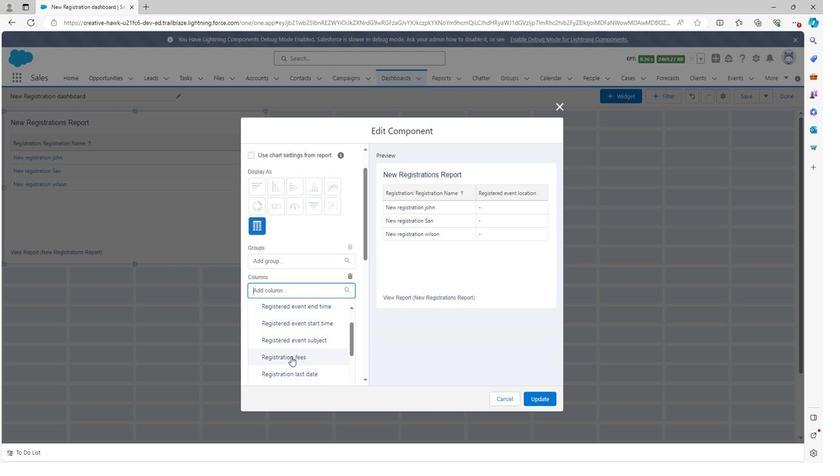 
Action: Mouse moved to (304, 289)
Screenshot: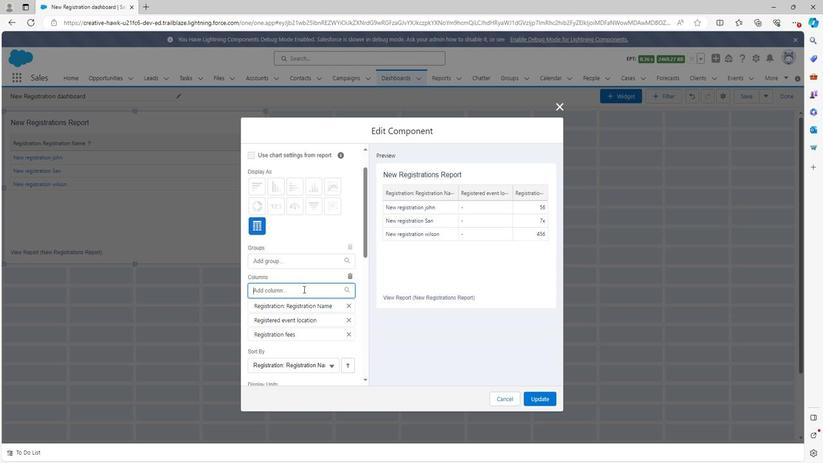 
Action: Mouse pressed left at (304, 289)
Screenshot: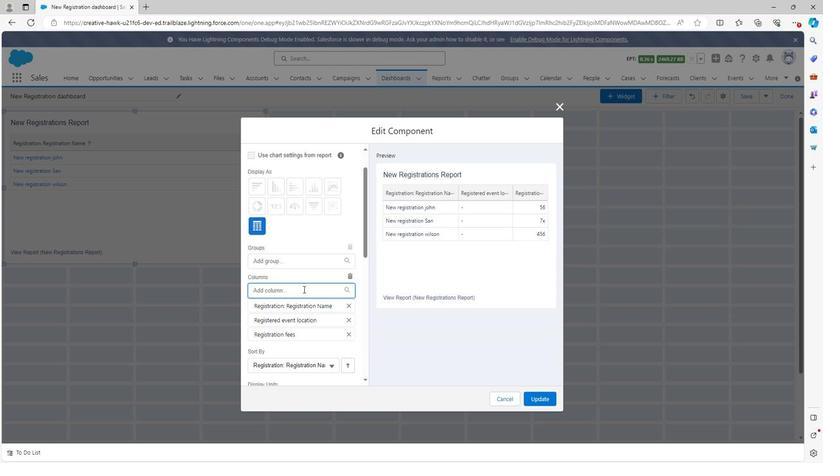 
Action: Mouse moved to (299, 339)
Screenshot: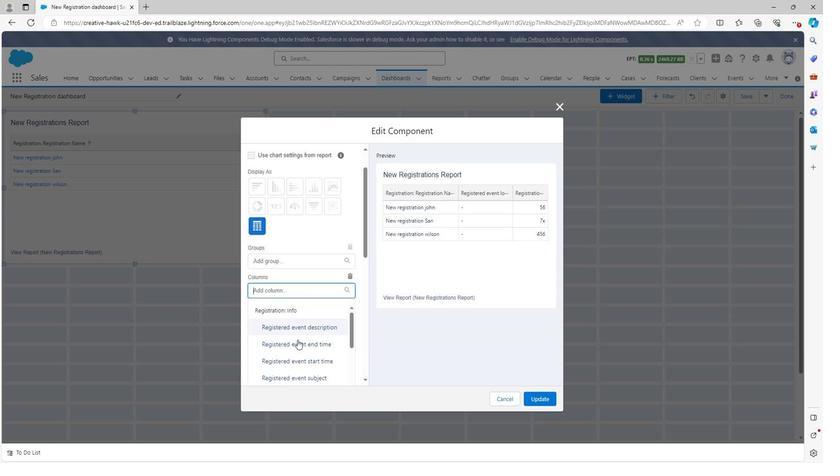 
Action: Mouse scrolled (299, 339) with delta (0, 0)
Screenshot: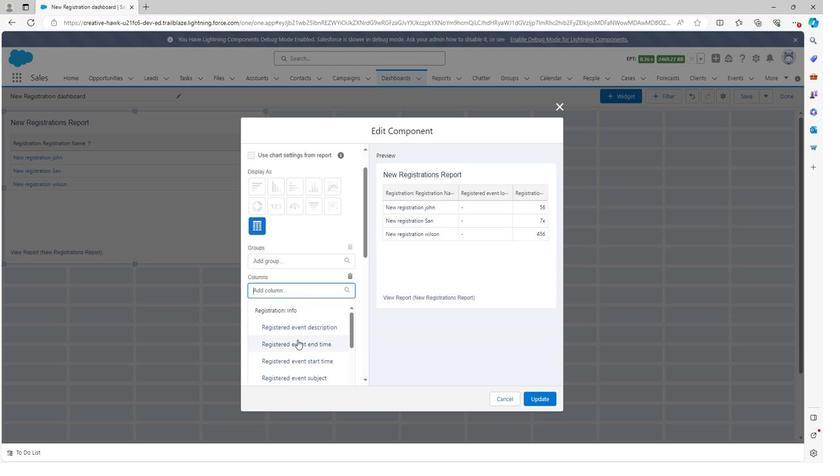 
Action: Mouse scrolled (299, 339) with delta (0, 0)
Screenshot: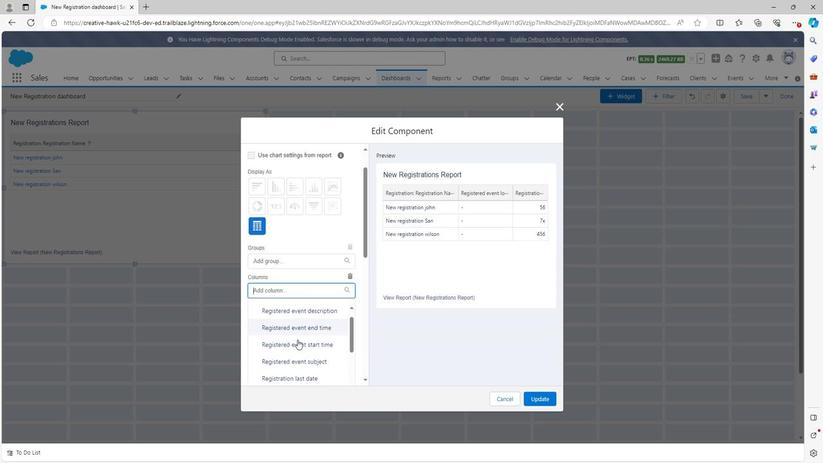 
Action: Mouse scrolled (299, 339) with delta (0, 0)
Screenshot: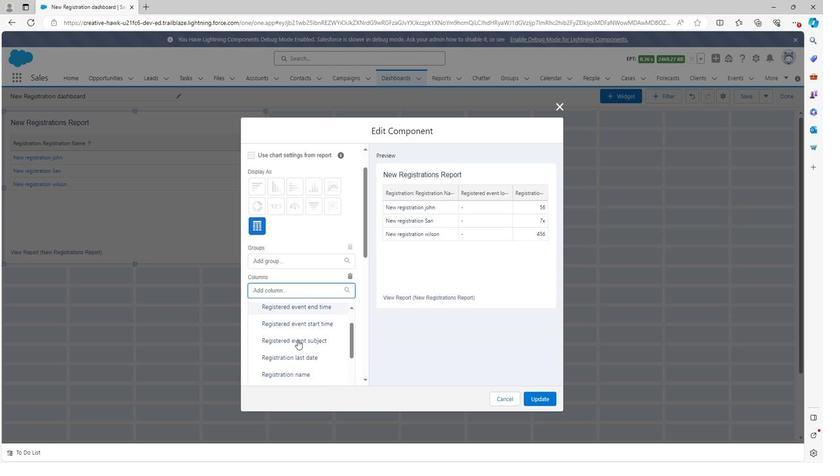 
Action: Mouse scrolled (299, 339) with delta (0, 0)
Screenshot: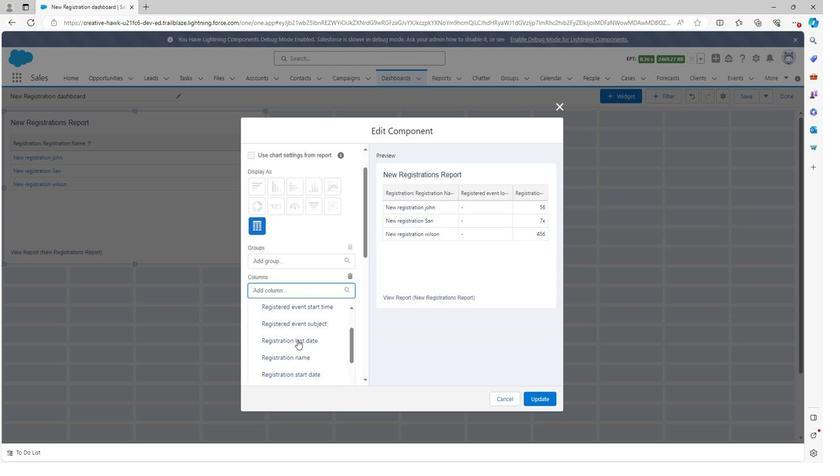 
Action: Mouse moved to (299, 344)
Screenshot: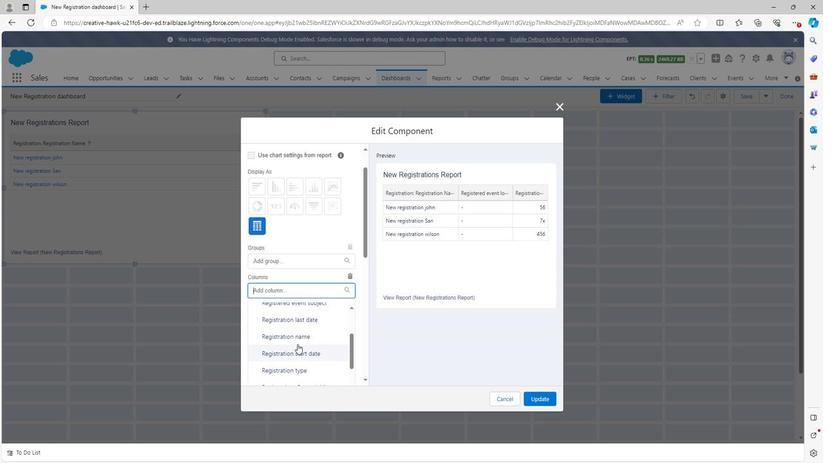 
Action: Mouse scrolled (299, 343) with delta (0, 0)
Screenshot: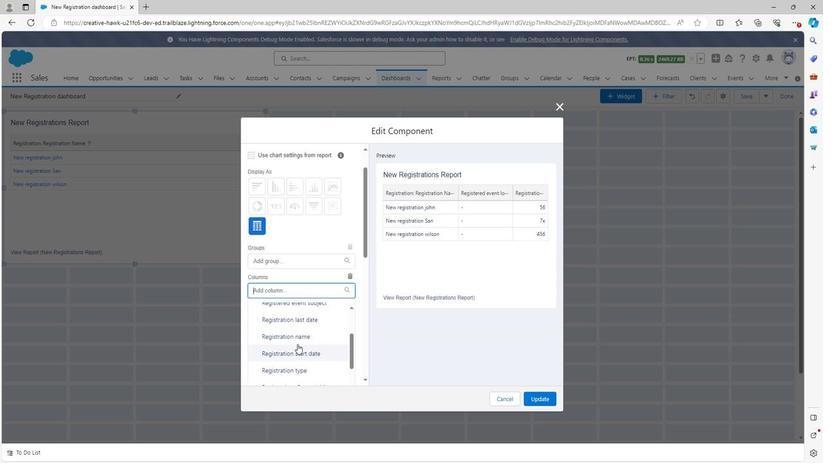 
Action: Mouse scrolled (299, 343) with delta (0, 0)
Screenshot: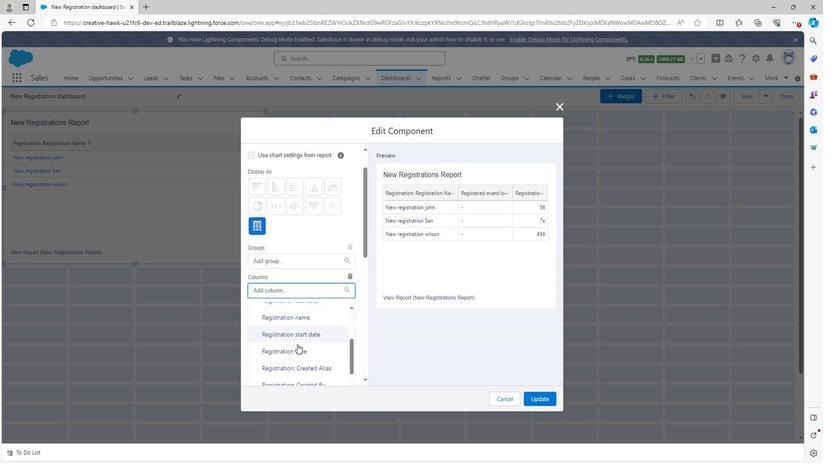
Action: Mouse scrolled (299, 343) with delta (0, 0)
Screenshot: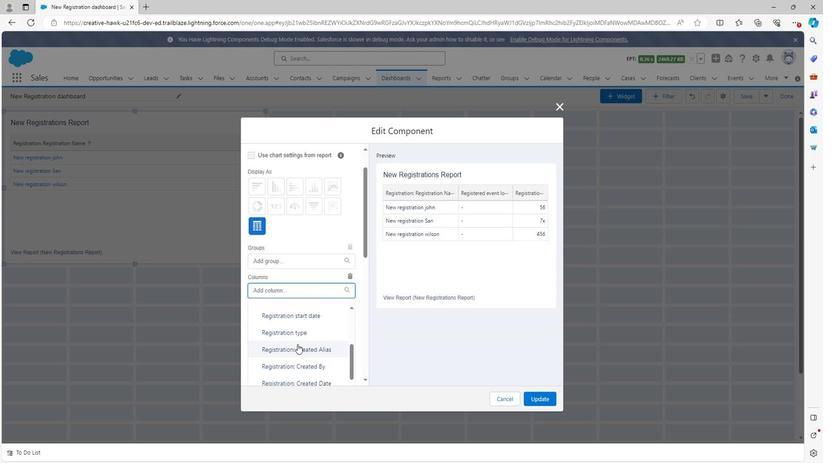 
Action: Mouse scrolled (299, 343) with delta (0, 0)
Screenshot: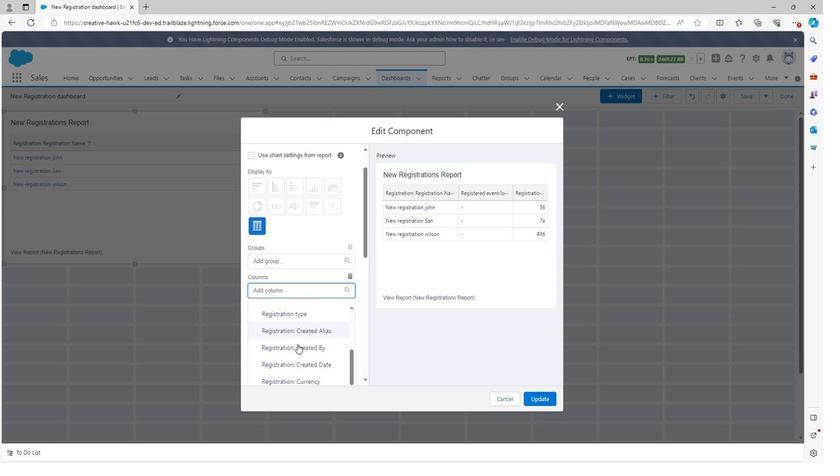 
Action: Mouse scrolled (299, 343) with delta (0, 0)
Screenshot: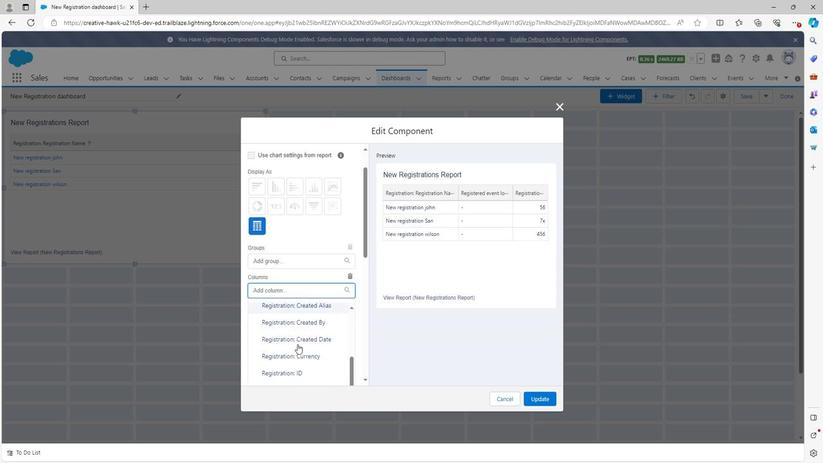 
Action: Mouse scrolled (299, 343) with delta (0, 0)
Screenshot: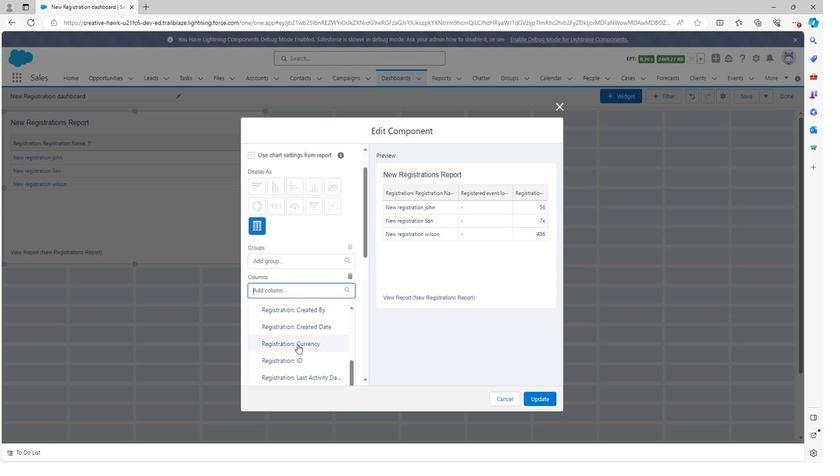
Action: Mouse scrolled (299, 343) with delta (0, 0)
Screenshot: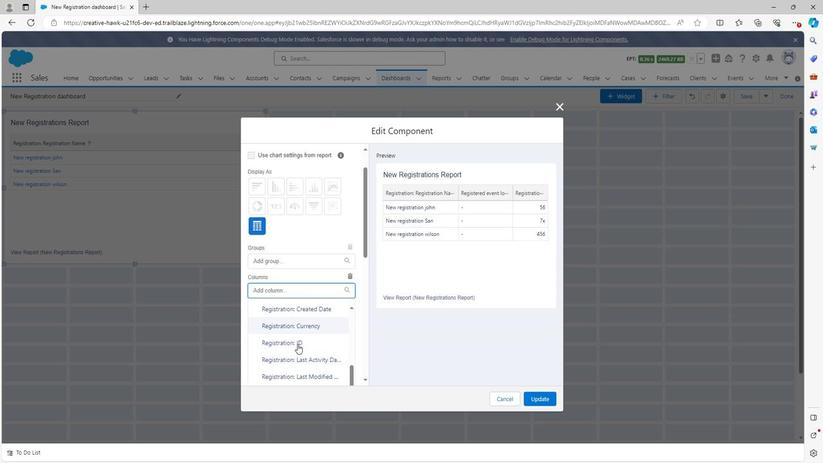 
Action: Mouse scrolled (299, 343) with delta (0, 0)
Screenshot: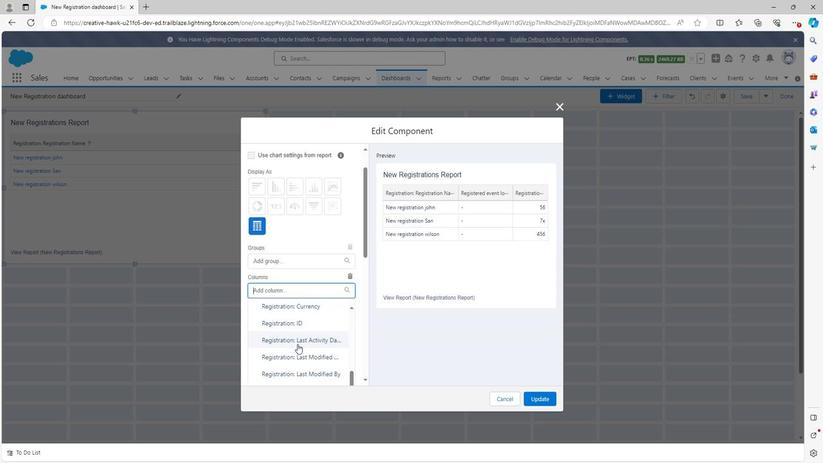 
Action: Mouse scrolled (299, 343) with delta (0, 0)
Screenshot: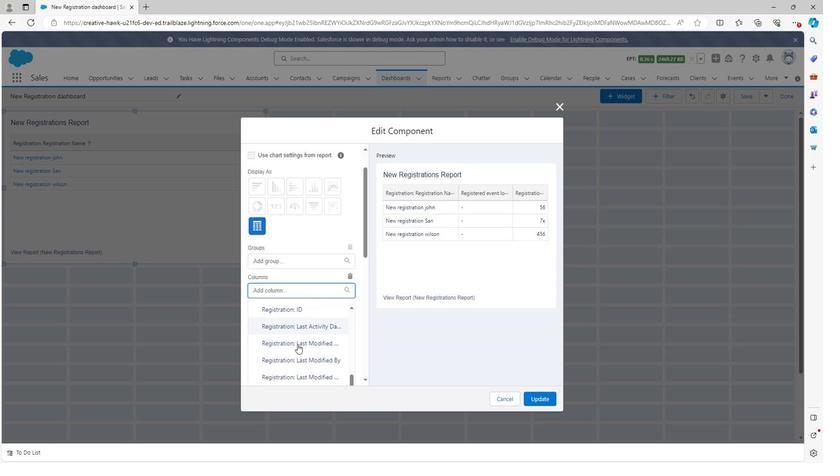 
Action: Mouse scrolled (299, 343) with delta (0, 0)
Screenshot: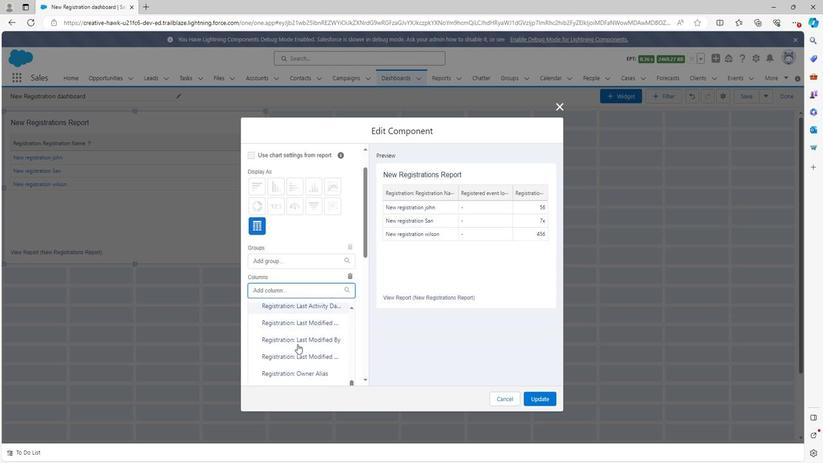 
Action: Mouse moved to (298, 344)
Screenshot: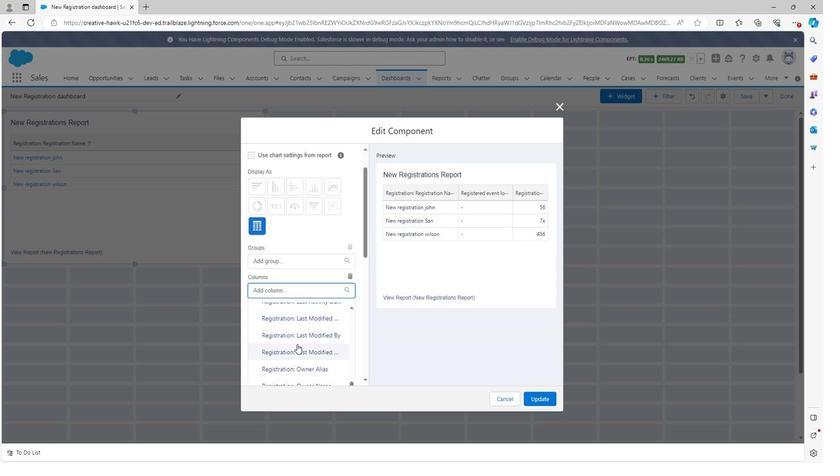 
Action: Mouse scrolled (298, 343) with delta (0, 0)
Screenshot: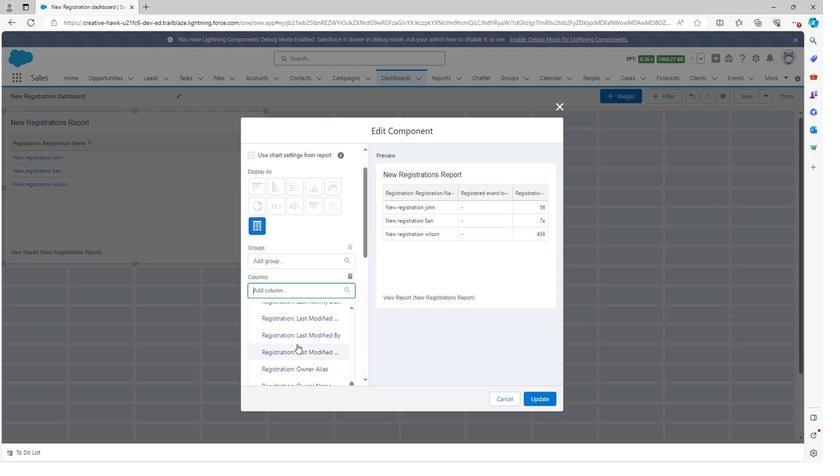 
Action: Mouse scrolled (298, 344) with delta (0, 0)
Screenshot: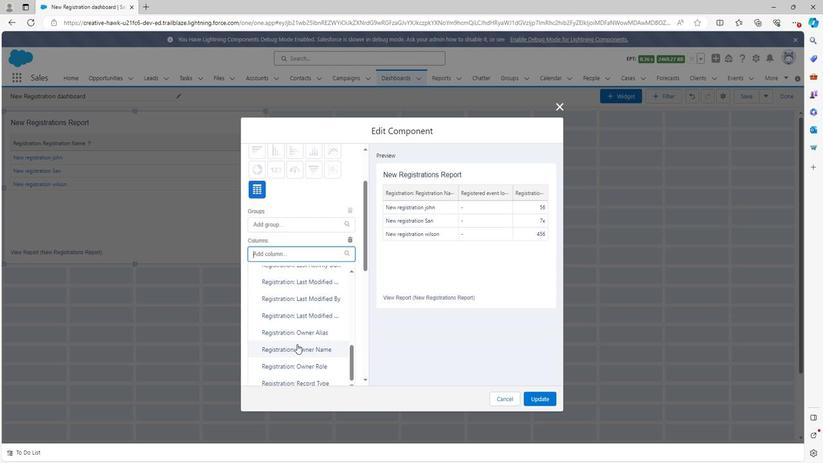 
Action: Mouse scrolled (298, 344) with delta (0, 0)
Screenshot: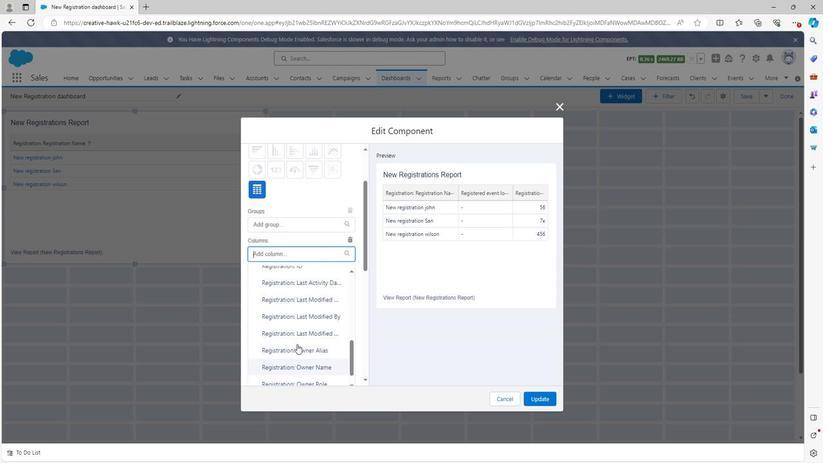 
Action: Mouse scrolled (298, 344) with delta (0, 0)
Screenshot: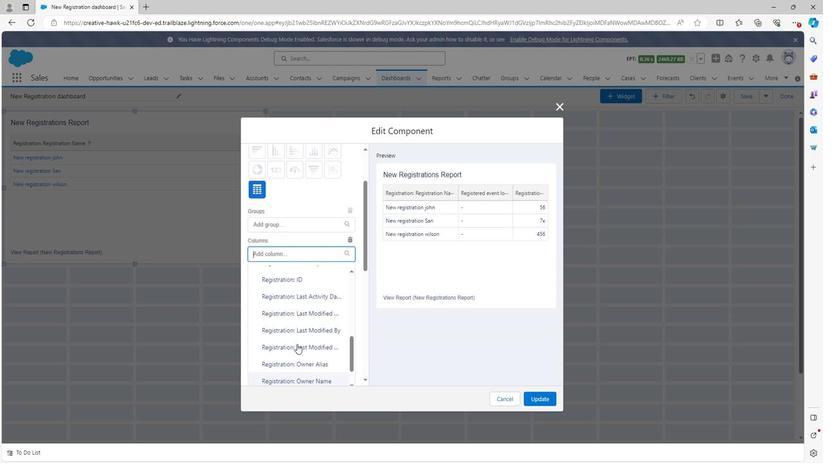 
Action: Mouse scrolled (298, 344) with delta (0, 0)
Screenshot: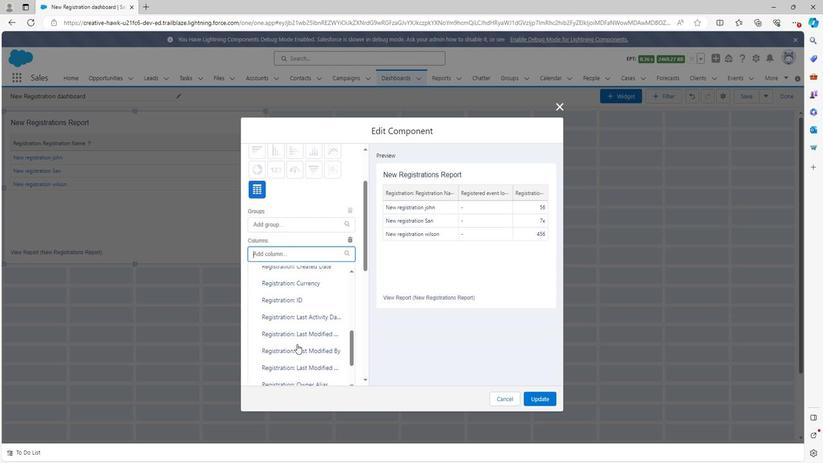 
Action: Mouse moved to (298, 342)
Screenshot: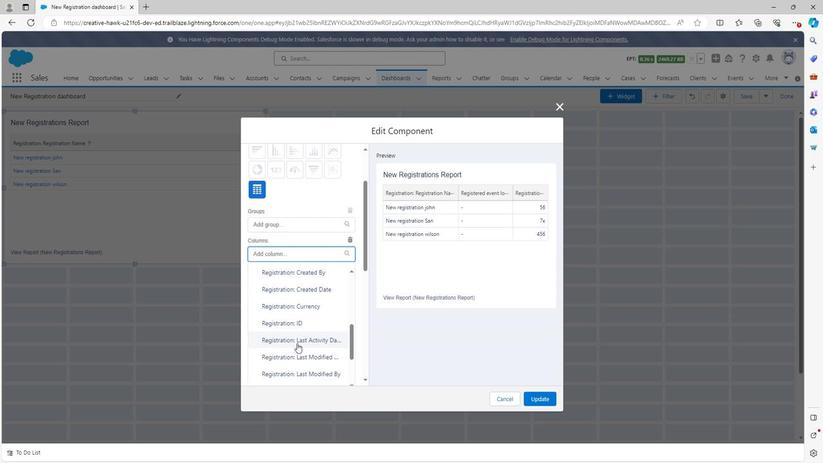 
Action: Mouse scrolled (298, 343) with delta (0, 0)
Screenshot: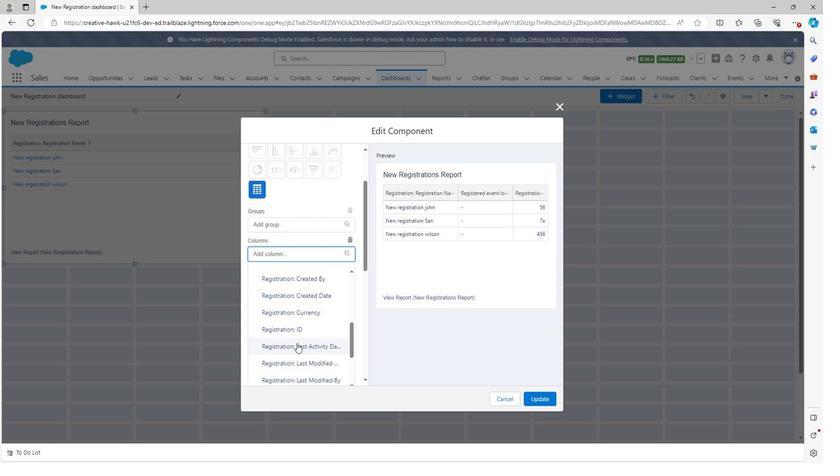 
Action: Mouse scrolled (298, 343) with delta (0, 0)
Screenshot: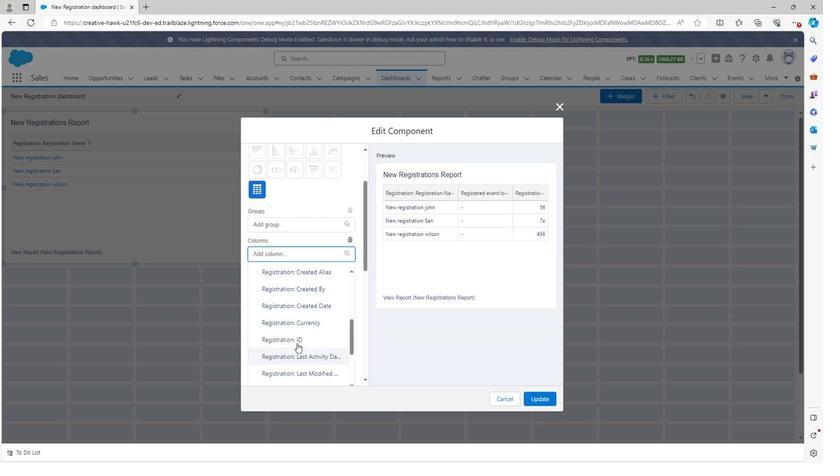 
Action: Mouse scrolled (298, 343) with delta (0, 0)
Screenshot: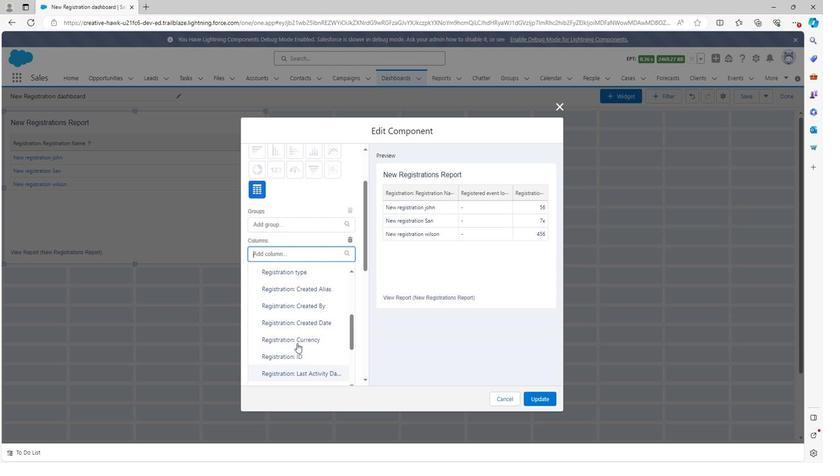 
Action: Mouse scrolled (298, 343) with delta (0, 0)
Screenshot: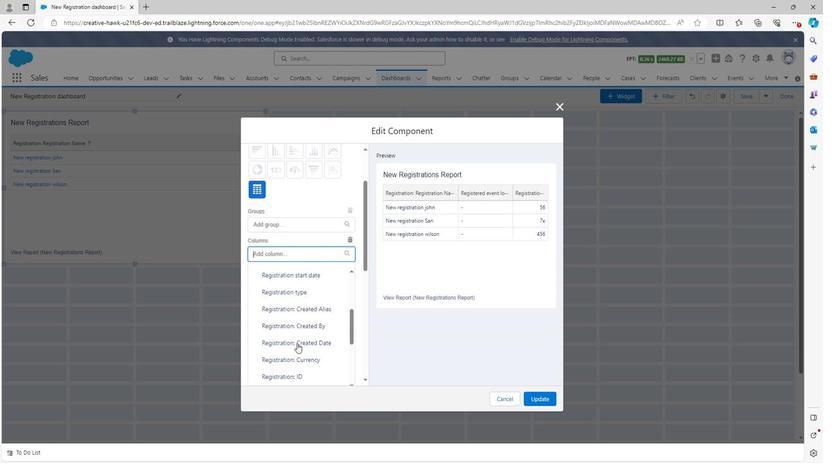 
Action: Mouse moved to (298, 342)
Screenshot: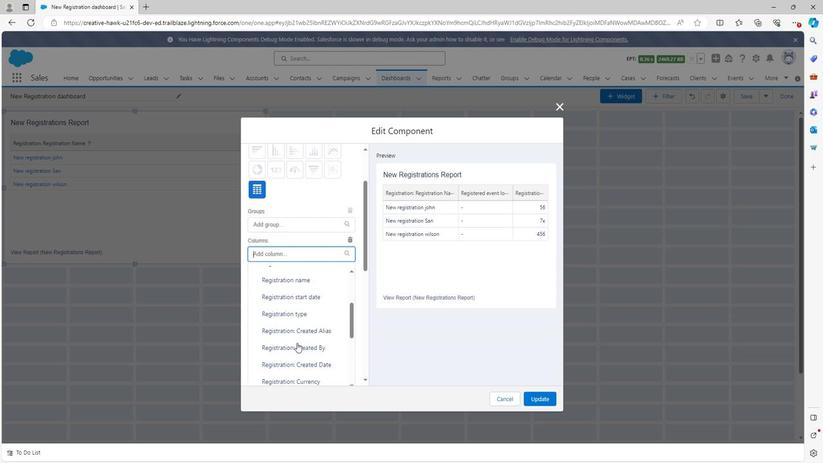 
Action: Mouse scrolled (298, 342) with delta (0, 0)
Screenshot: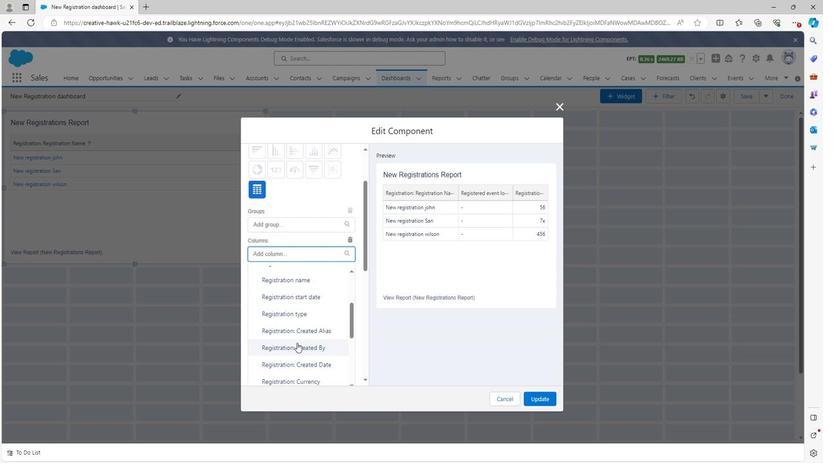 
Action: Mouse scrolled (298, 342) with delta (0, 0)
Screenshot: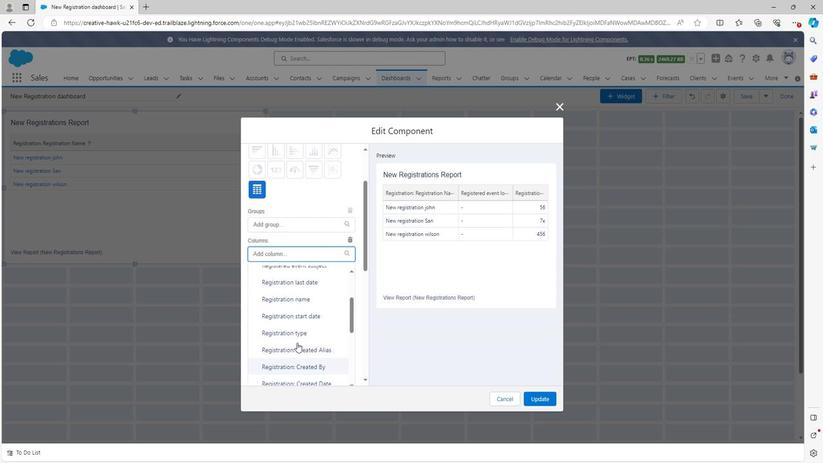 
Action: Mouse scrolled (298, 342) with delta (0, 0)
Screenshot: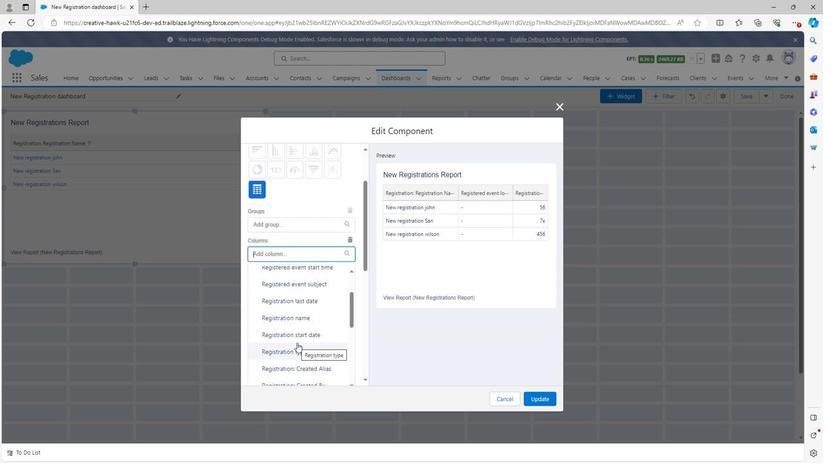 
Action: Mouse scrolled (298, 342) with delta (0, 0)
Screenshot: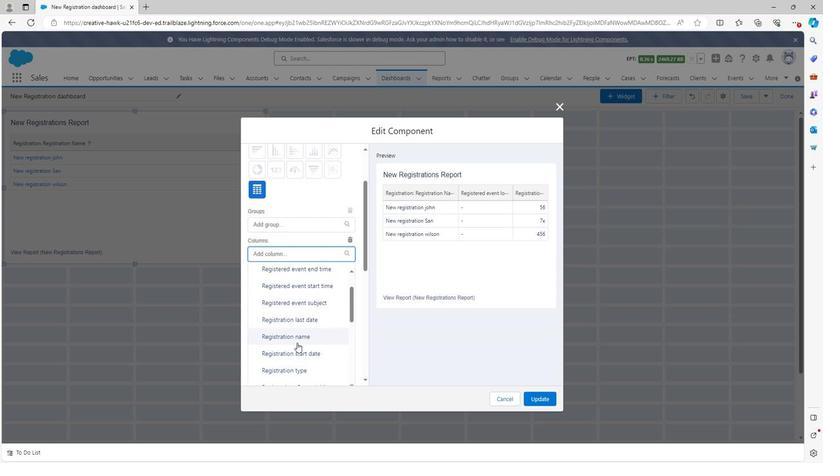 
Action: Mouse moved to (305, 324)
Screenshot: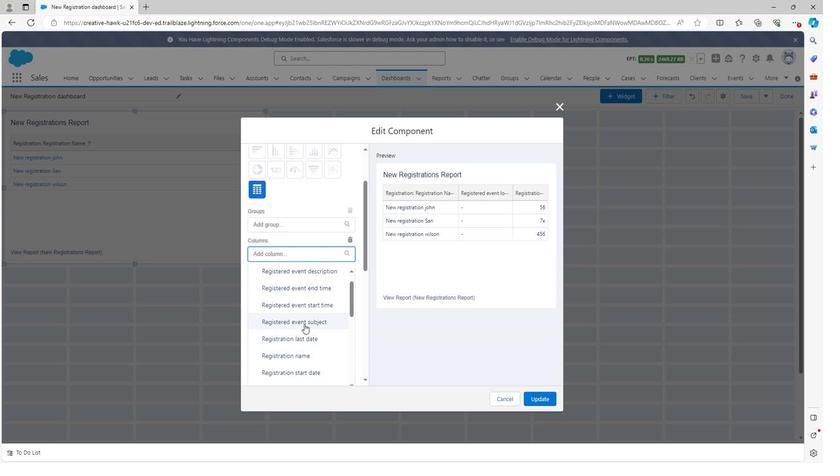
Action: Mouse pressed left at (305, 324)
Screenshot: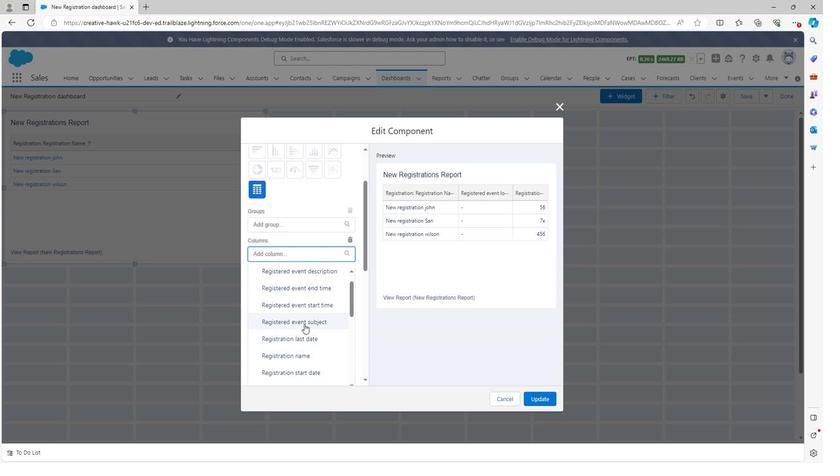 
Action: Mouse moved to (533, 395)
Screenshot: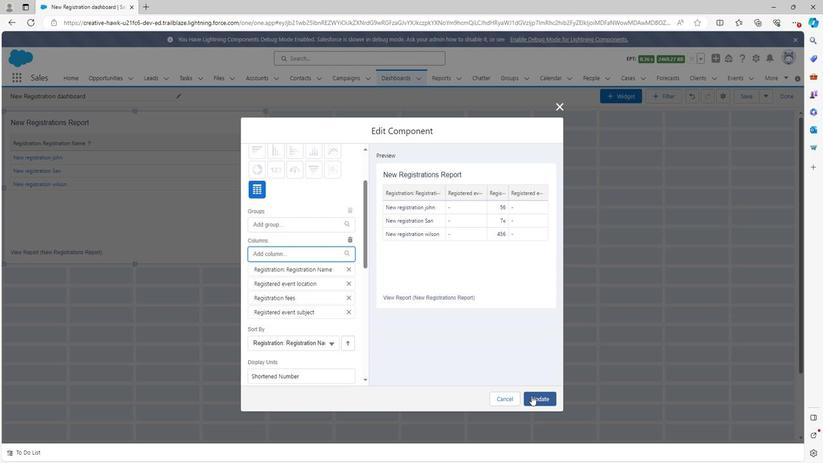 
Action: Mouse pressed left at (533, 395)
Screenshot: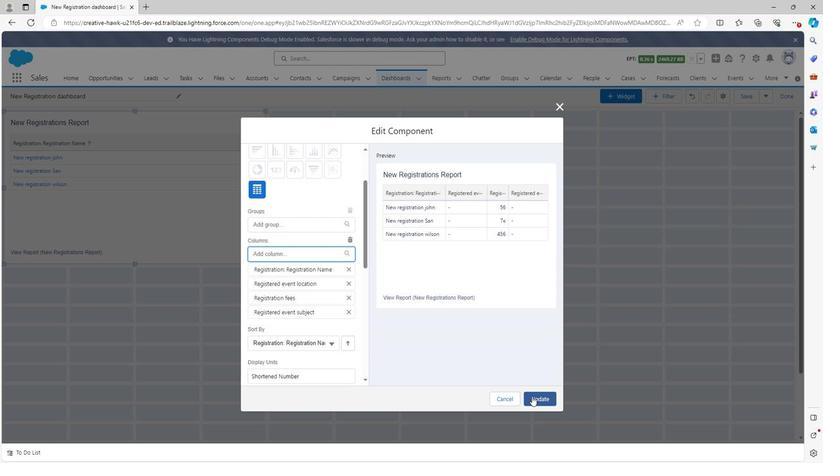 
Action: Mouse moved to (266, 261)
Screenshot: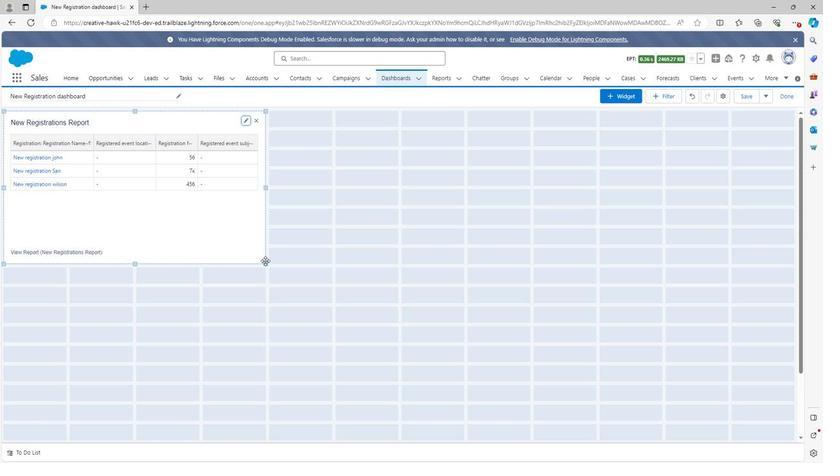 
Action: Mouse pressed left at (266, 261)
Screenshot: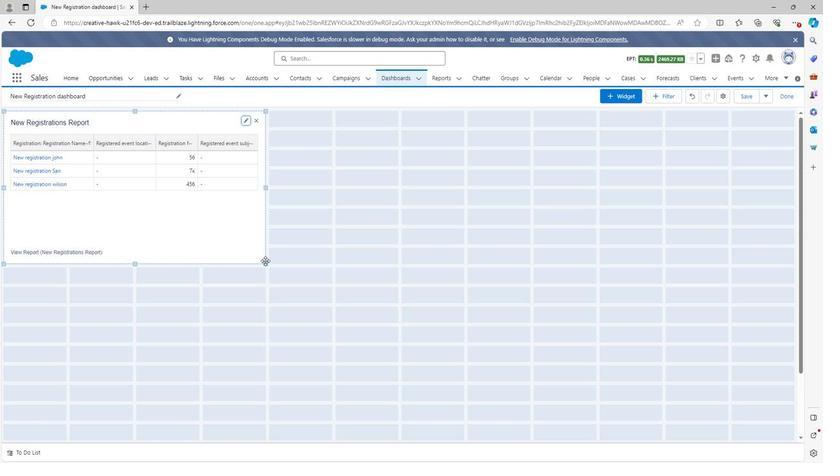
Action: Mouse moved to (266, 266)
Screenshot: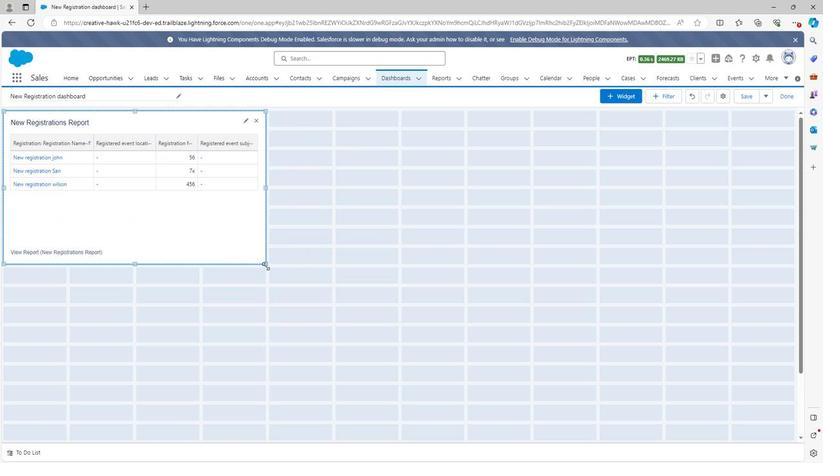 
Action: Mouse pressed left at (266, 266)
Screenshot: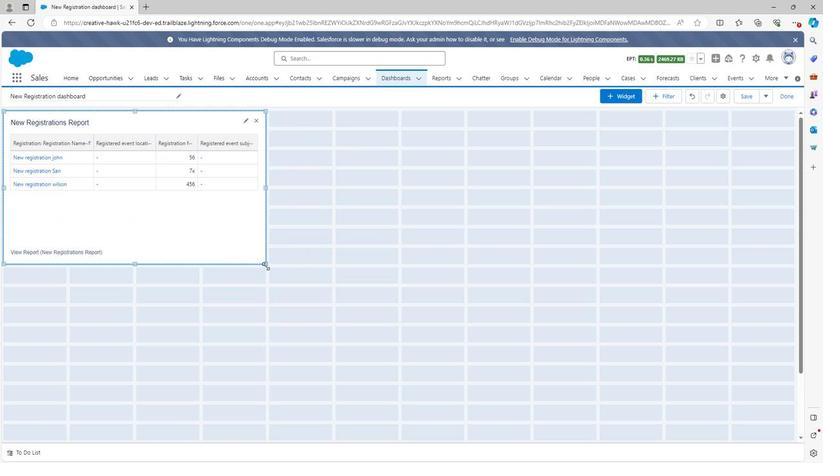 
Action: Mouse moved to (782, 97)
Screenshot: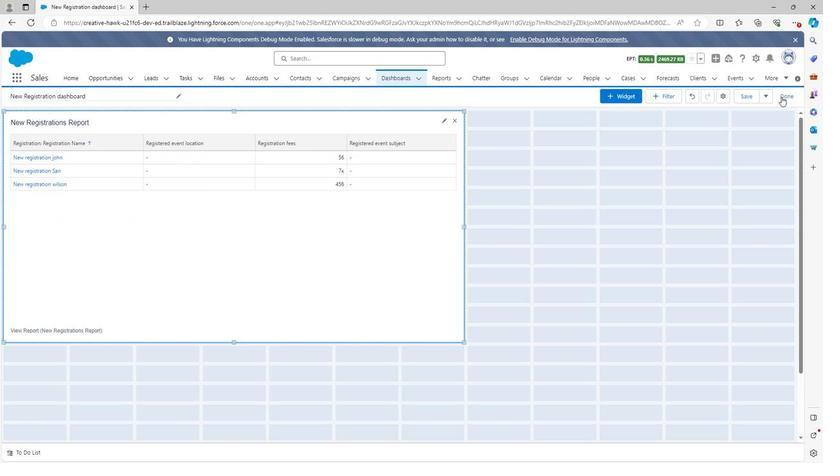 
Action: Mouse pressed left at (782, 97)
Screenshot: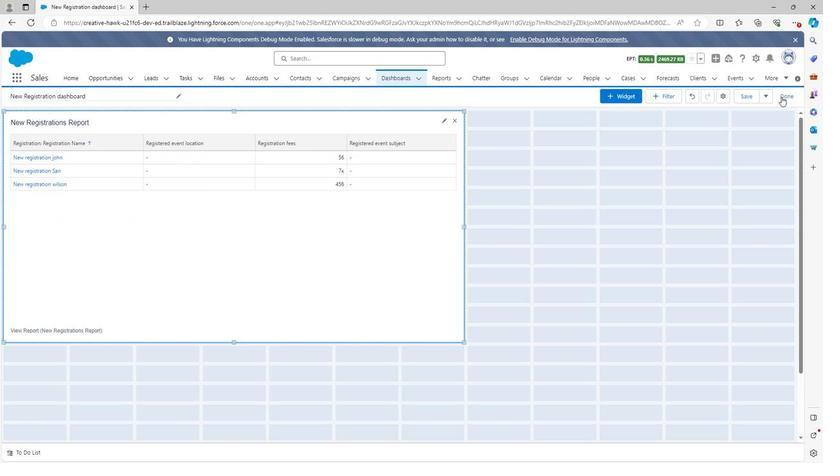 
Action: Mouse moved to (537, 199)
Screenshot: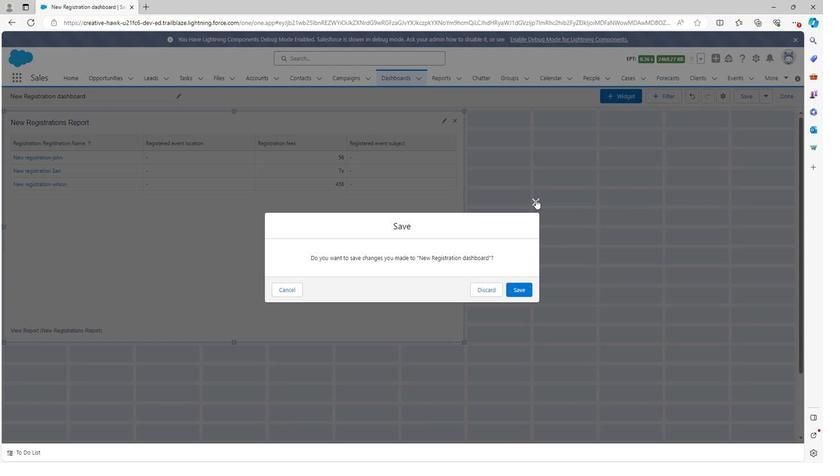 
Action: Mouse pressed left at (537, 199)
Screenshot: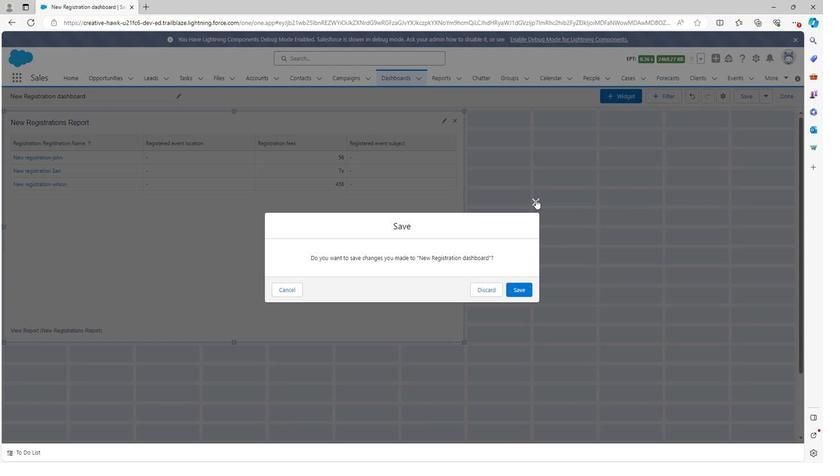 
Action: Mouse moved to (767, 96)
Screenshot: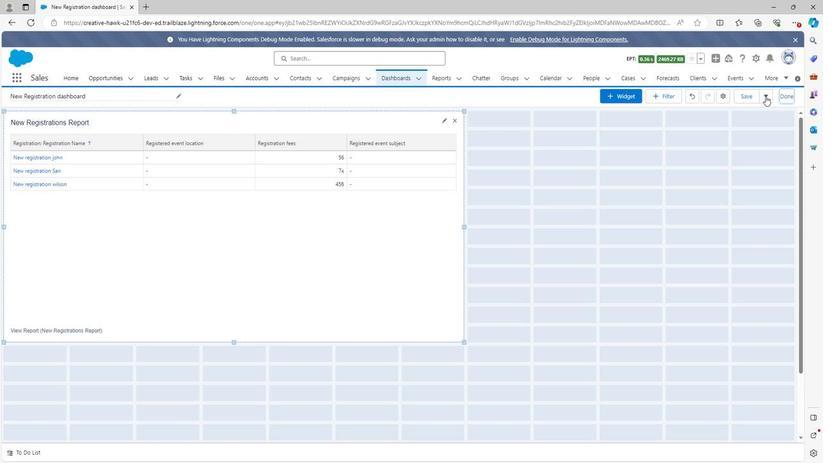 
Action: Mouse pressed left at (767, 96)
Screenshot: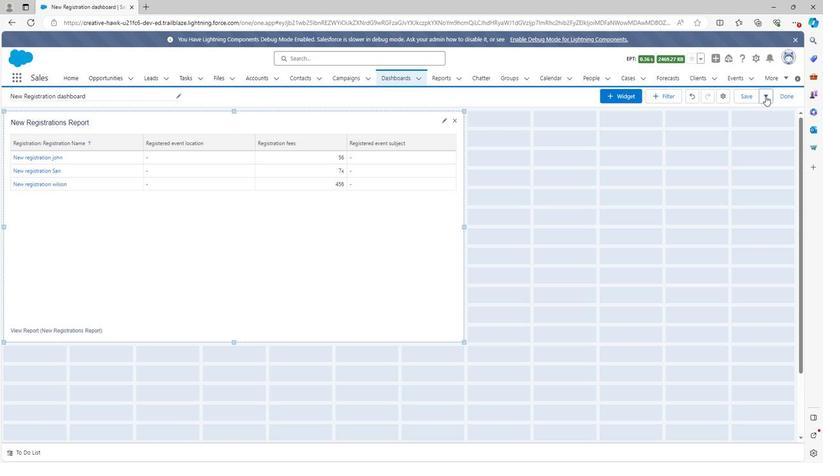 
Action: Mouse moved to (707, 149)
Screenshot: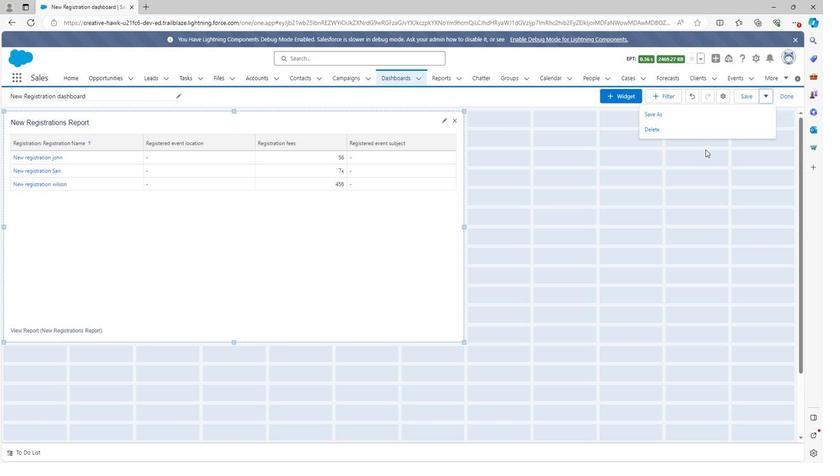 
Action: Mouse pressed left at (707, 149)
Screenshot: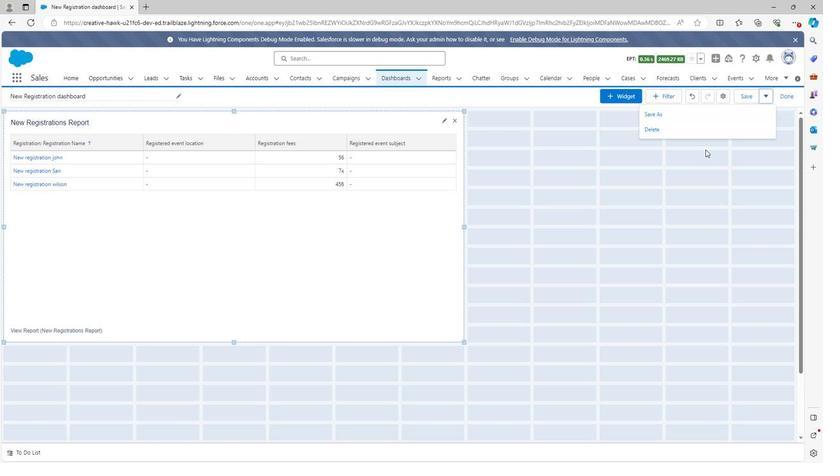 
Action: Mouse moved to (786, 97)
Screenshot: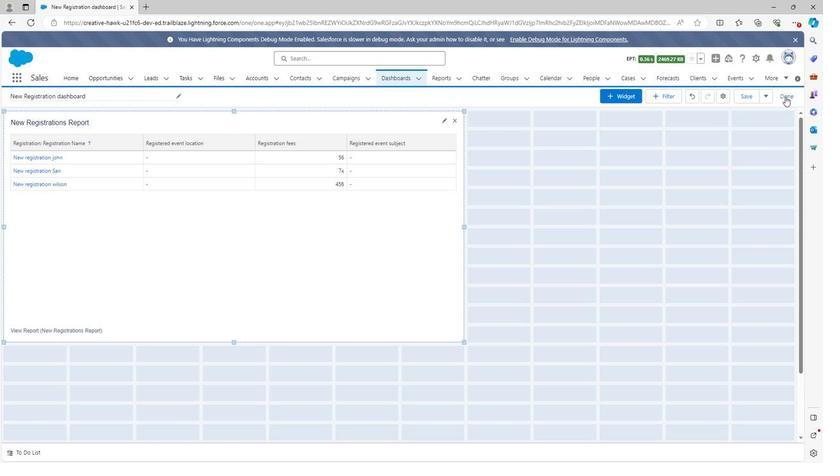 
Action: Mouse pressed left at (786, 97)
Screenshot: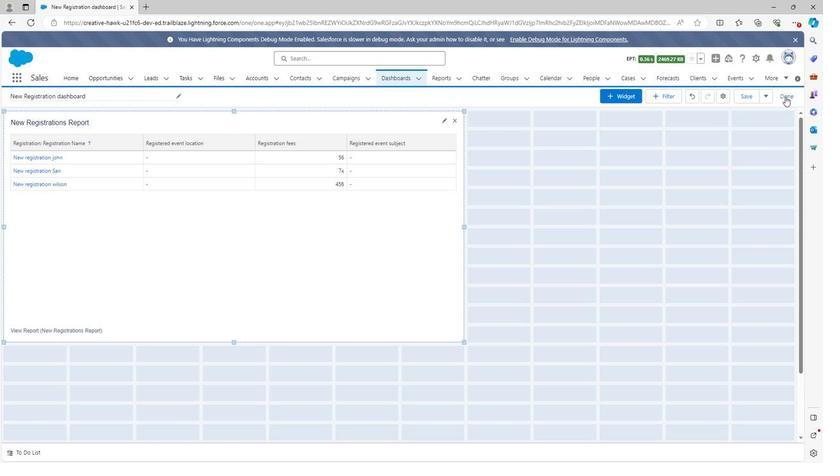 
Action: Mouse moved to (519, 286)
Screenshot: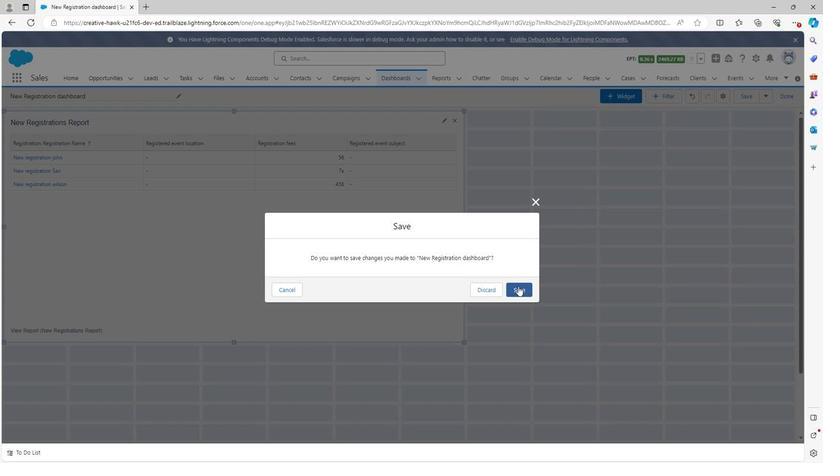 
Action: Mouse pressed left at (519, 286)
Screenshot: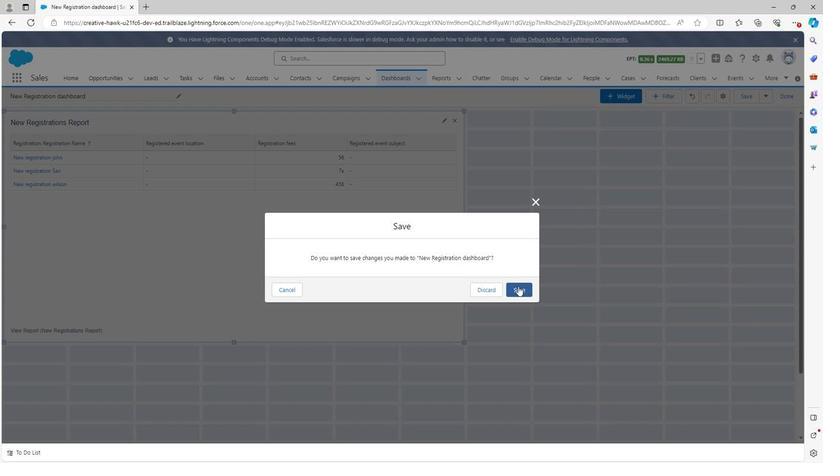 
Action: Mouse moved to (385, 77)
Screenshot: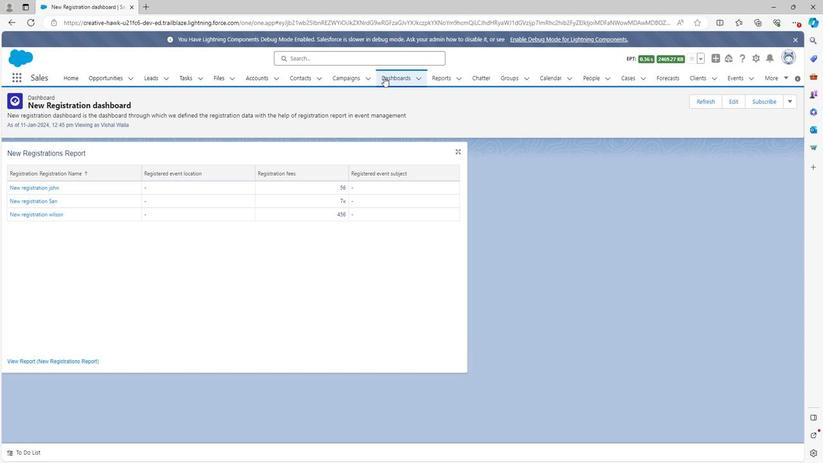 
Action: Mouse pressed left at (385, 77)
Screenshot: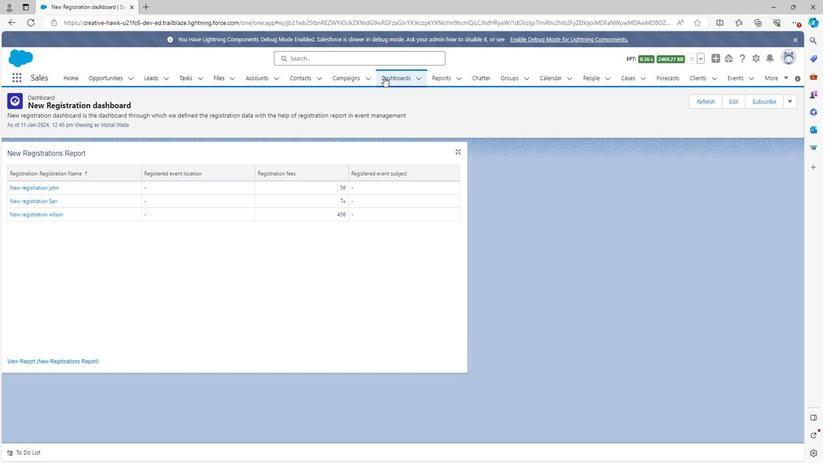 
Action: Mouse moved to (120, 164)
Screenshot: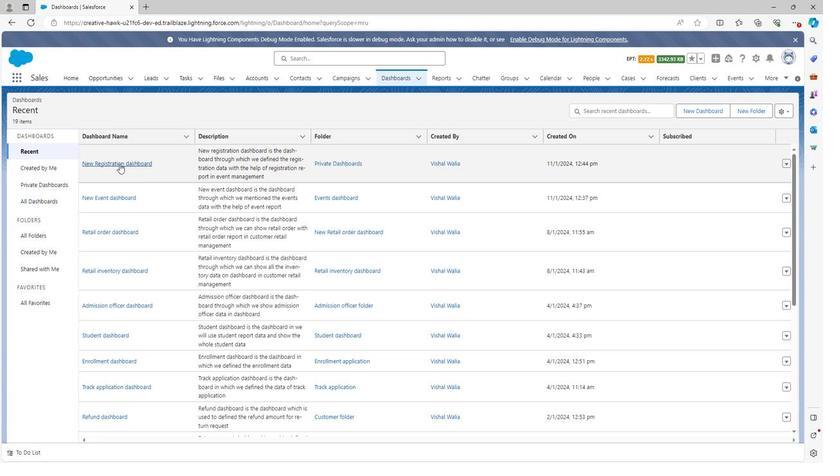 
Action: Mouse pressed left at (120, 164)
Screenshot: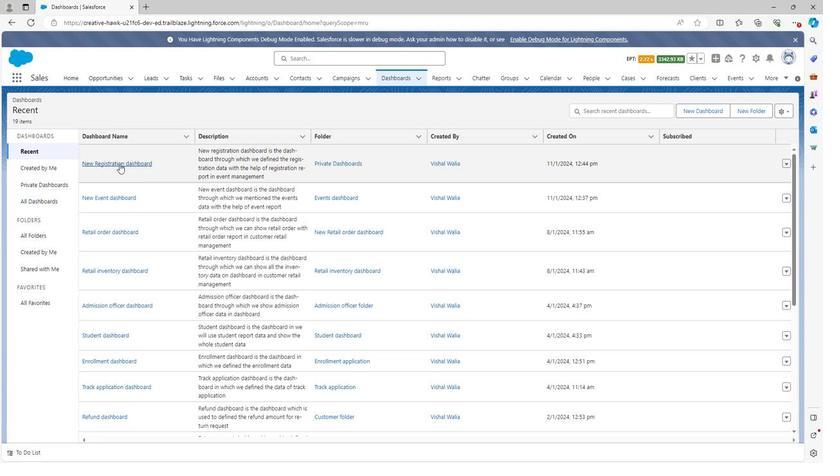
Action: Mouse moved to (286, 179)
Screenshot: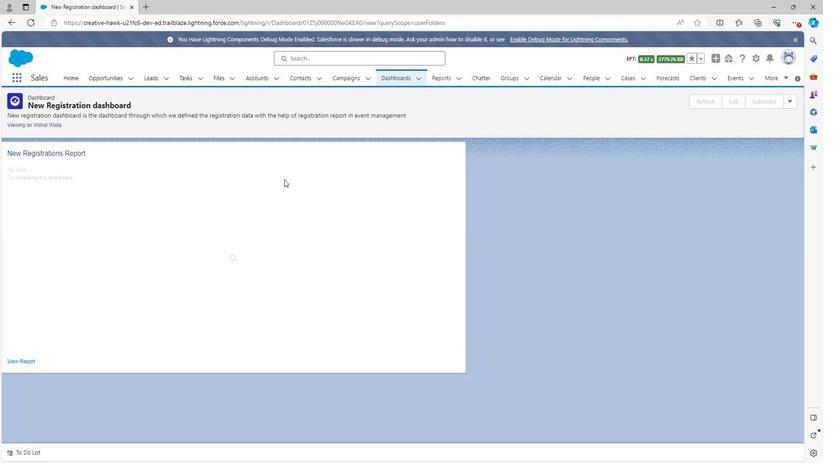 
